 Task: Look for space in Peoria, United States from 10th July, 2023 to 15th July, 2023 for 7 adults in price range Rs.10000 to Rs.15000. Place can be entire place or shared room with 4 bedrooms having 7 beds and 4 bathrooms. Property type can be house, flat, guest house. Amenities needed are: wifi, TV, free parkinig on premises, gym, breakfast. Booking option can be shelf check-in. Required host language is English.
Action: Mouse moved to (598, 132)
Screenshot: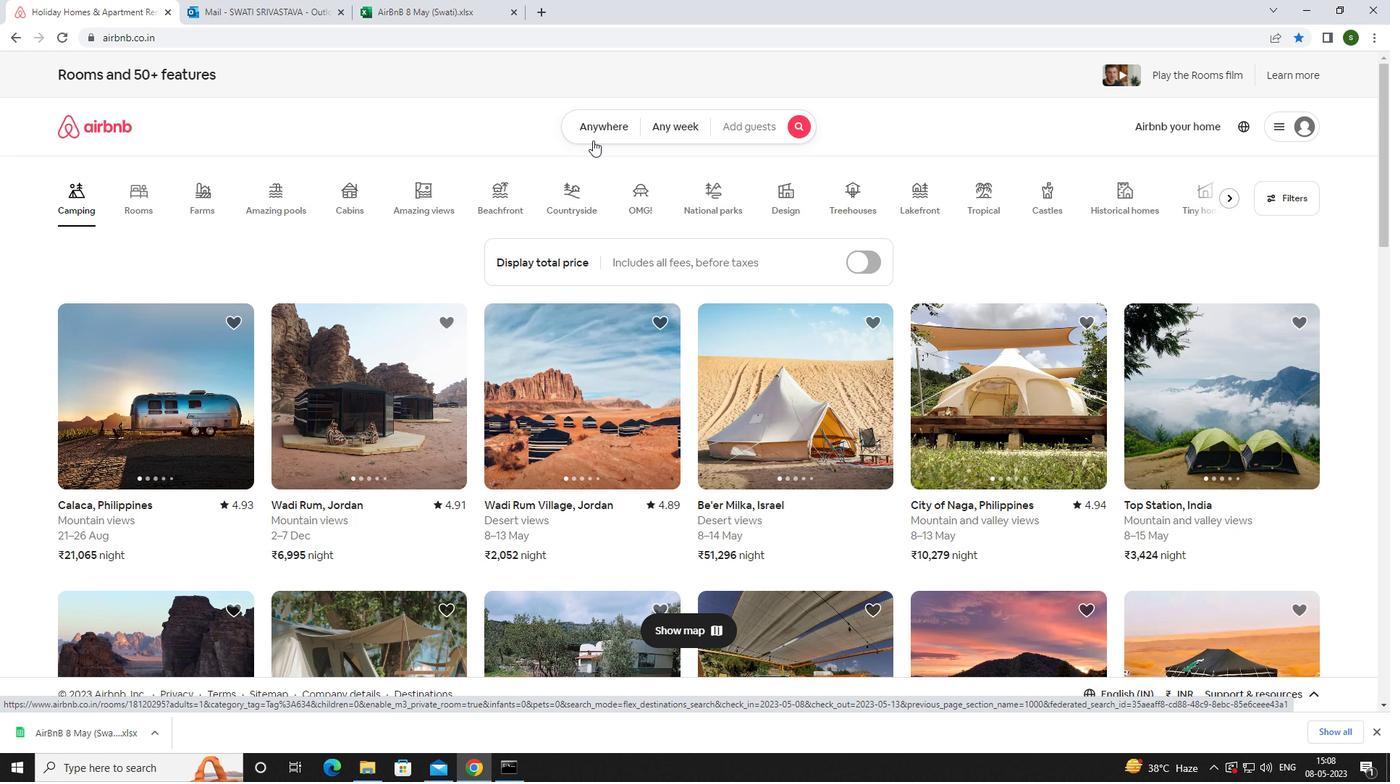 
Action: Mouse pressed left at (598, 132)
Screenshot: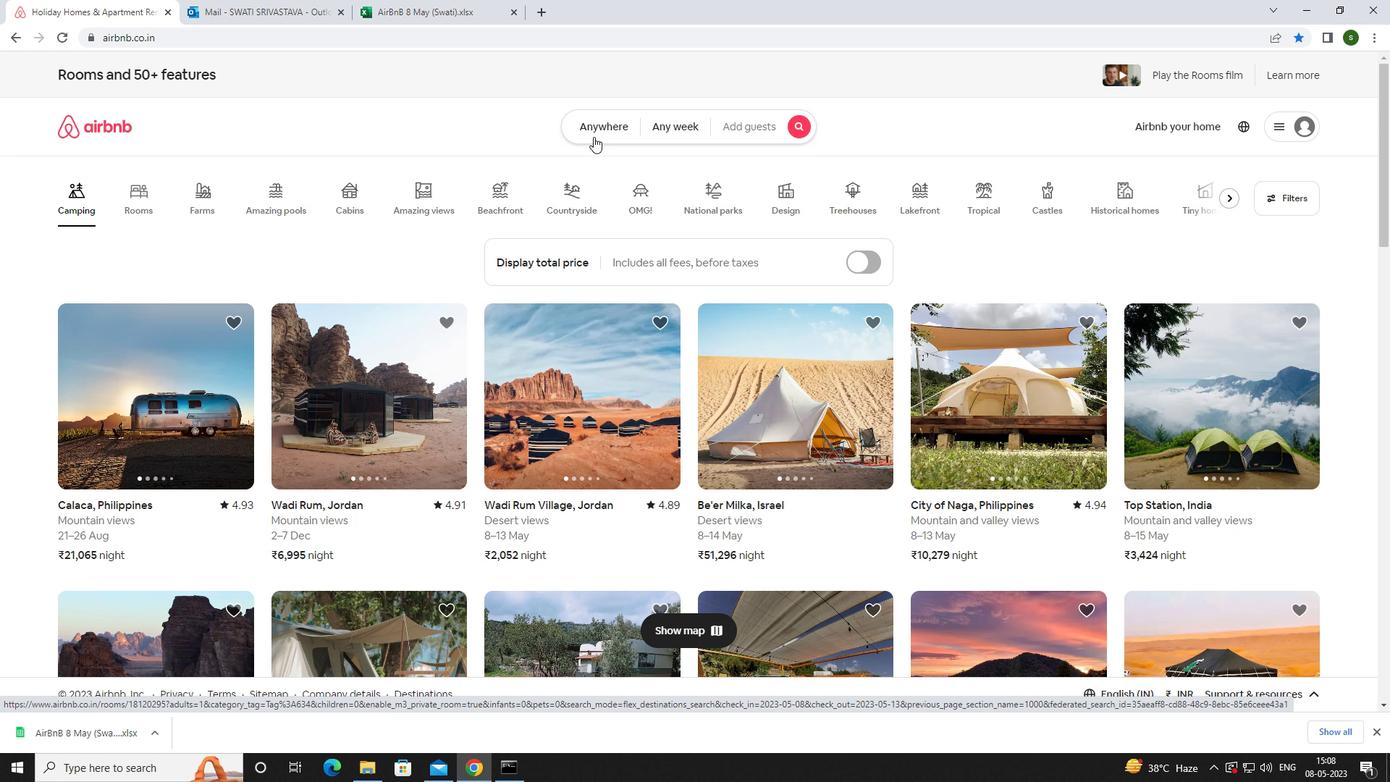 
Action: Mouse moved to (490, 181)
Screenshot: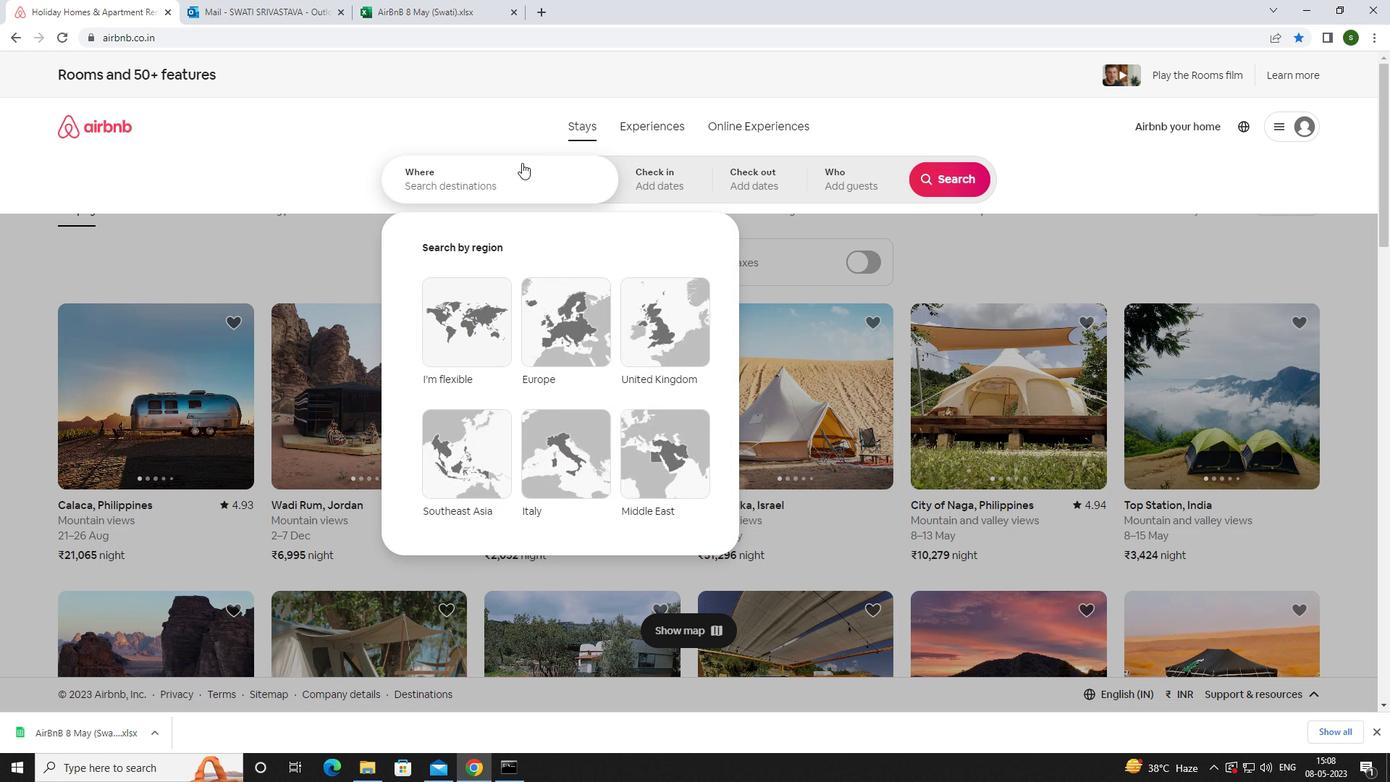 
Action: Mouse pressed left at (490, 181)
Screenshot: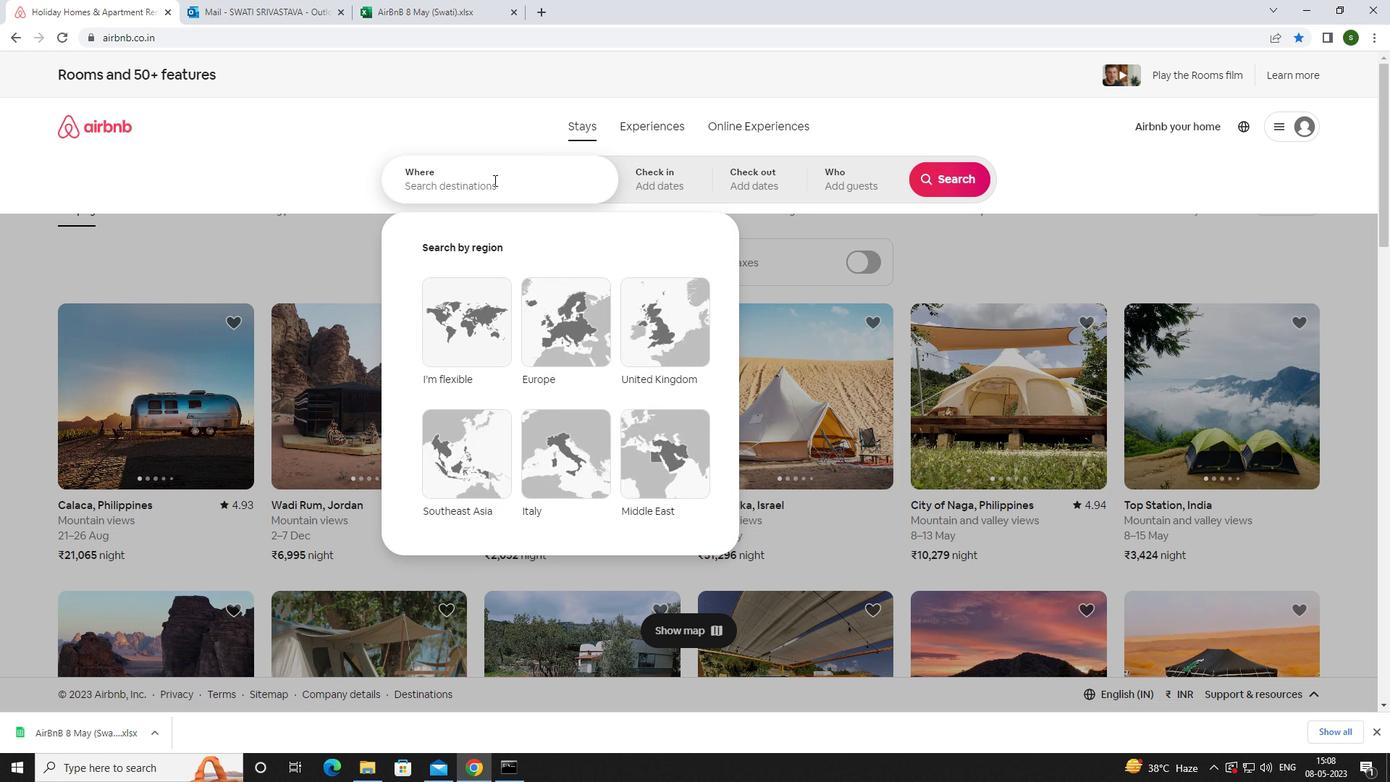 
Action: Key pressed <Key.caps_lock>p<Key.caps_lock>eoria,<Key.space><Key.caps_lock>u<Key.caps_lock>nited<Key.space><Key.caps_lock>s<Key.caps_lock>tates<Key.enter>
Screenshot: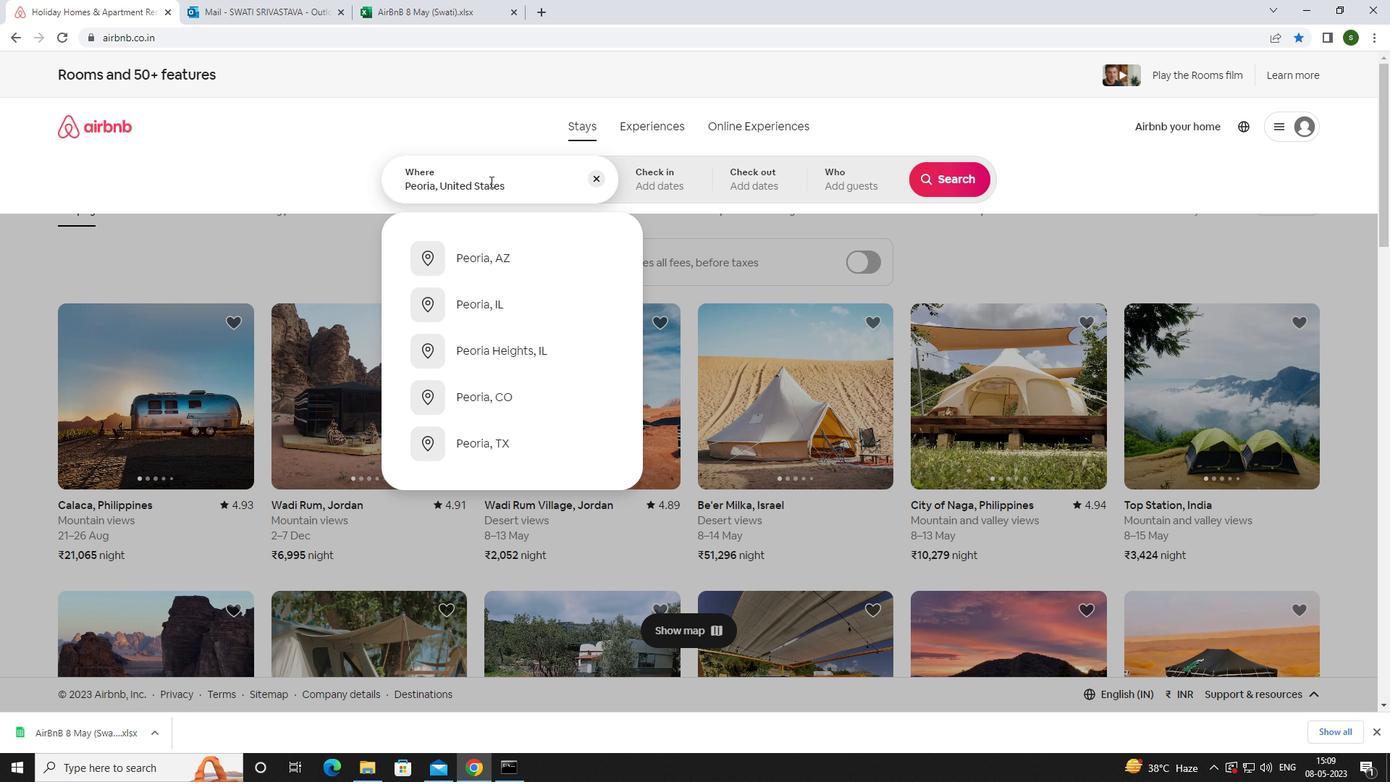 
Action: Mouse moved to (951, 294)
Screenshot: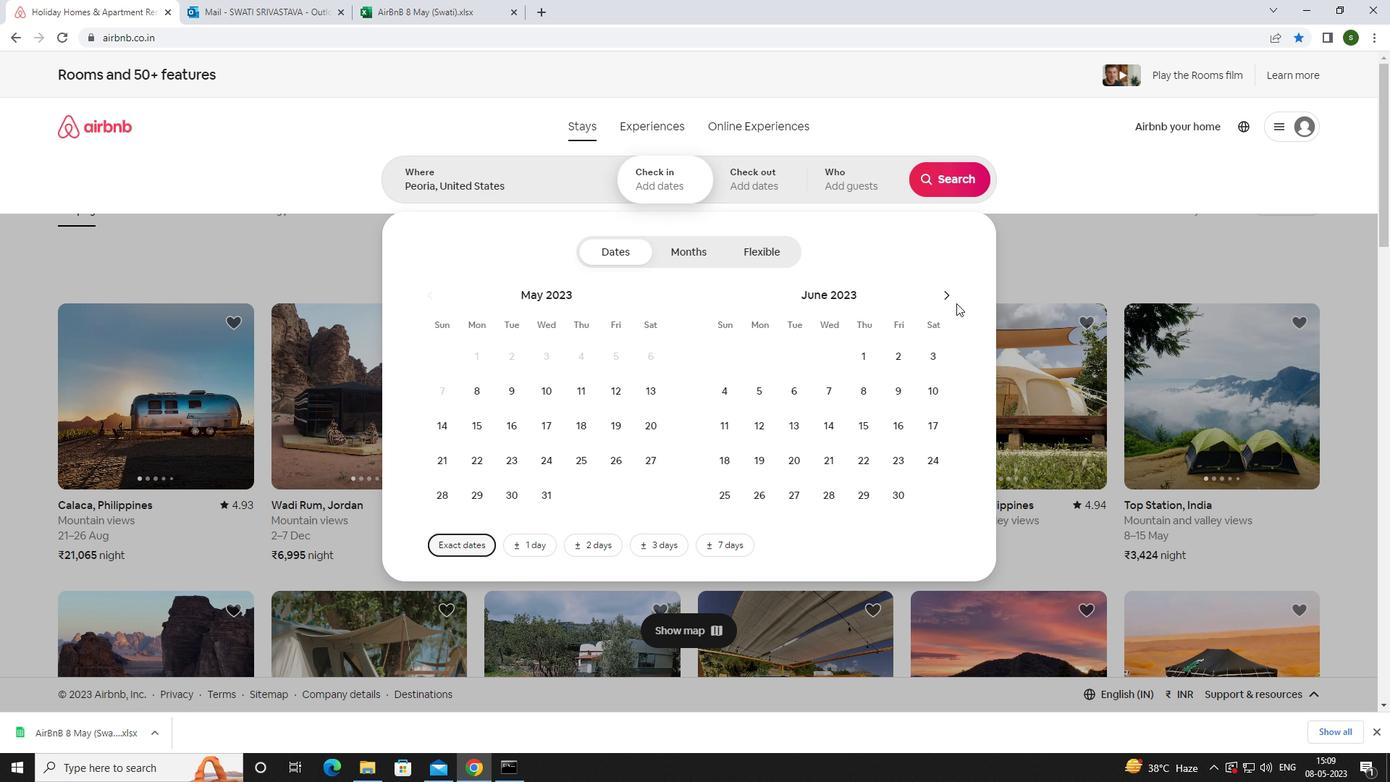 
Action: Mouse pressed left at (951, 294)
Screenshot: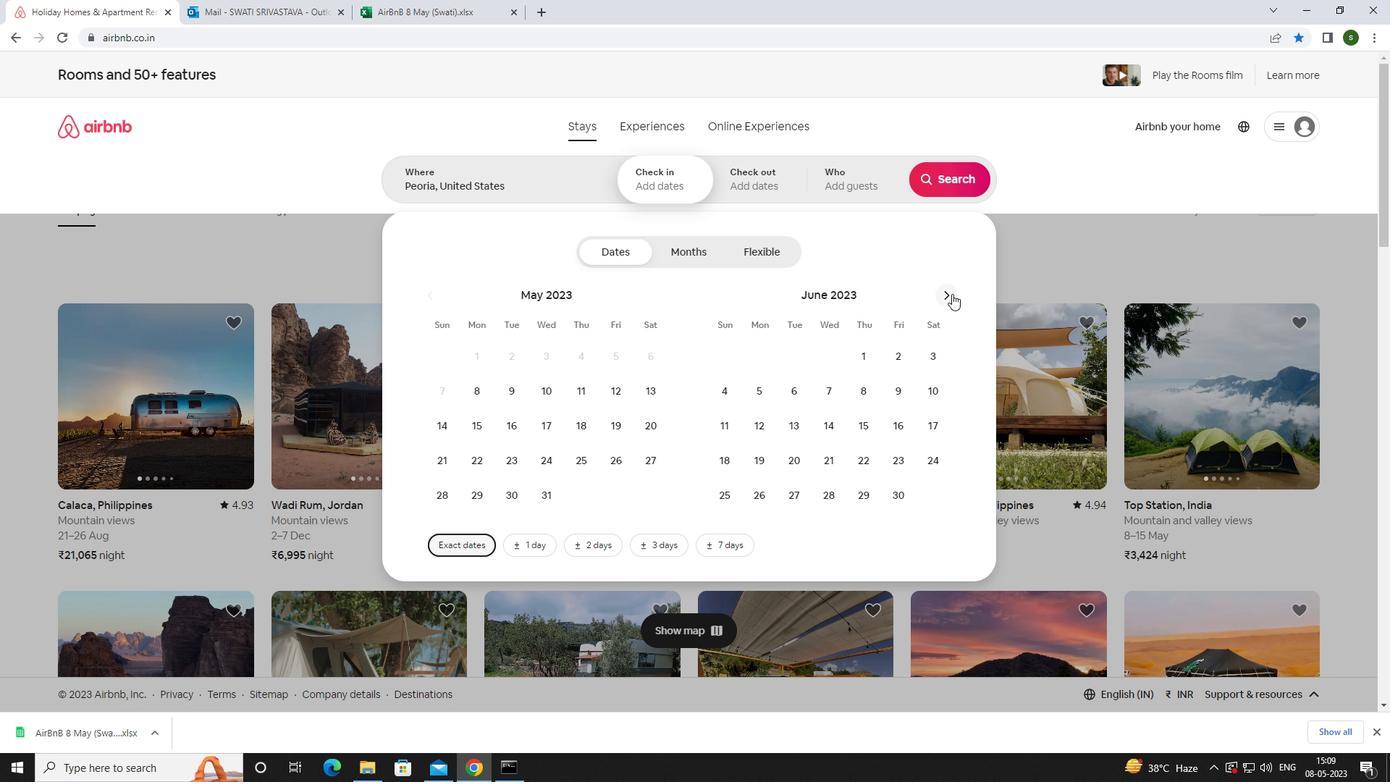 
Action: Mouse moved to (770, 425)
Screenshot: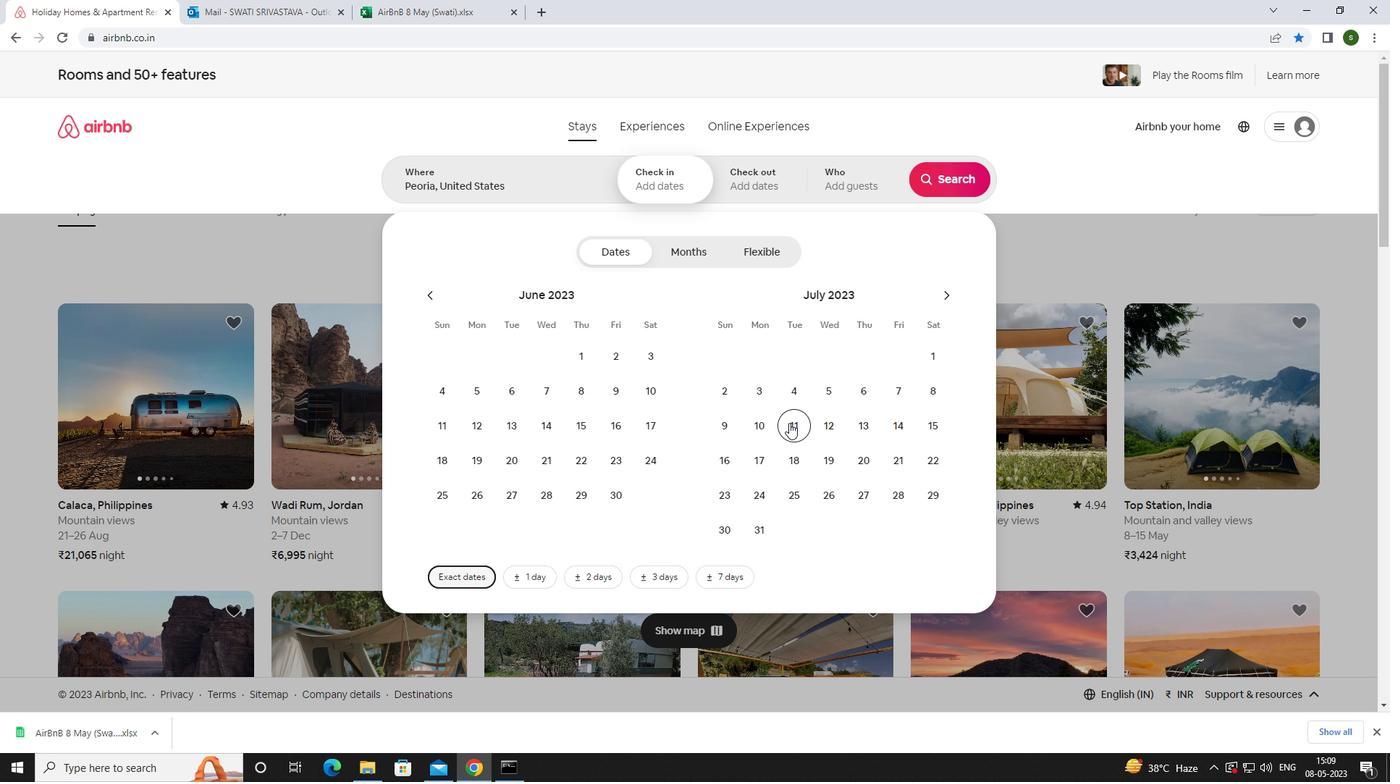 
Action: Mouse pressed left at (770, 425)
Screenshot: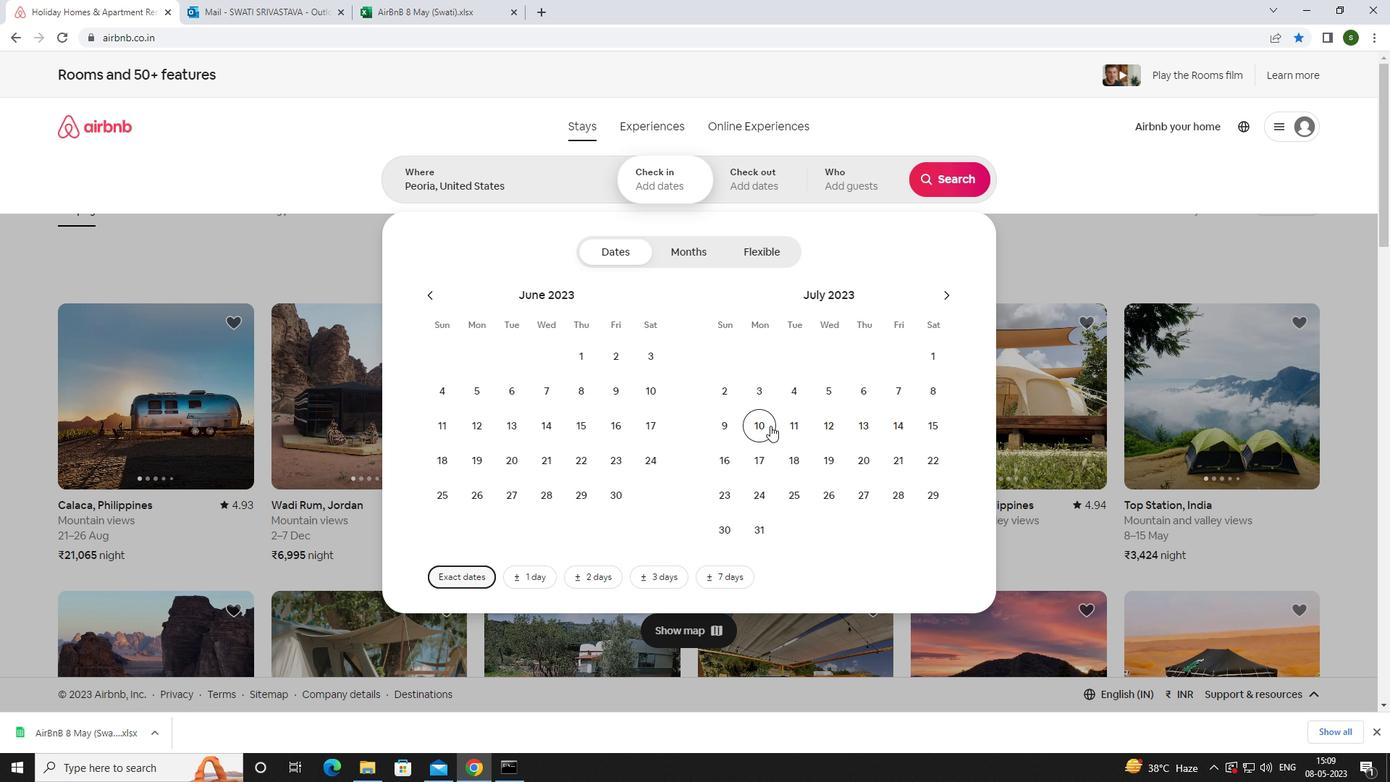 
Action: Mouse moved to (933, 417)
Screenshot: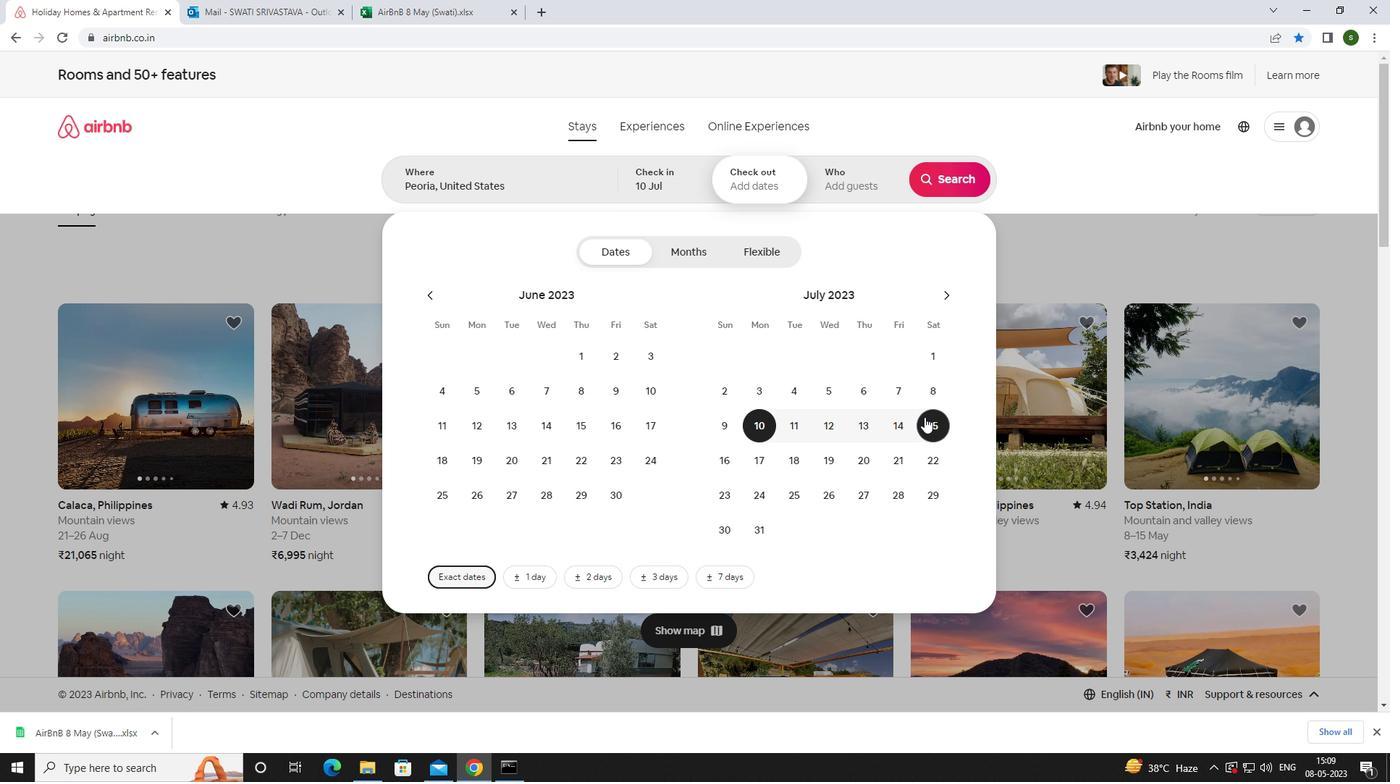 
Action: Mouse pressed left at (933, 417)
Screenshot: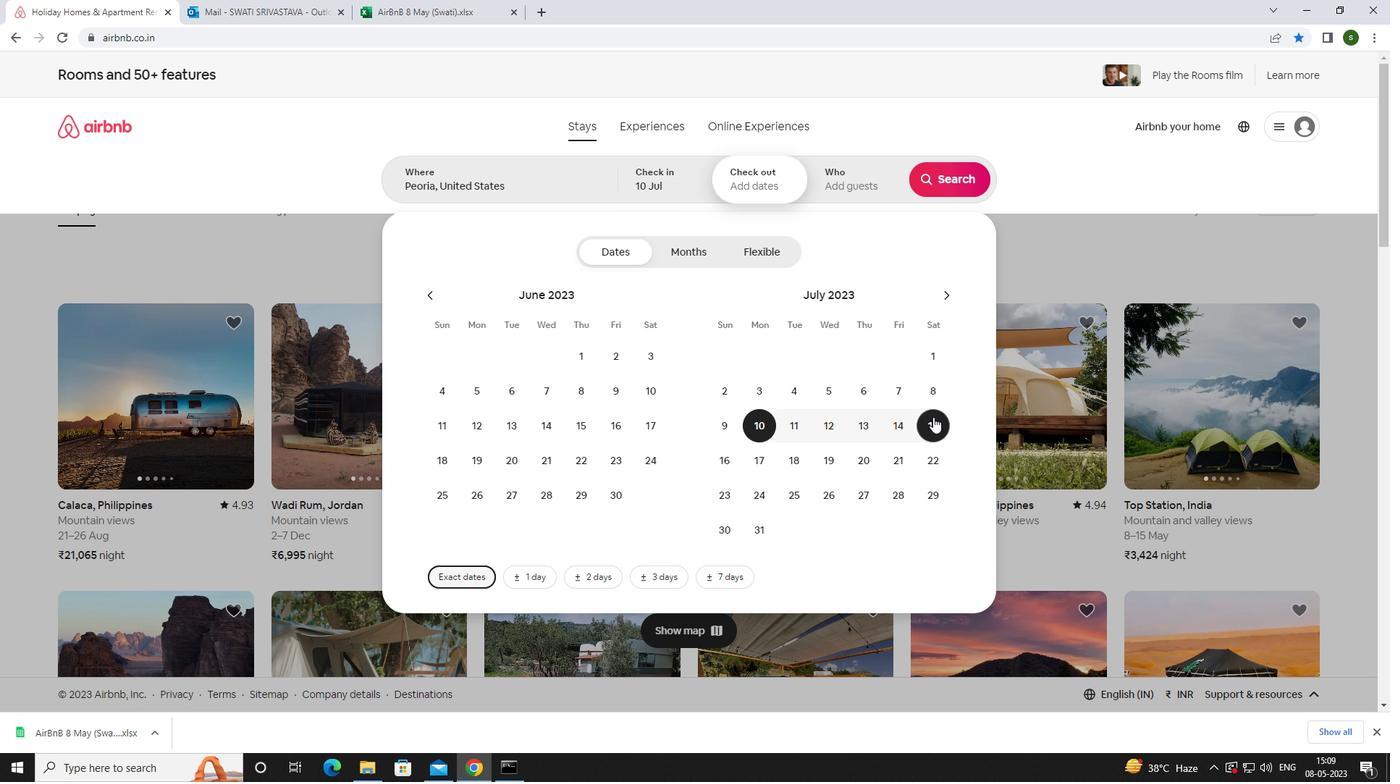 
Action: Mouse moved to (846, 188)
Screenshot: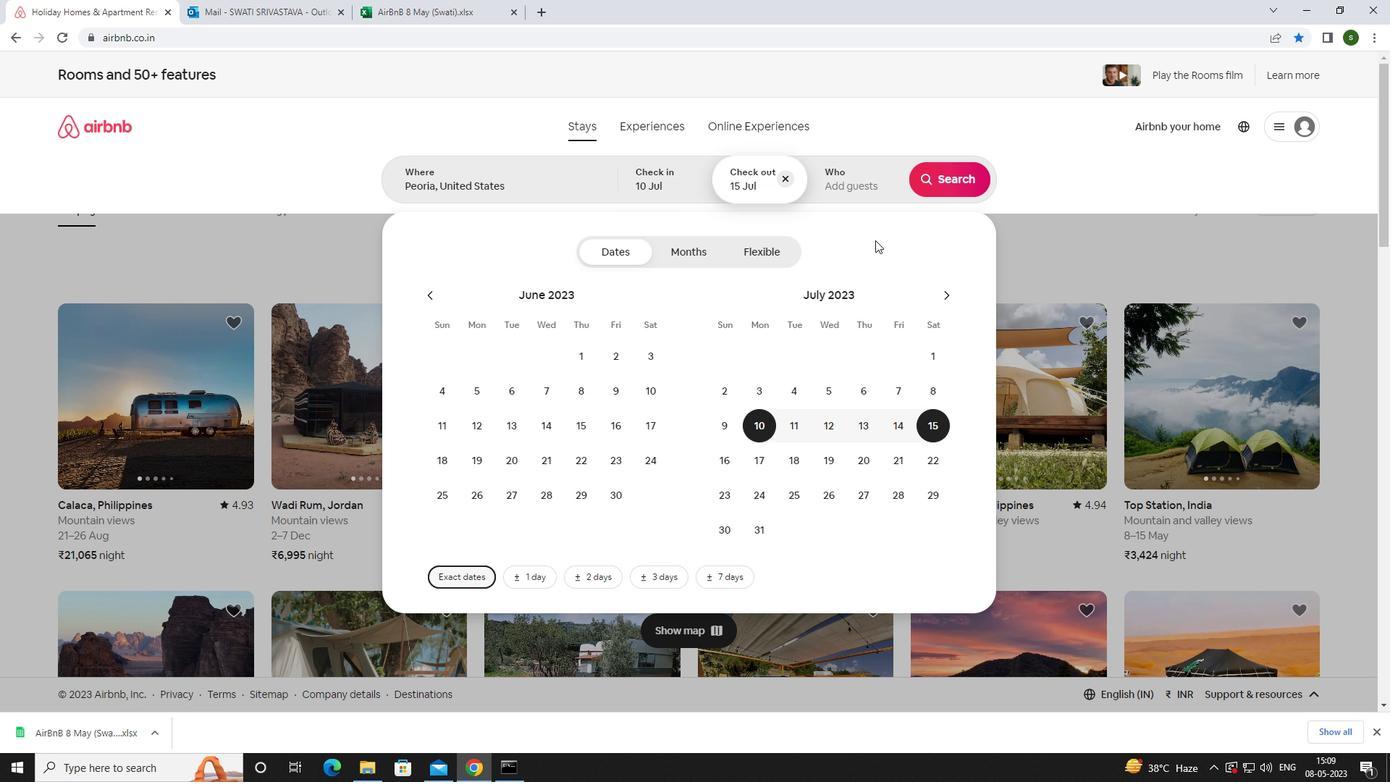 
Action: Mouse pressed left at (846, 188)
Screenshot: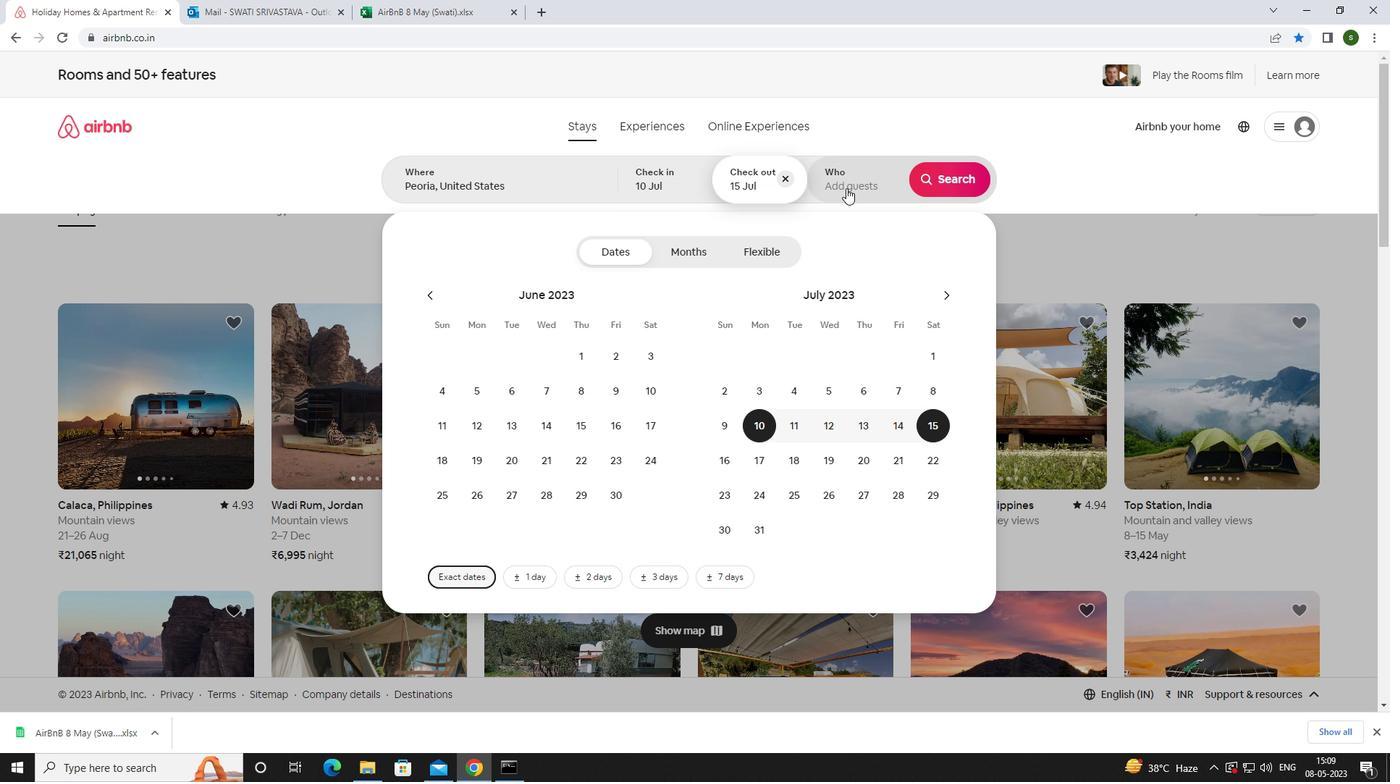
Action: Mouse moved to (962, 261)
Screenshot: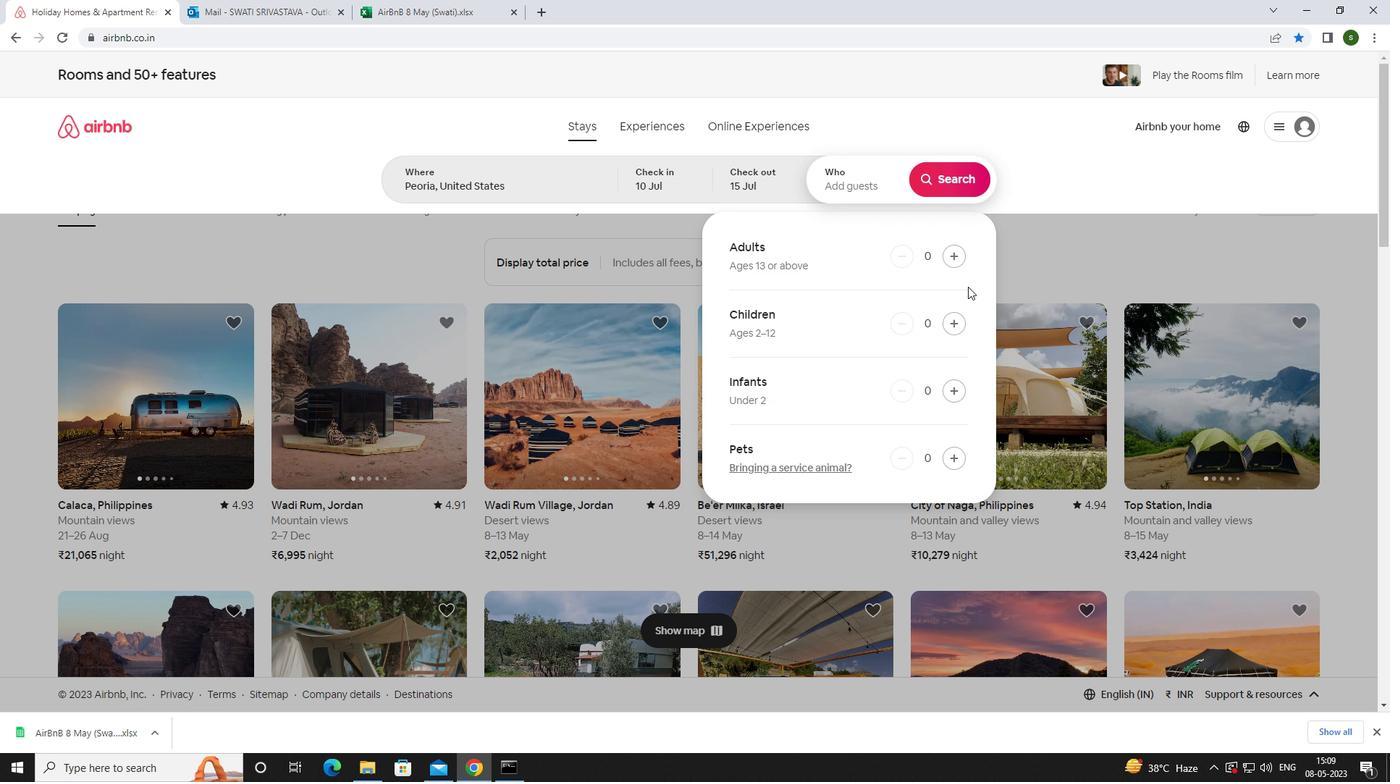 
Action: Mouse pressed left at (962, 261)
Screenshot: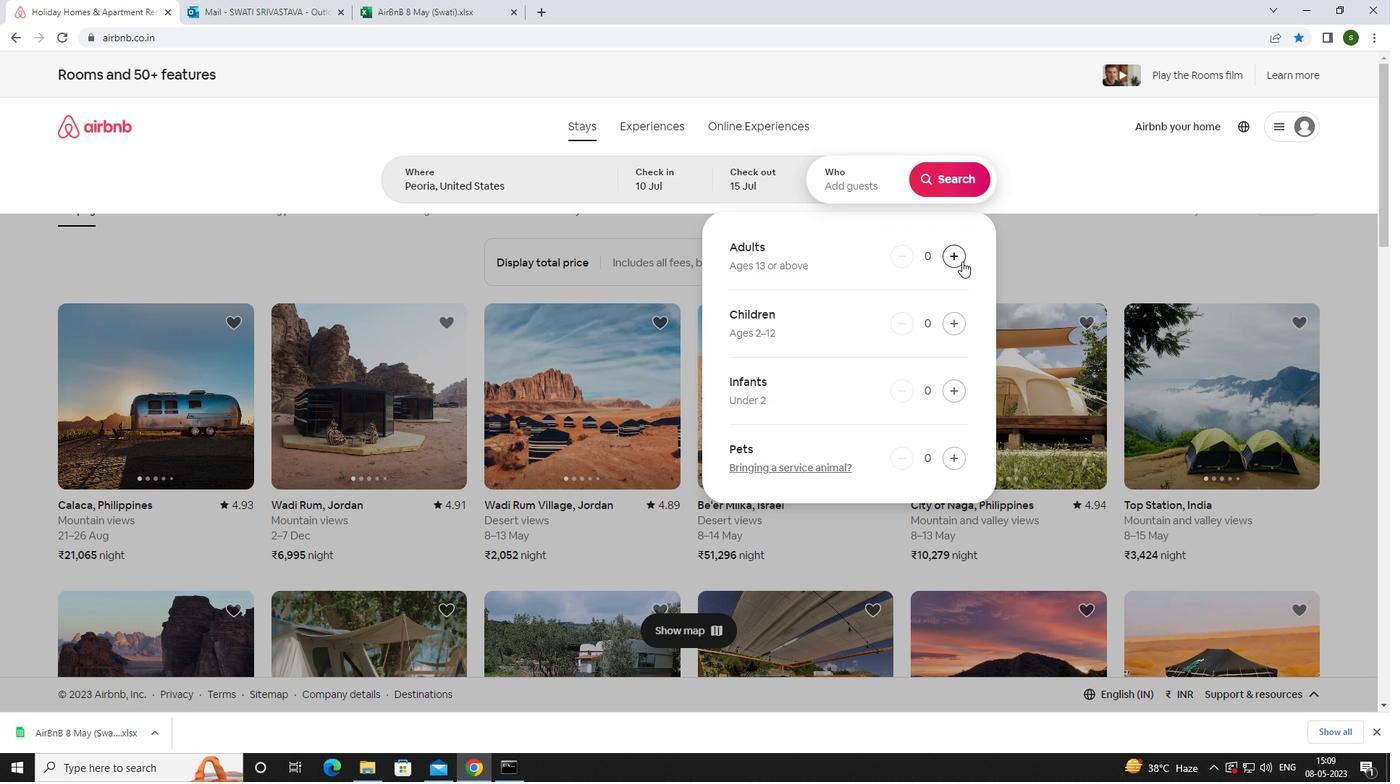 
Action: Mouse pressed left at (962, 261)
Screenshot: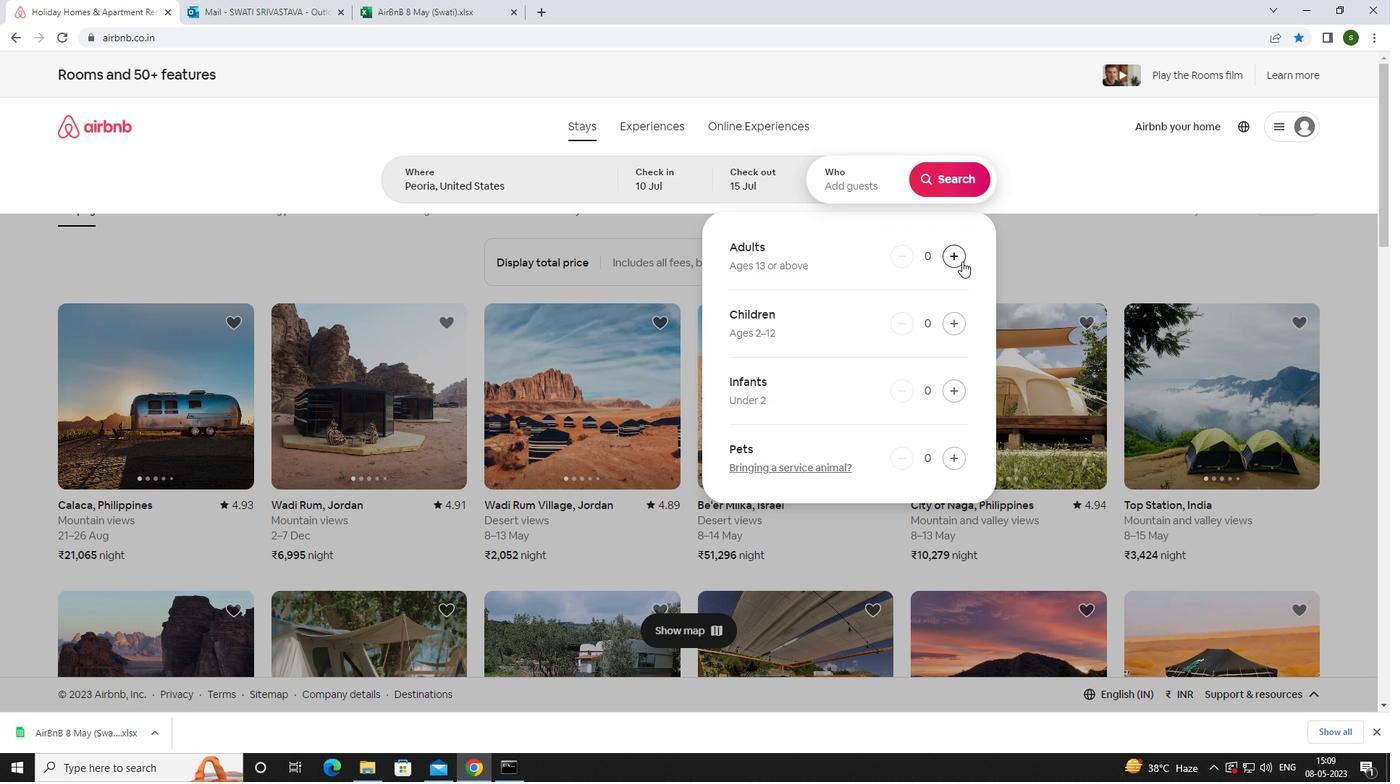 
Action: Mouse pressed left at (962, 261)
Screenshot: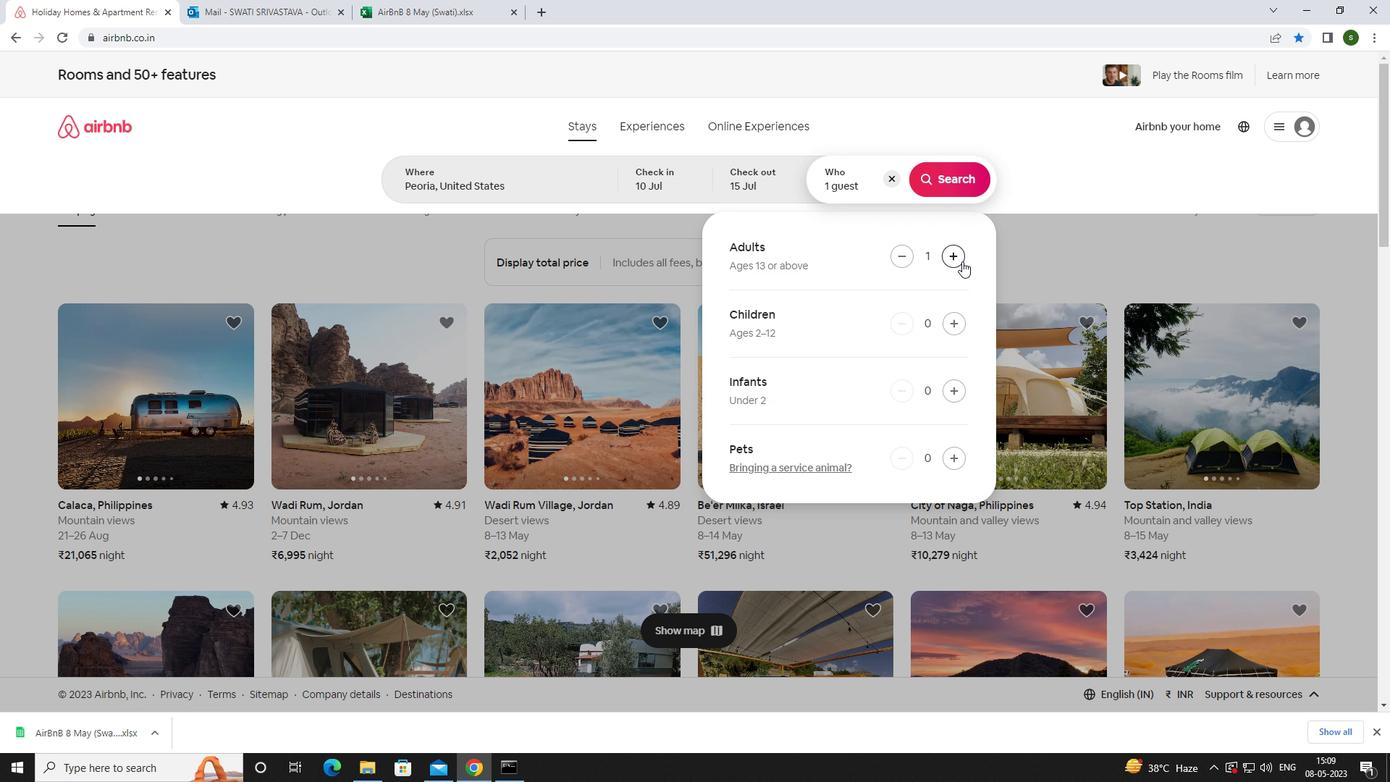 
Action: Mouse pressed left at (962, 261)
Screenshot: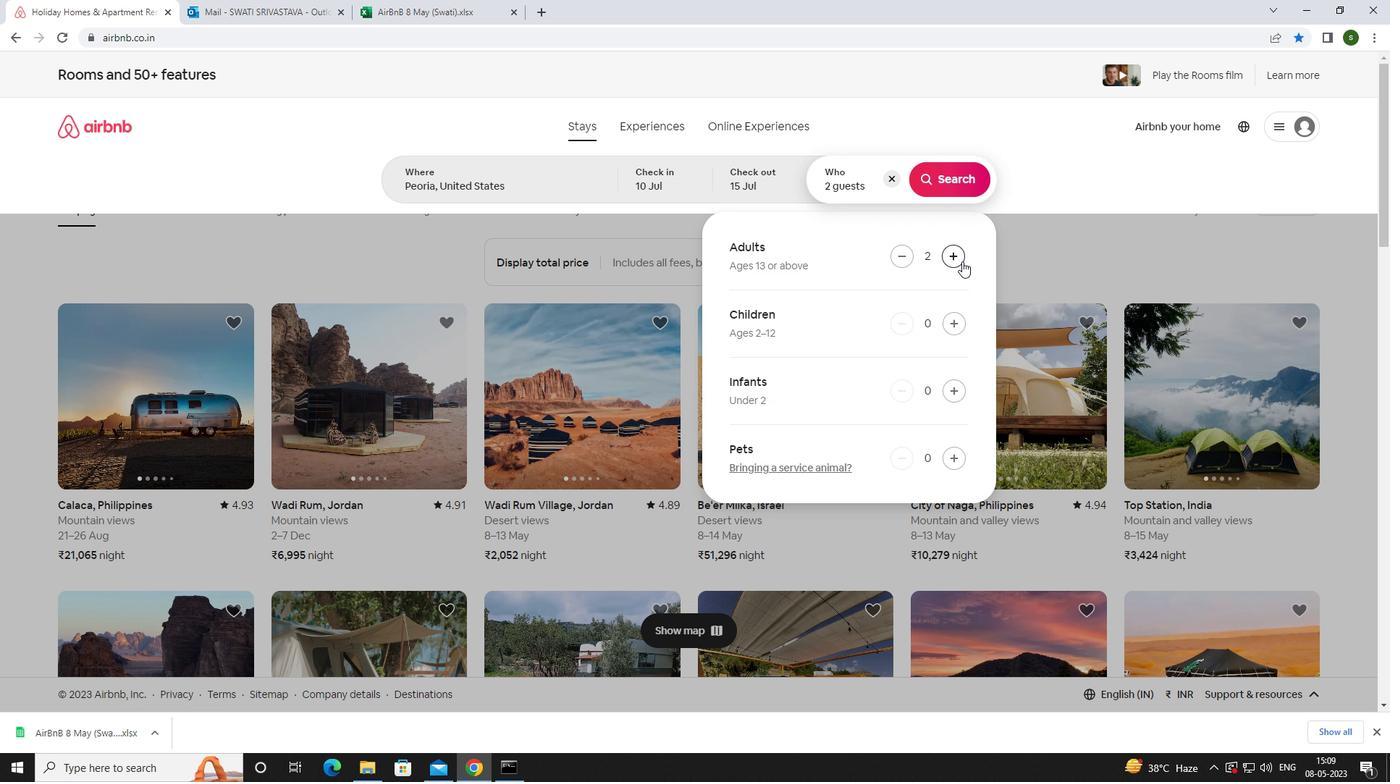 
Action: Mouse pressed left at (962, 261)
Screenshot: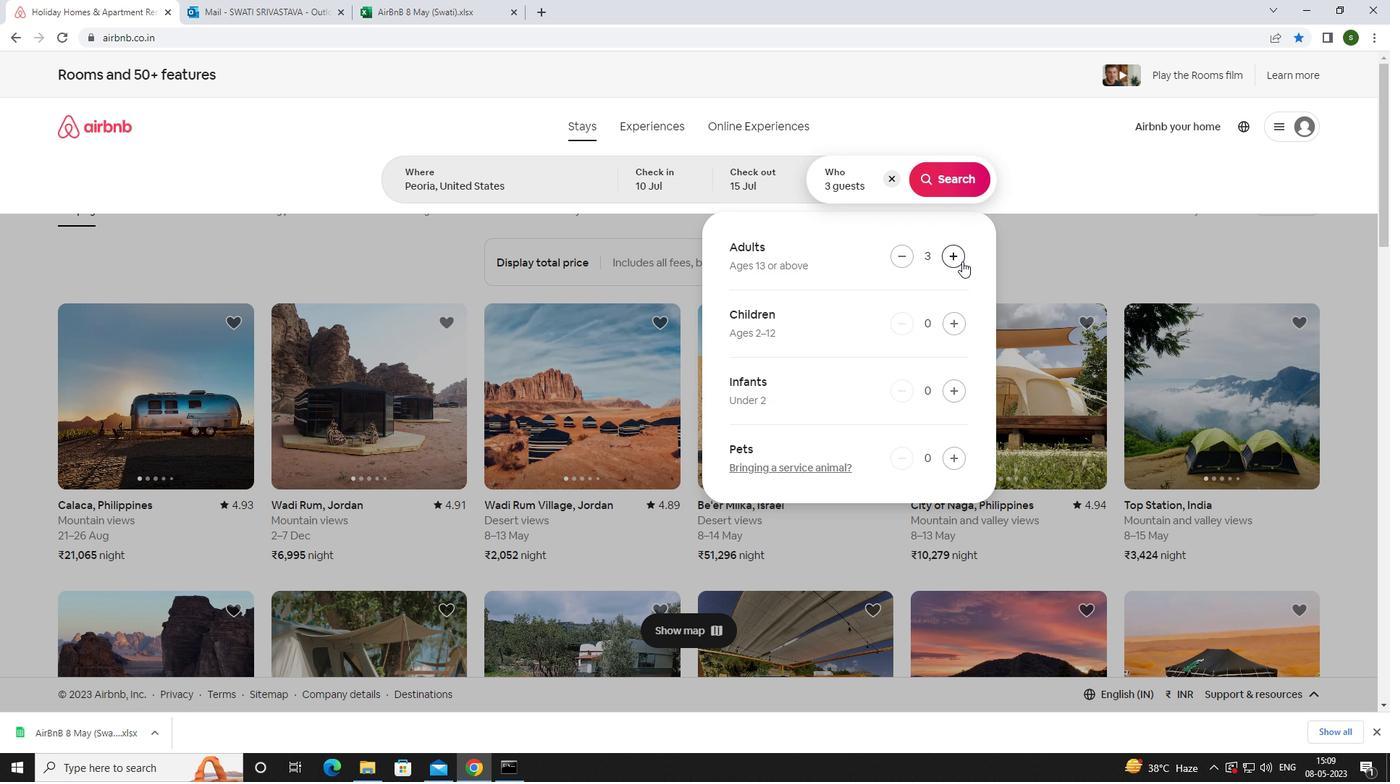 
Action: Mouse pressed left at (962, 261)
Screenshot: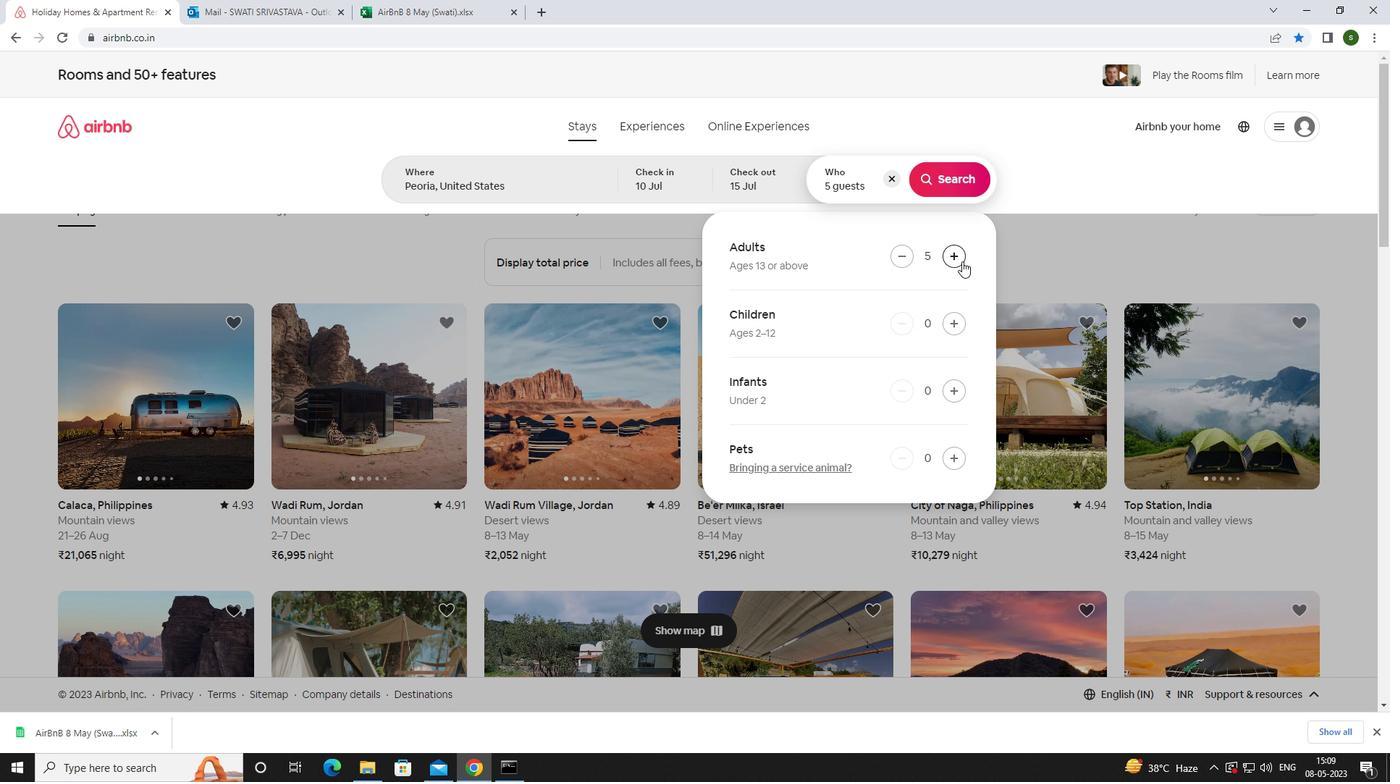 
Action: Mouse pressed left at (962, 261)
Screenshot: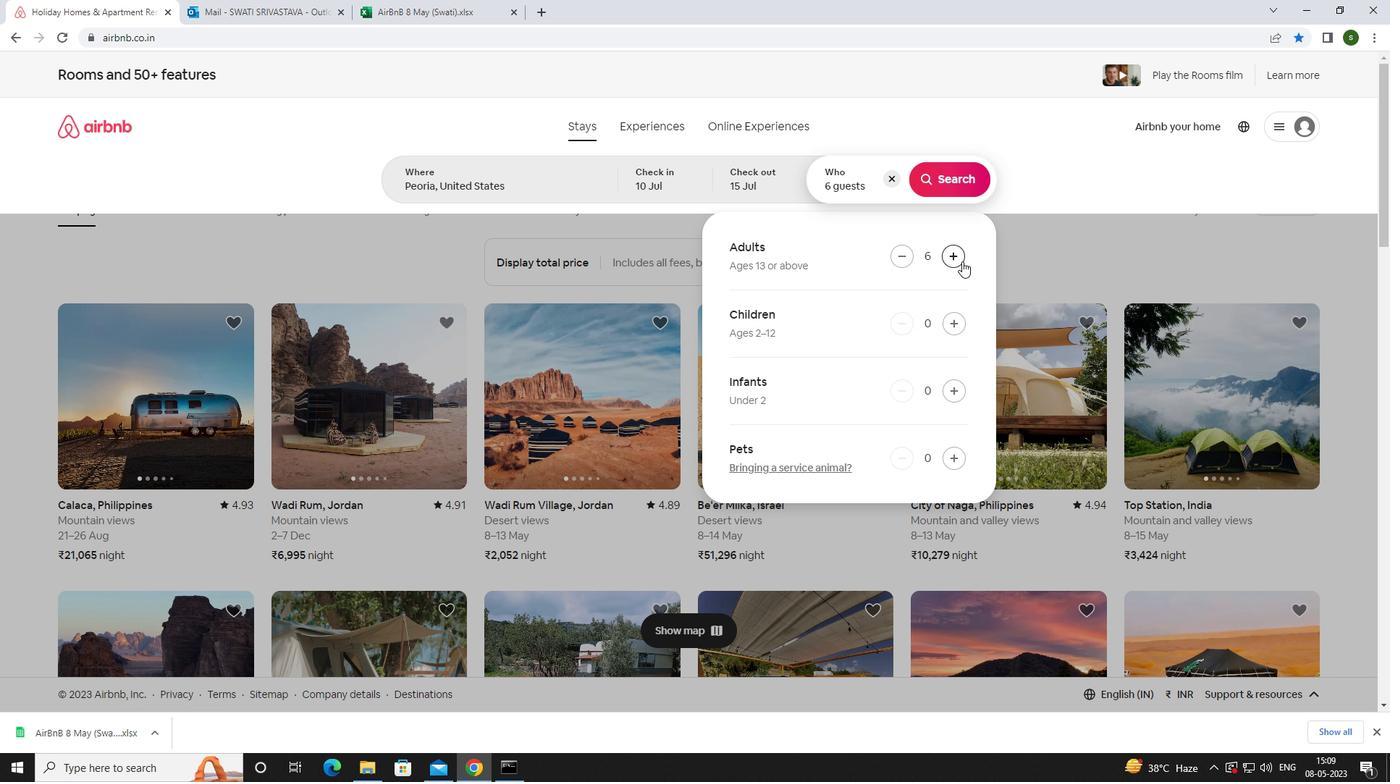 
Action: Mouse moved to (941, 176)
Screenshot: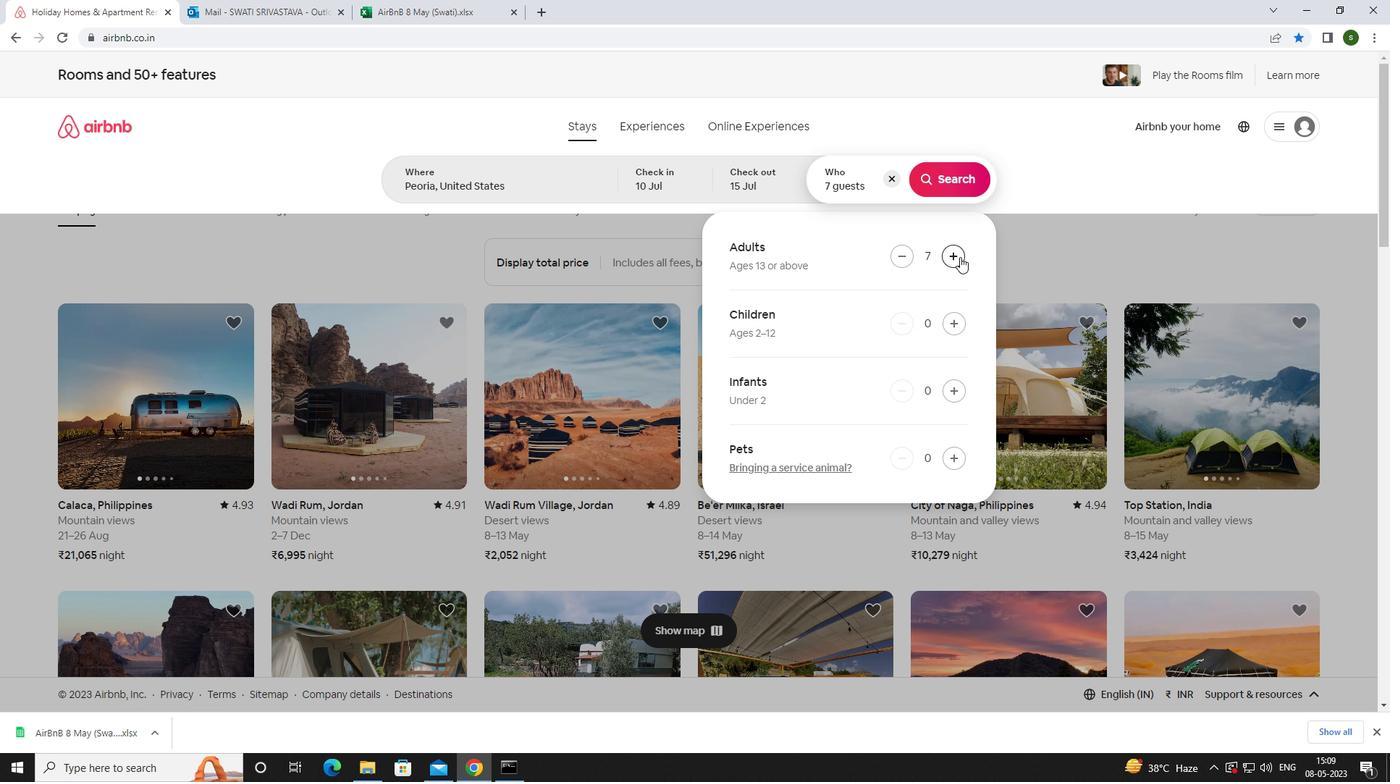 
Action: Mouse pressed left at (941, 176)
Screenshot: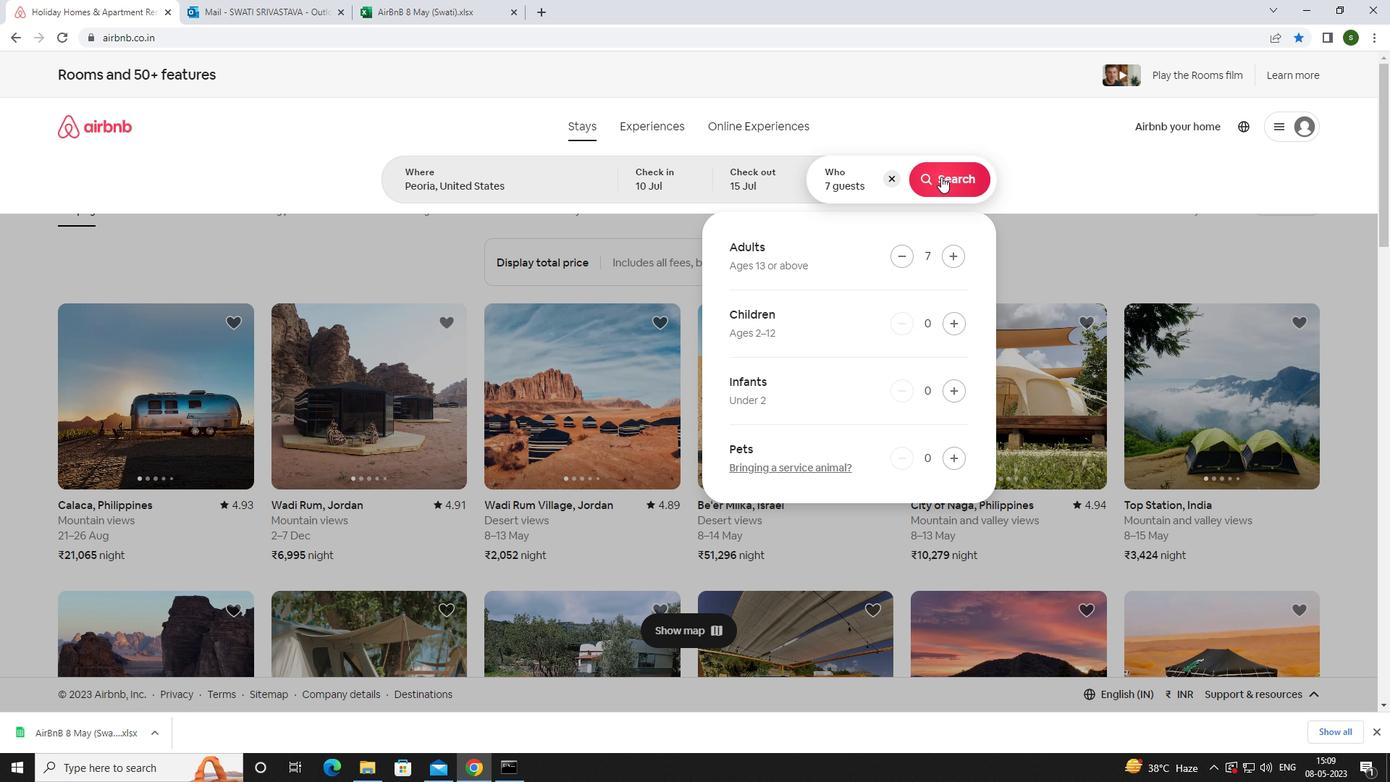 
Action: Mouse moved to (1329, 136)
Screenshot: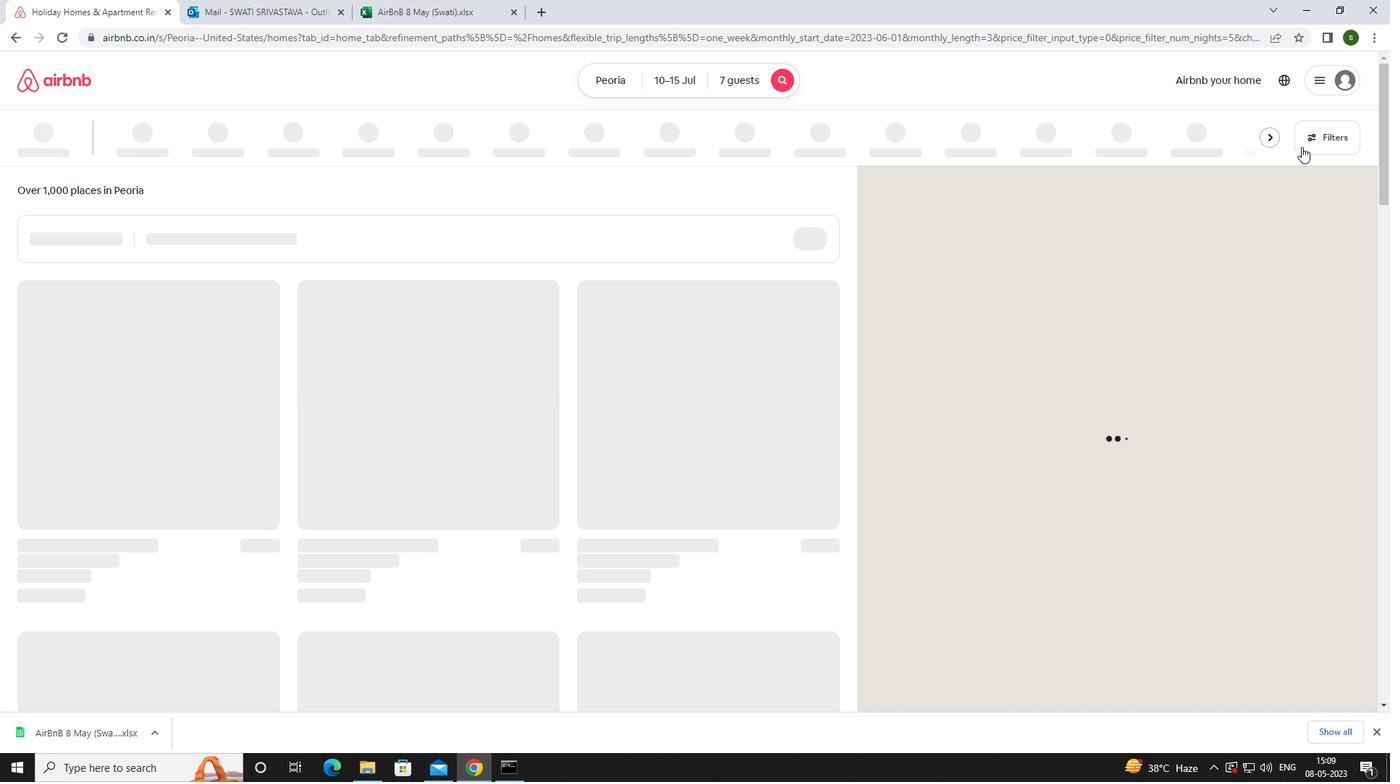 
Action: Mouse pressed left at (1329, 136)
Screenshot: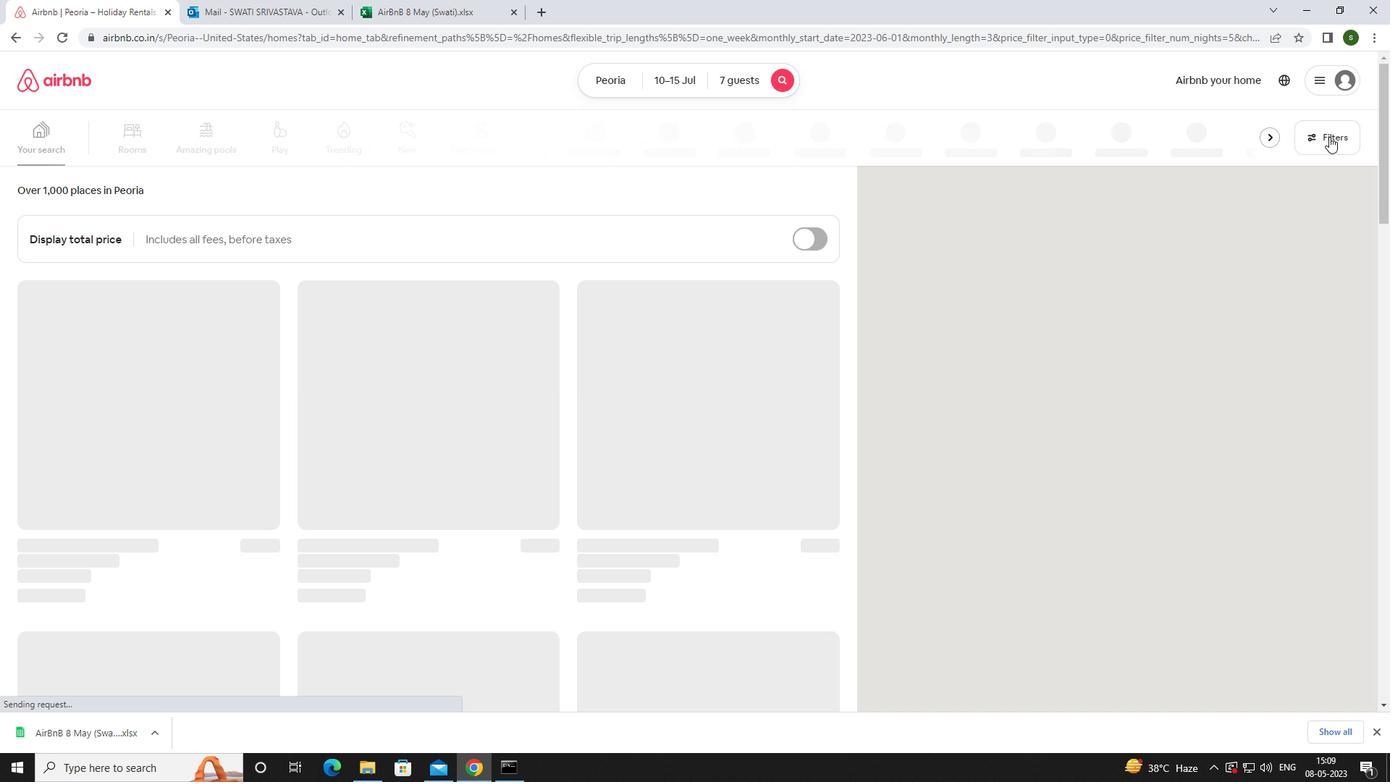 
Action: Mouse moved to (558, 497)
Screenshot: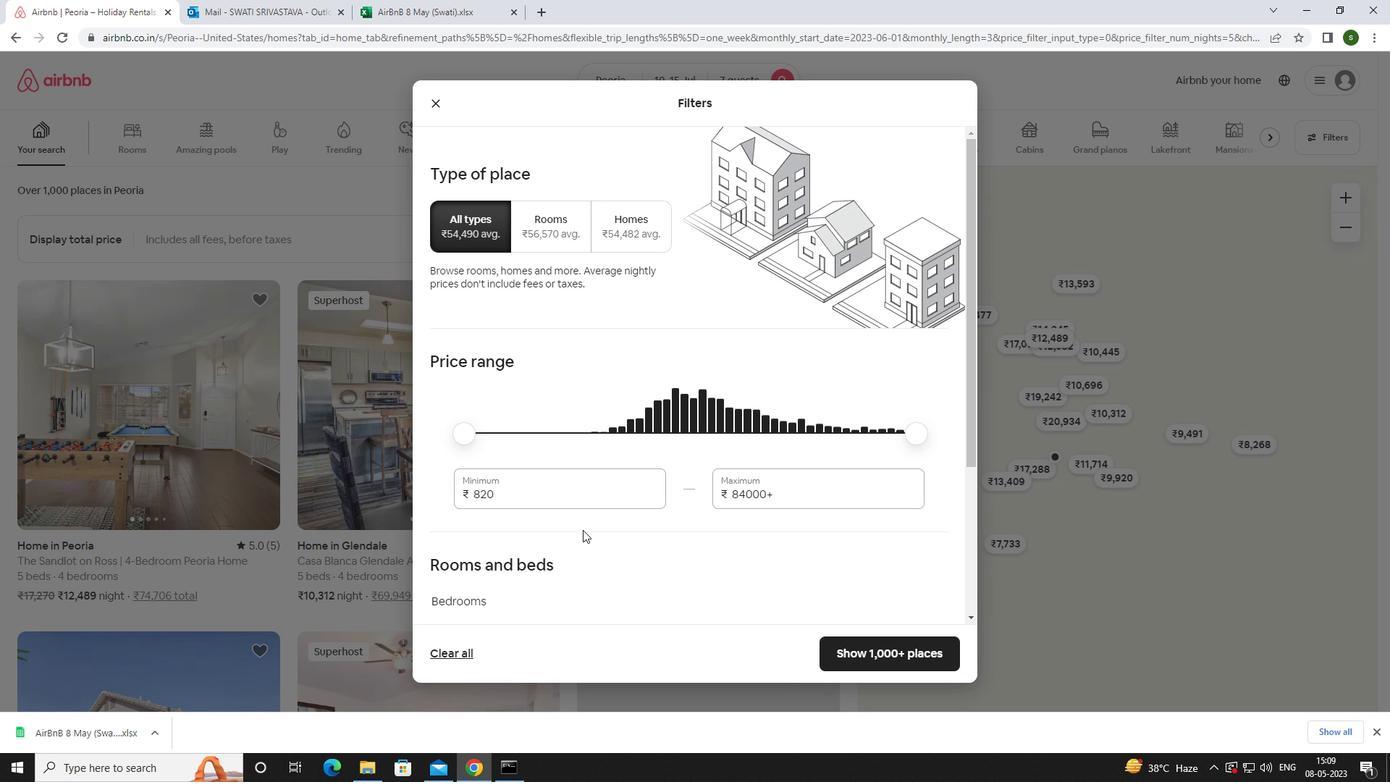 
Action: Mouse pressed left at (558, 497)
Screenshot: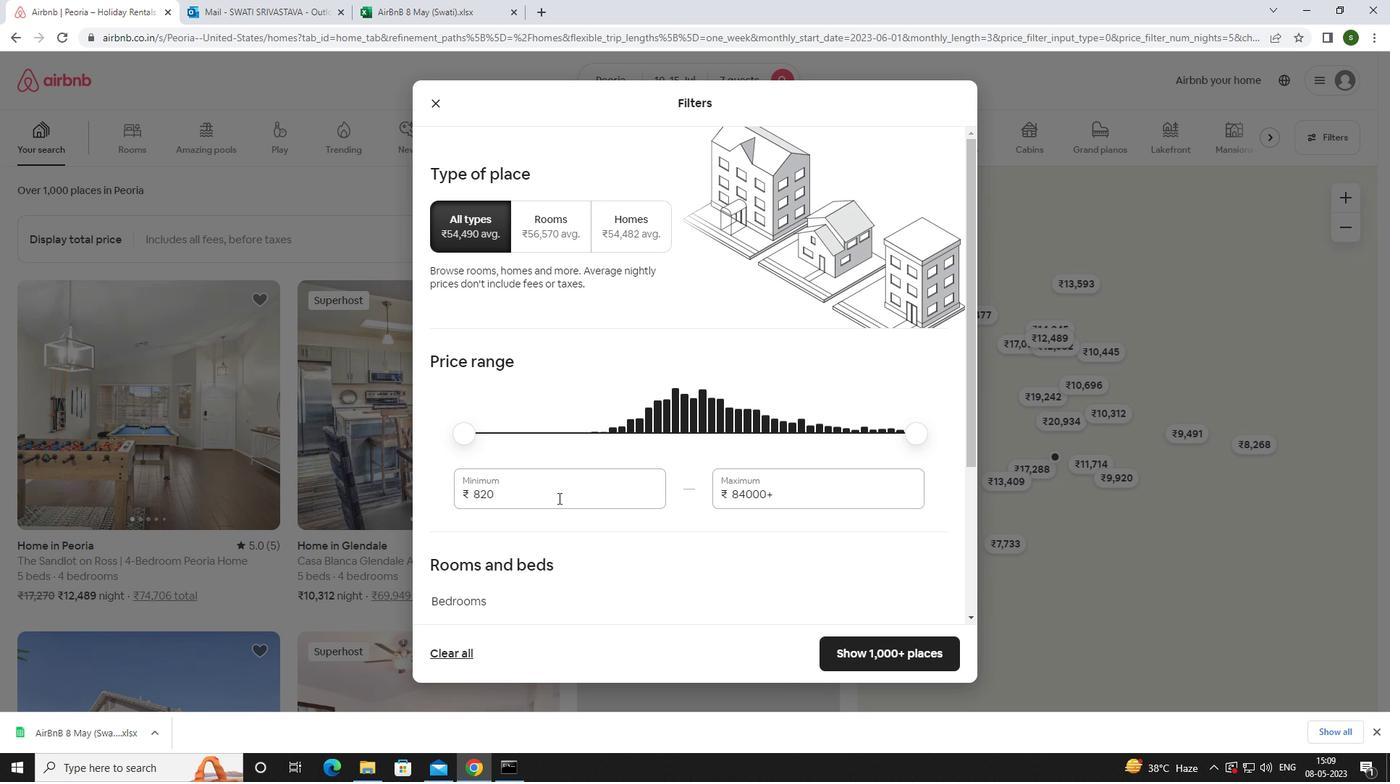 
Action: Key pressed <Key.backspace><Key.backspace><Key.backspace><Key.backspace>10000
Screenshot: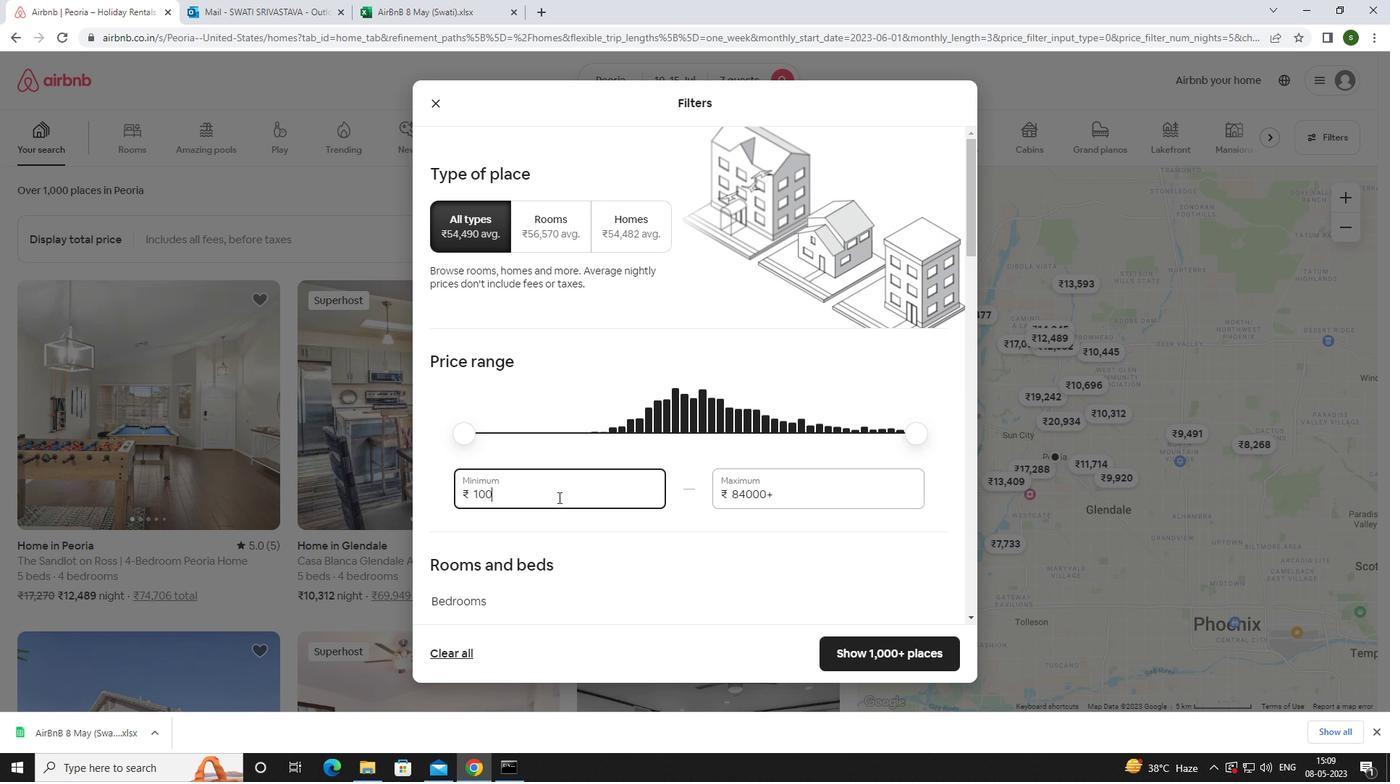 
Action: Mouse moved to (801, 486)
Screenshot: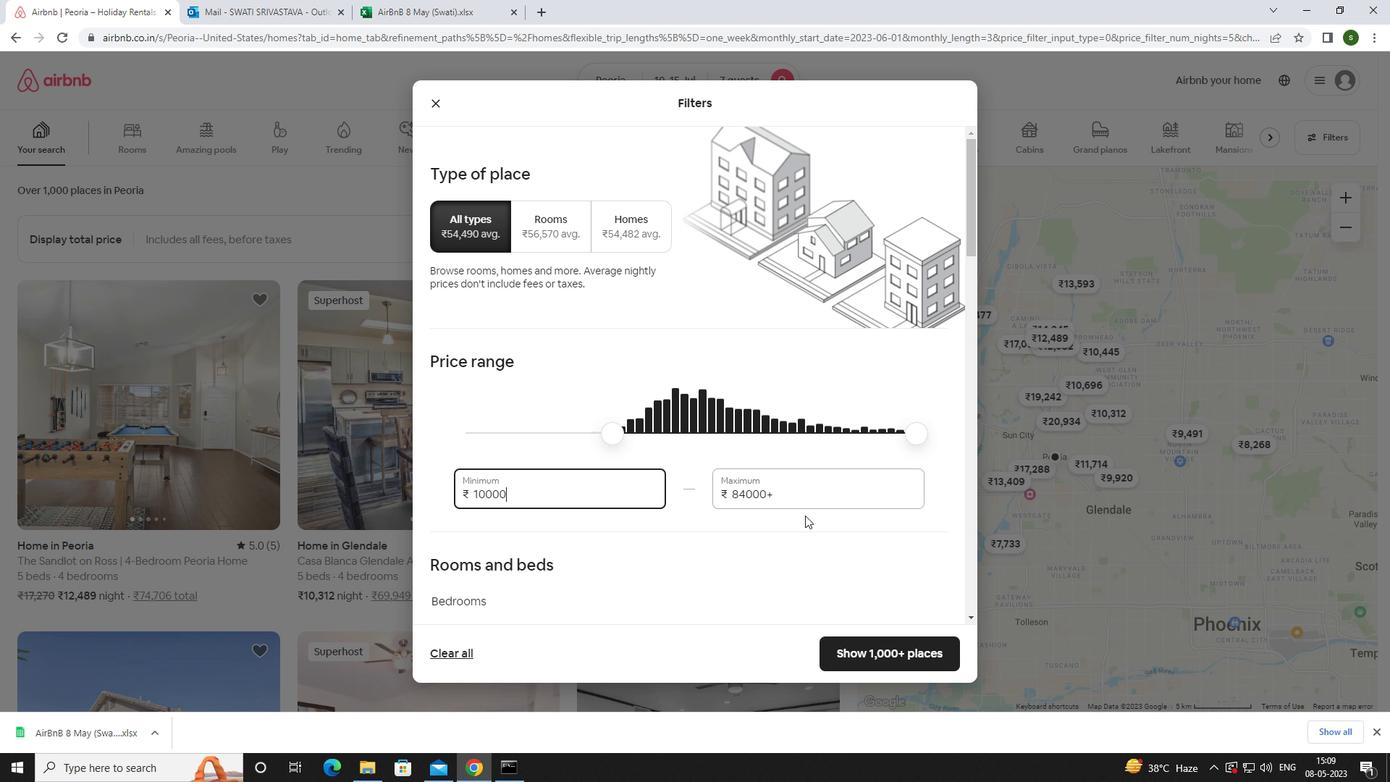 
Action: Mouse pressed left at (801, 486)
Screenshot: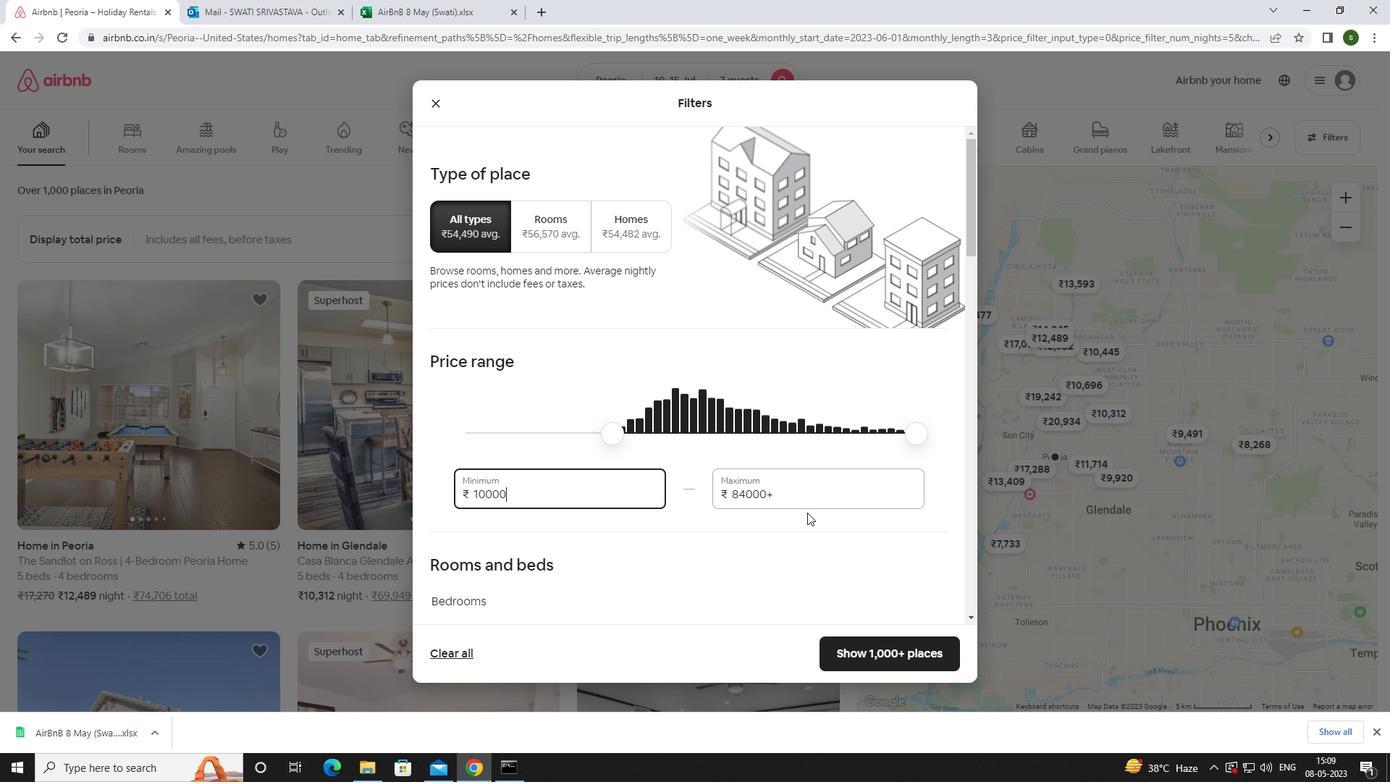 
Action: Key pressed <Key.backspace><Key.backspace><Key.backspace><Key.backspace><Key.backspace><Key.backspace><Key.backspace><Key.backspace><Key.backspace><Key.backspace><Key.backspace><Key.backspace>15000
Screenshot: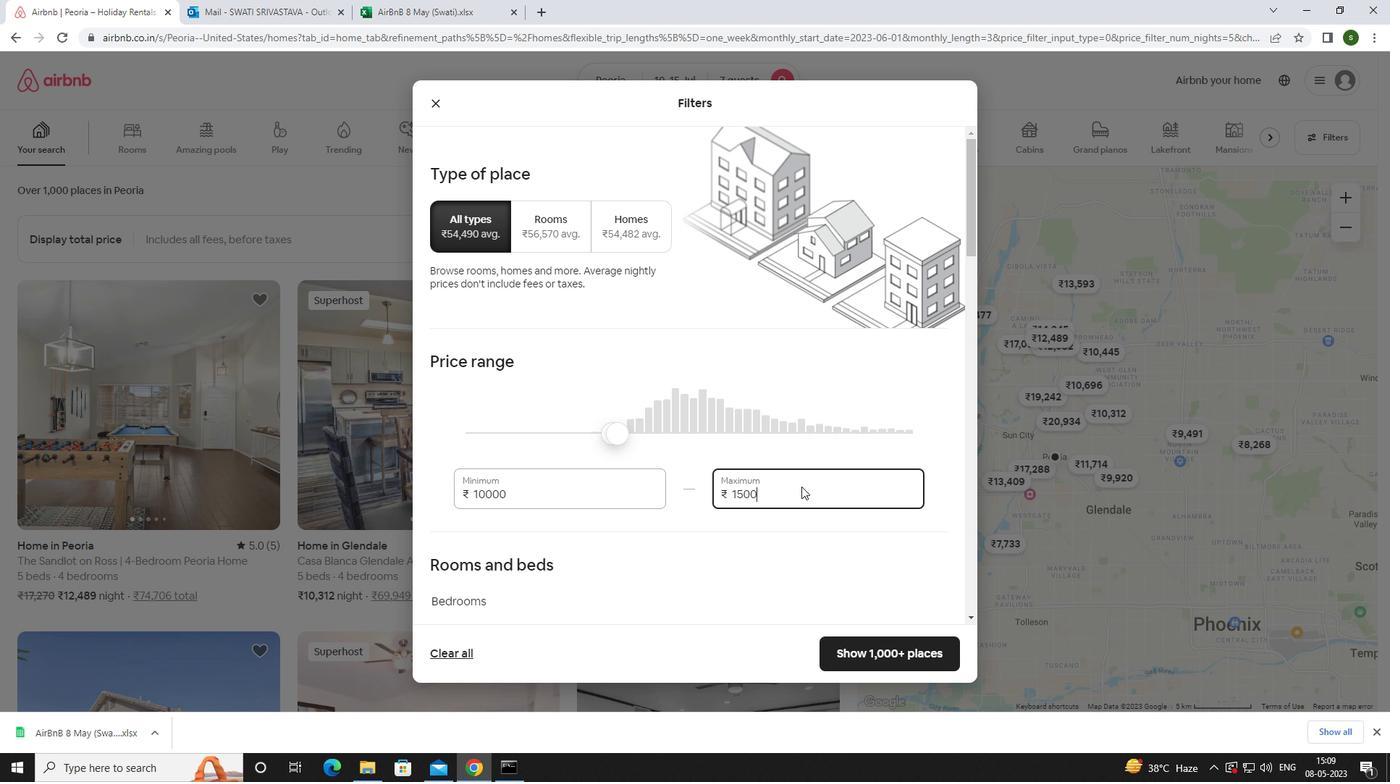 
Action: Mouse moved to (662, 499)
Screenshot: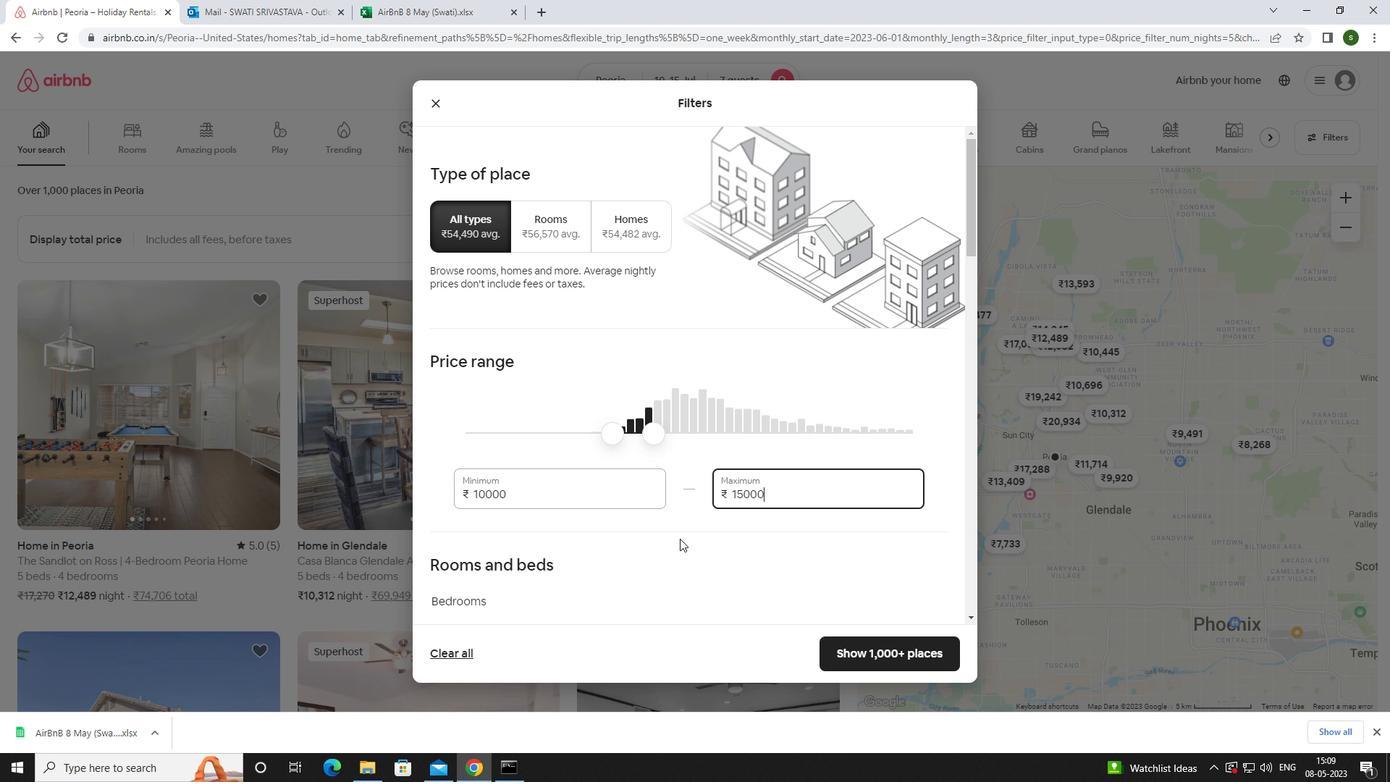 
Action: Mouse scrolled (662, 498) with delta (0, 0)
Screenshot: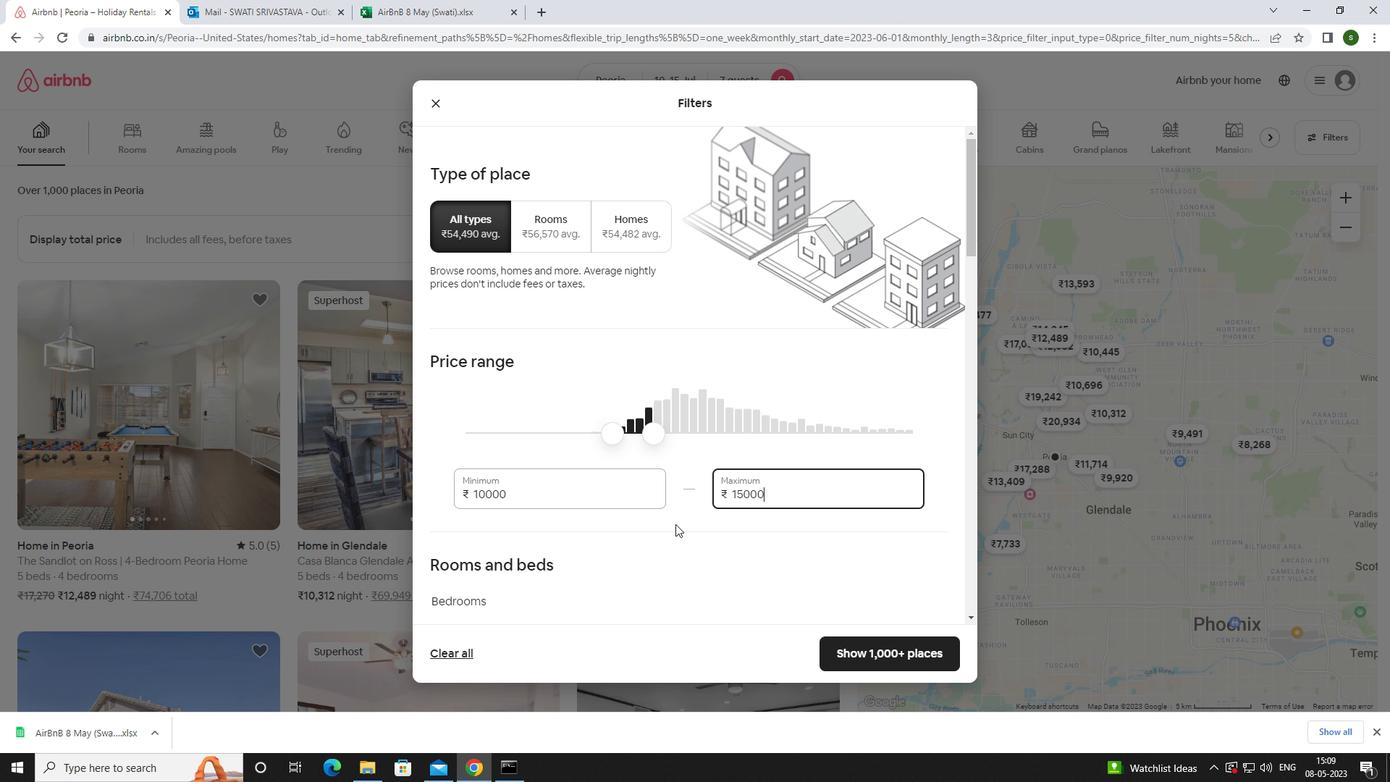 
Action: Mouse scrolled (662, 498) with delta (0, 0)
Screenshot: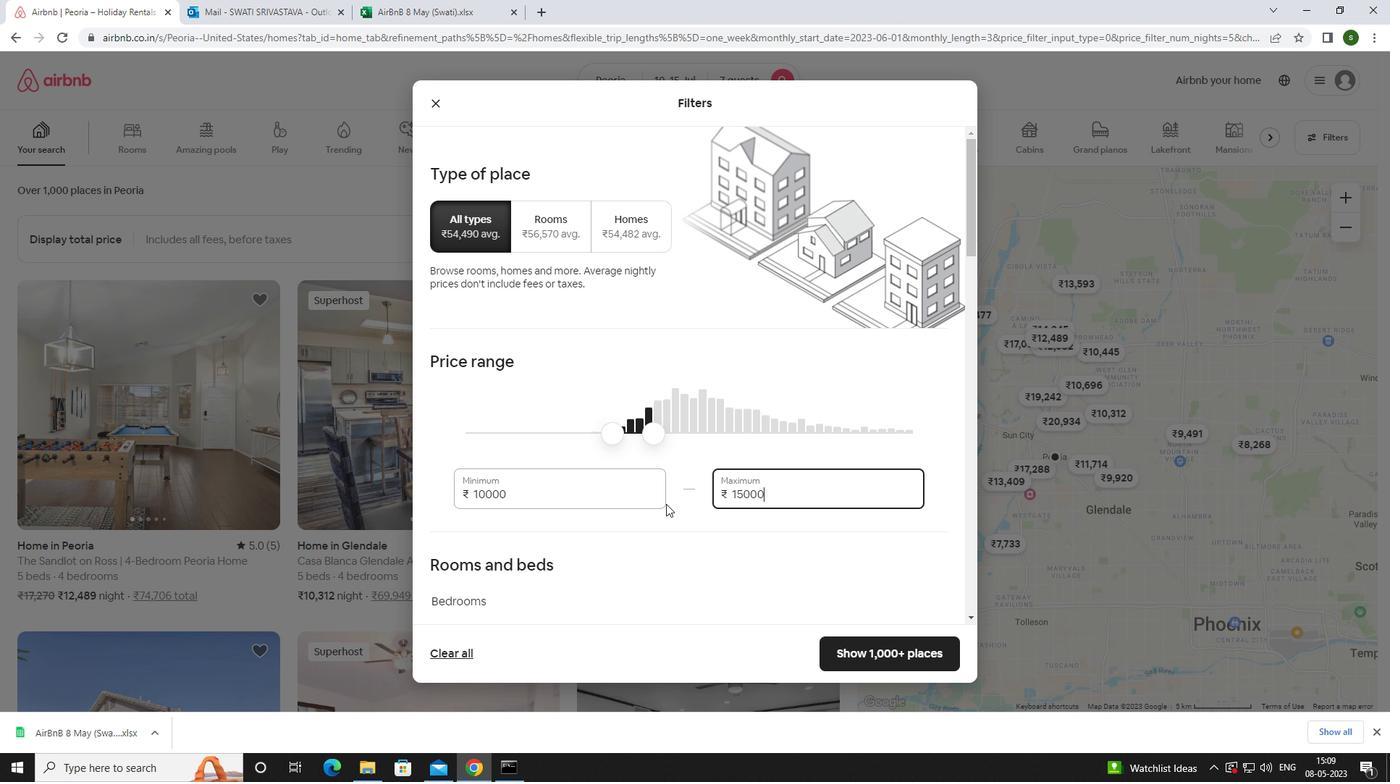 
Action: Mouse scrolled (662, 498) with delta (0, 0)
Screenshot: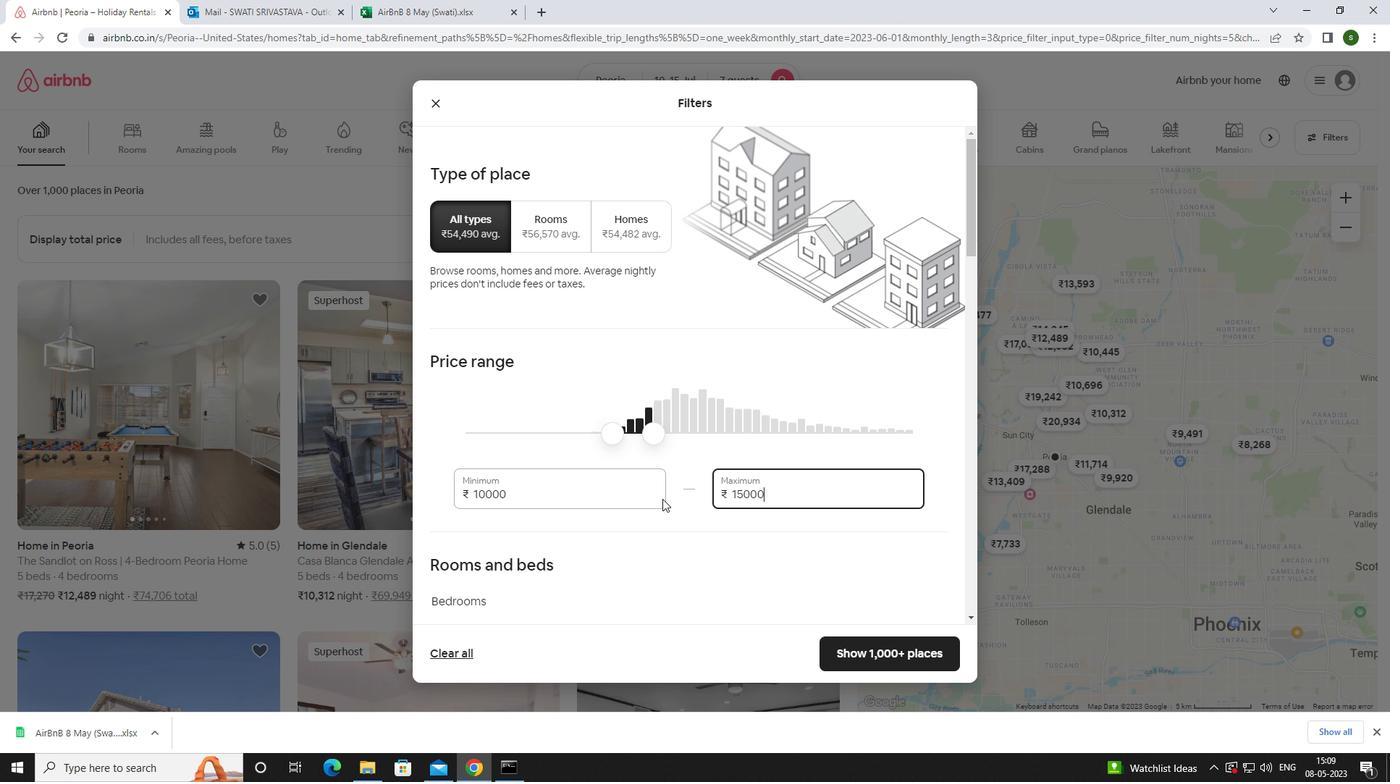 
Action: Mouse scrolled (662, 498) with delta (0, 0)
Screenshot: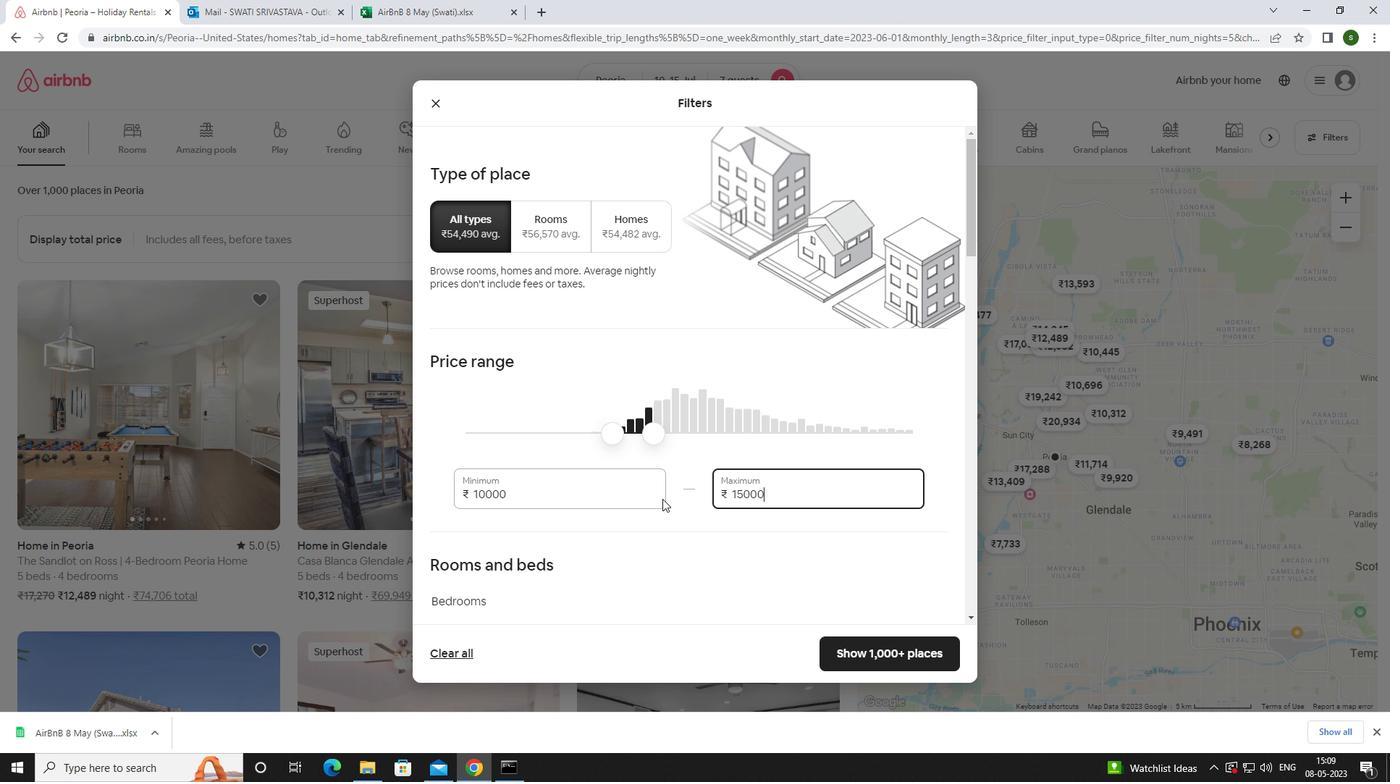 
Action: Mouse moved to (672, 357)
Screenshot: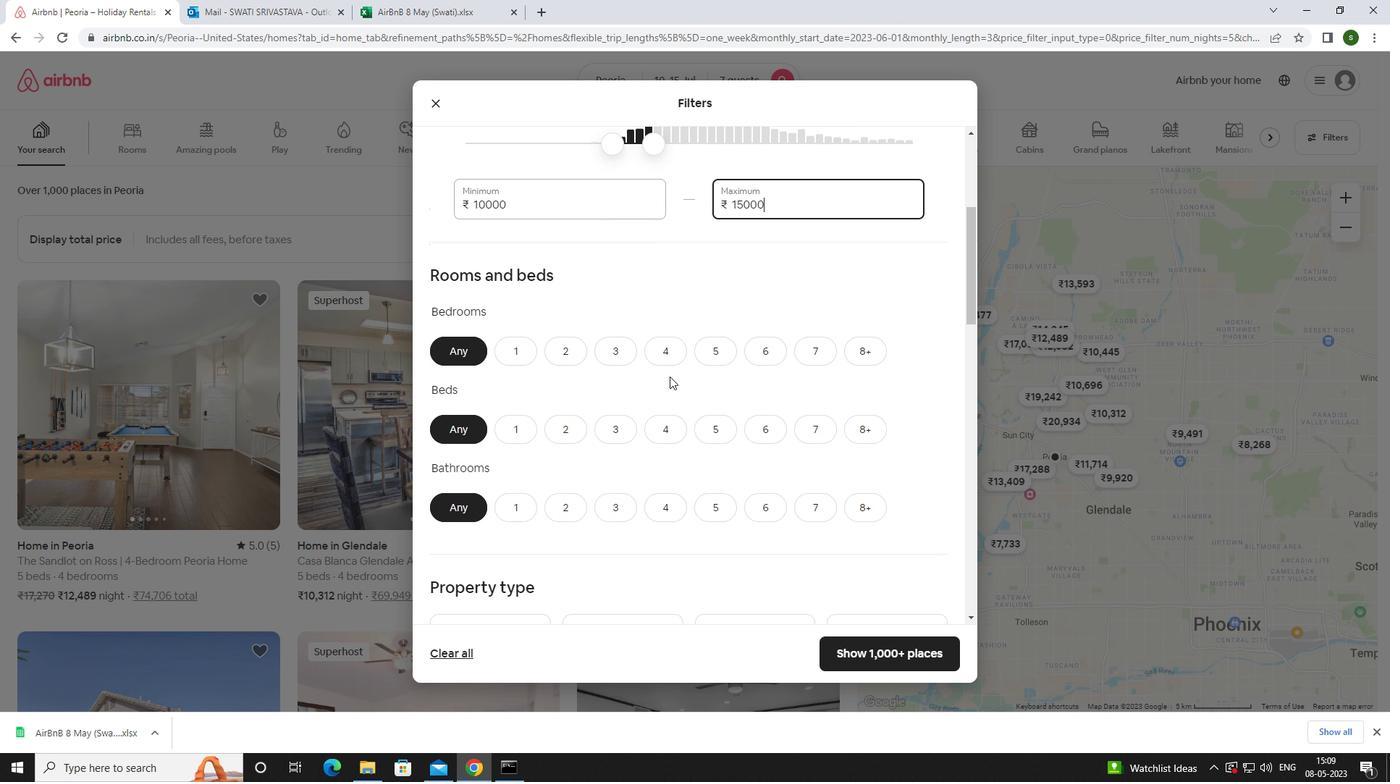 
Action: Mouse pressed left at (672, 357)
Screenshot: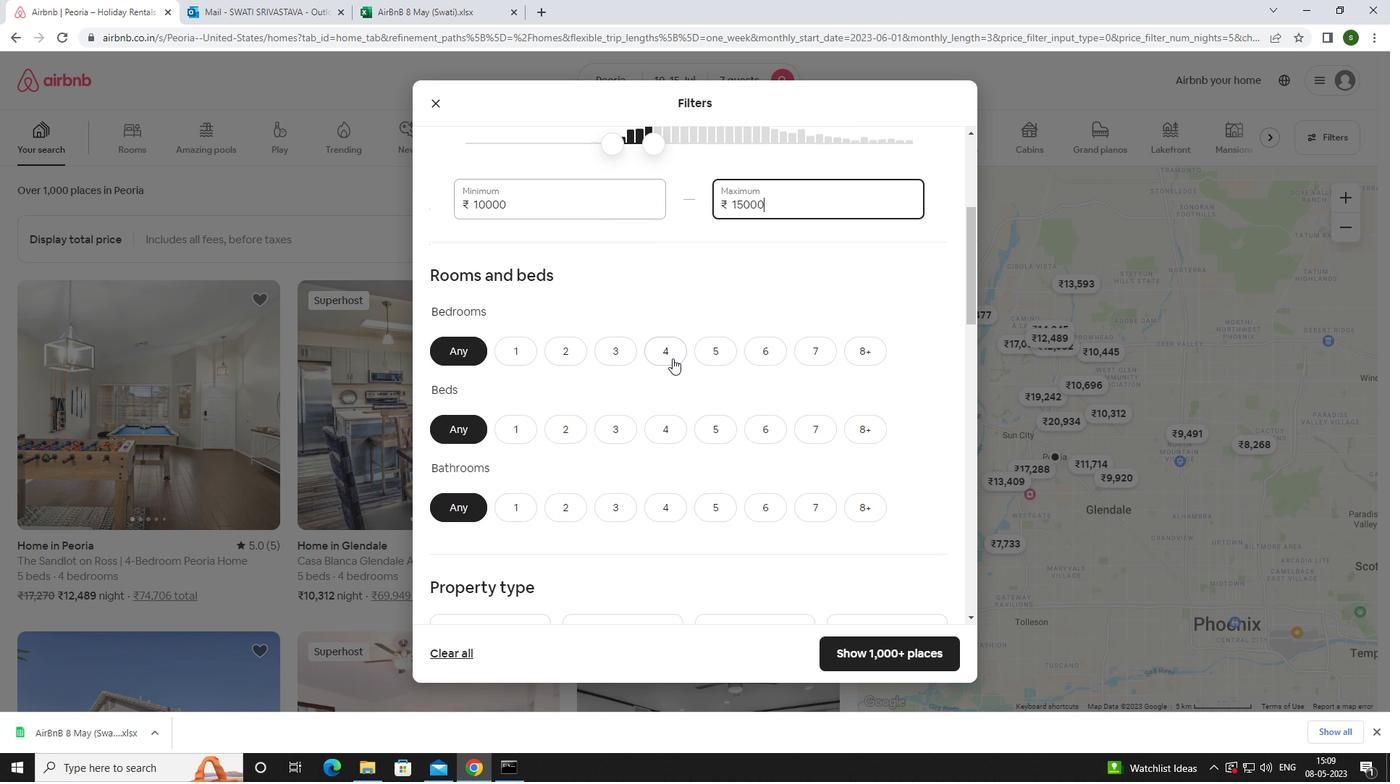 
Action: Mouse moved to (821, 434)
Screenshot: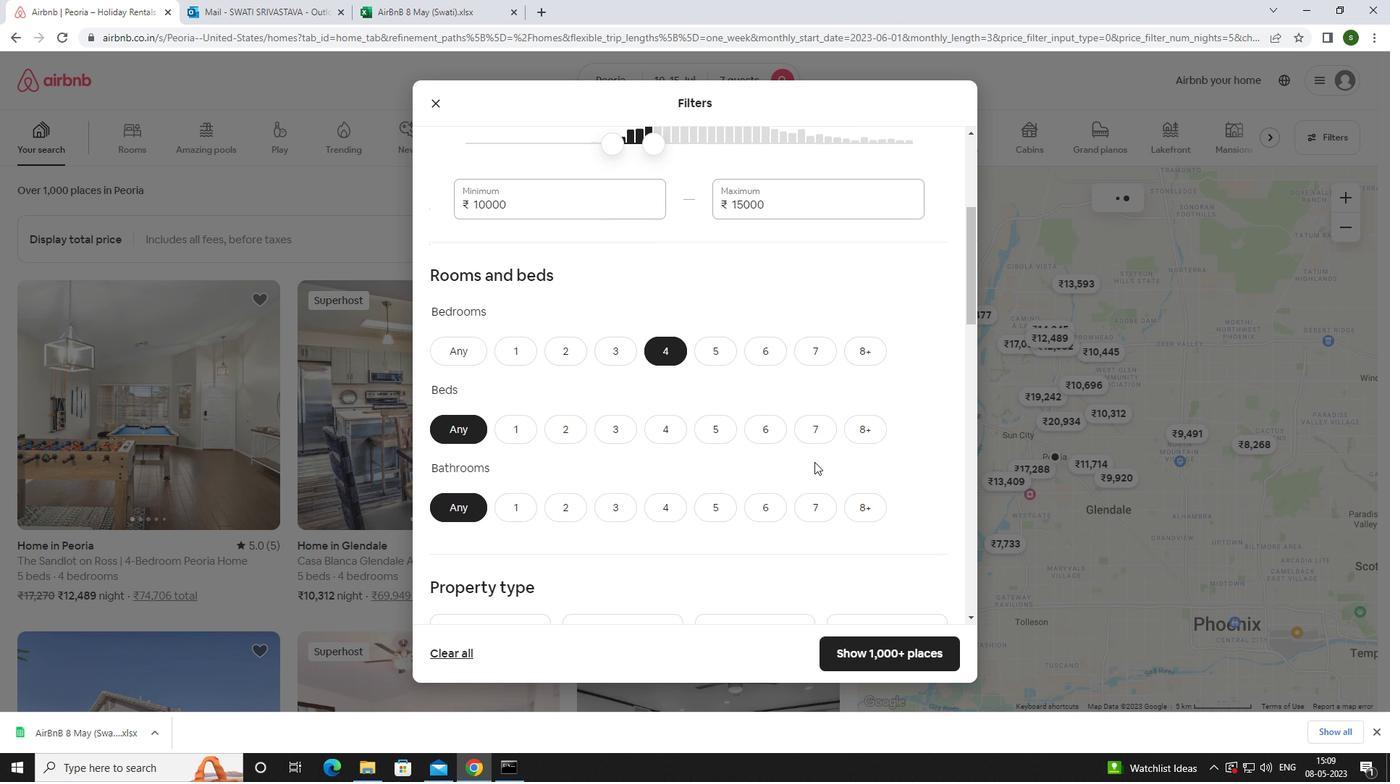 
Action: Mouse pressed left at (821, 434)
Screenshot: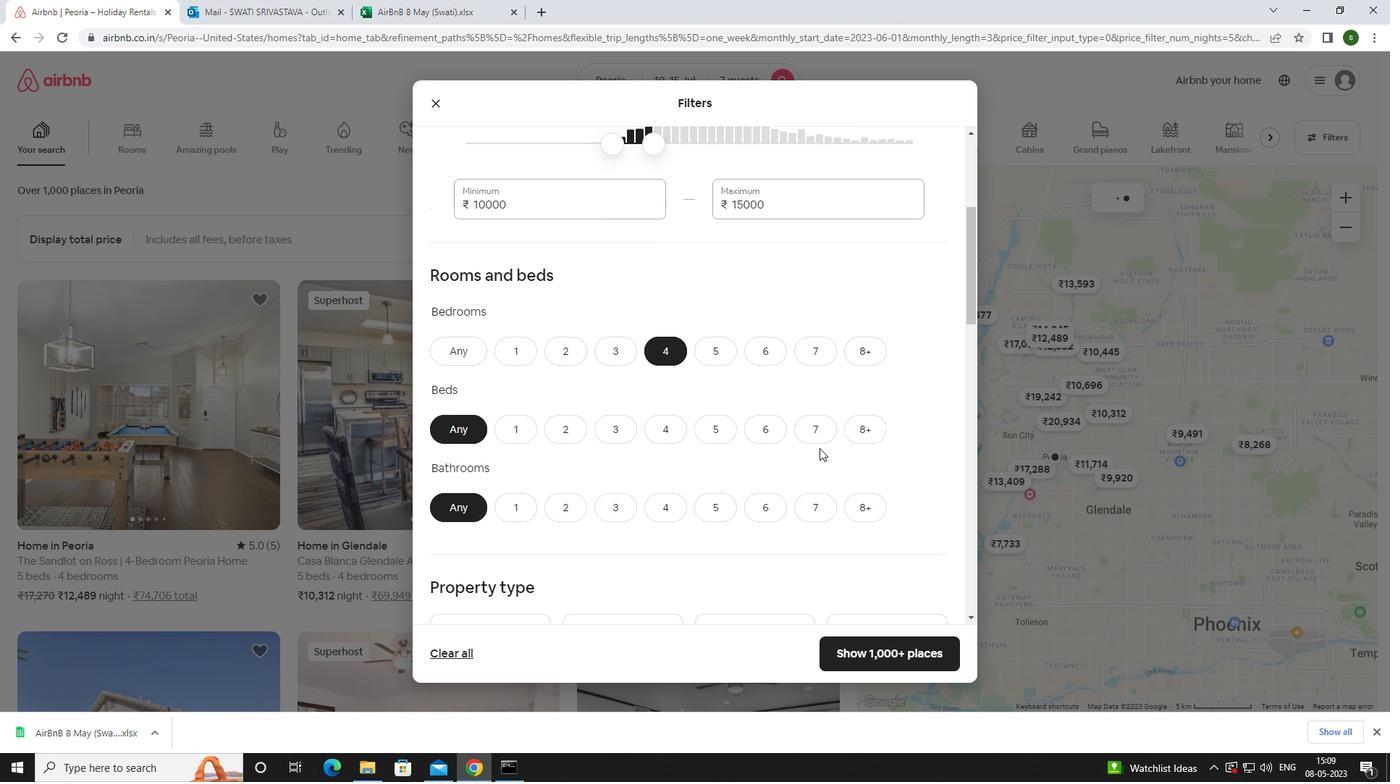 
Action: Mouse moved to (680, 506)
Screenshot: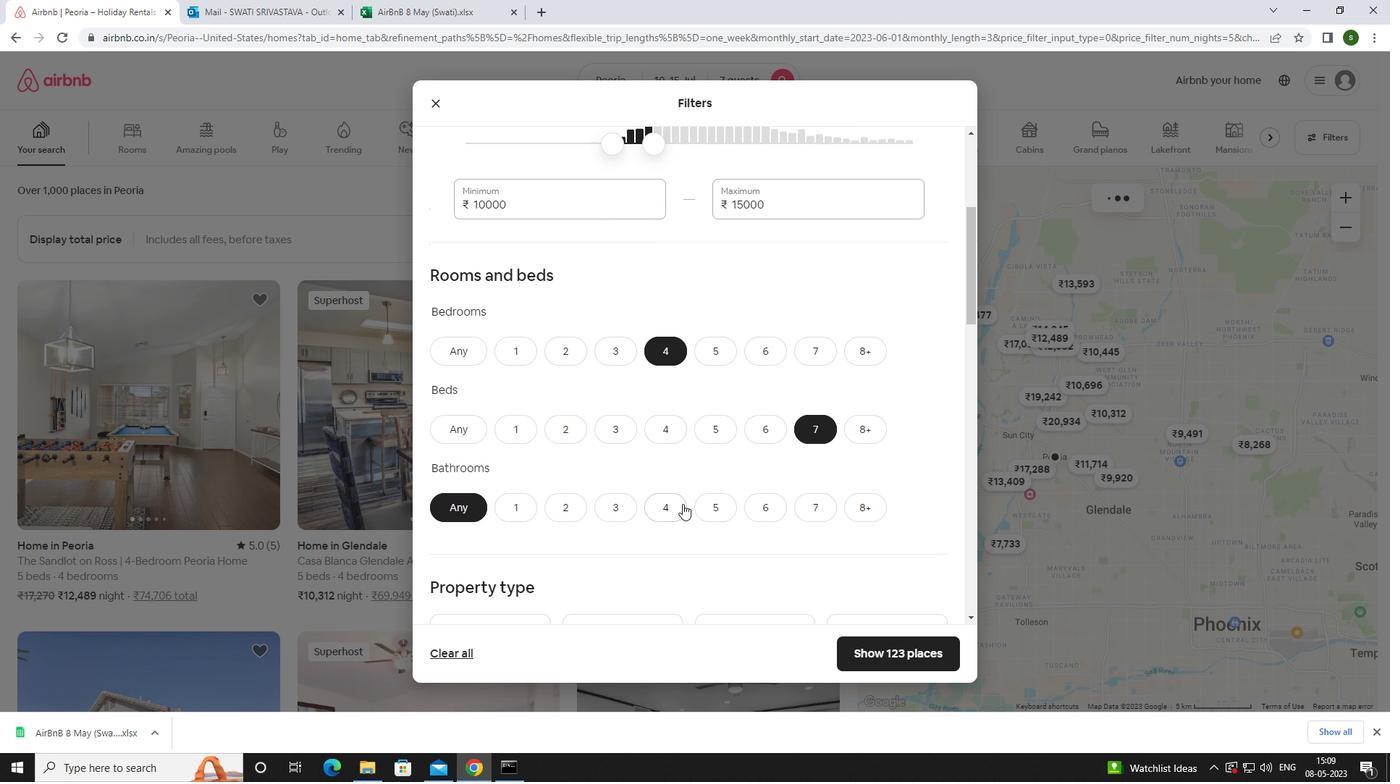
Action: Mouse pressed left at (680, 506)
Screenshot: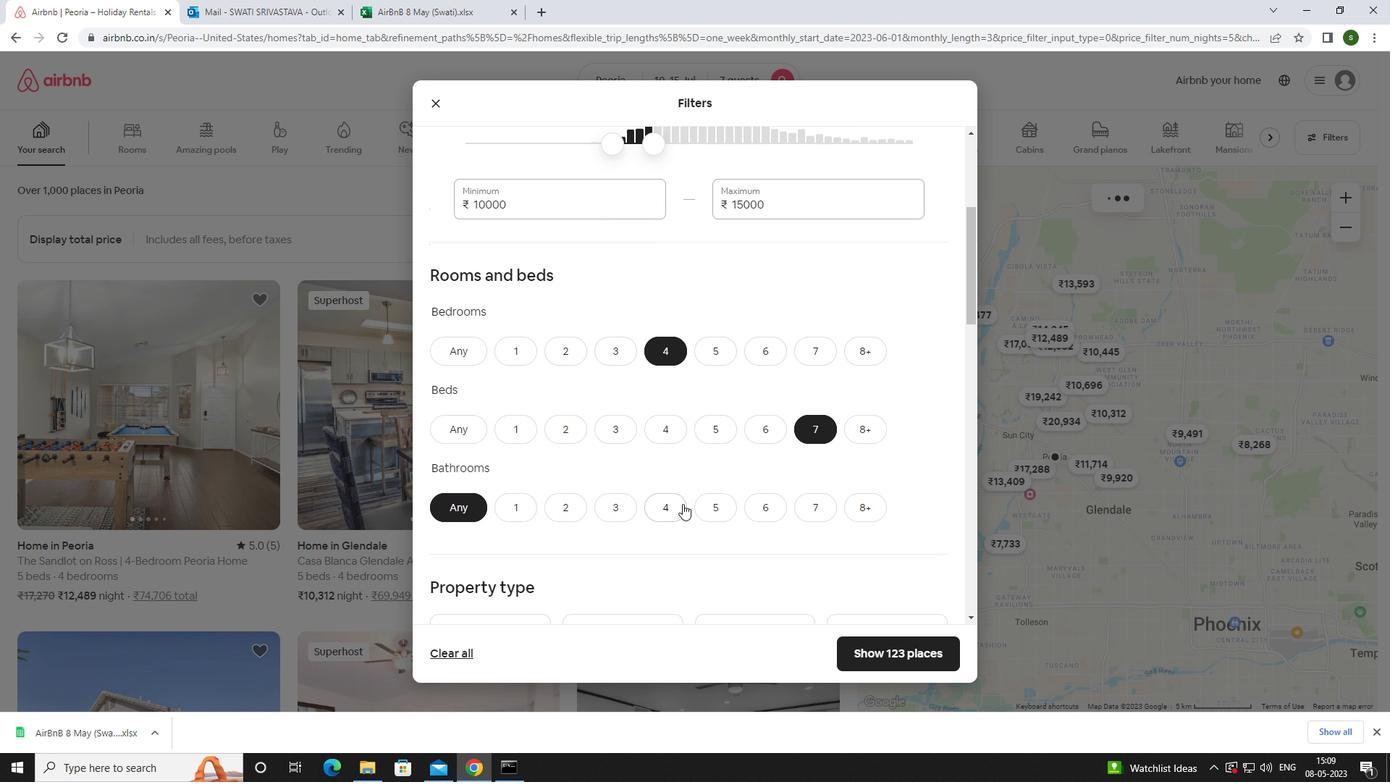 
Action: Mouse moved to (601, 450)
Screenshot: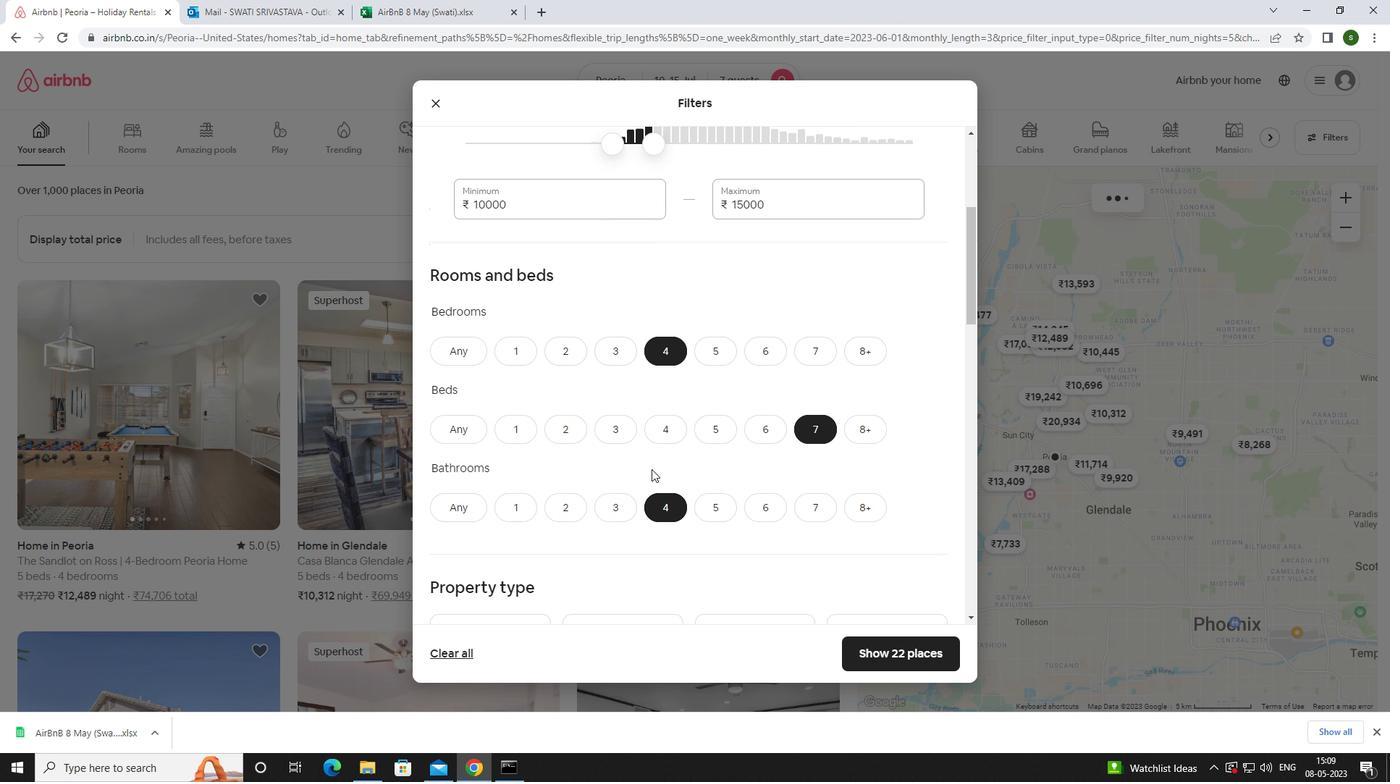 
Action: Mouse scrolled (601, 449) with delta (0, 0)
Screenshot: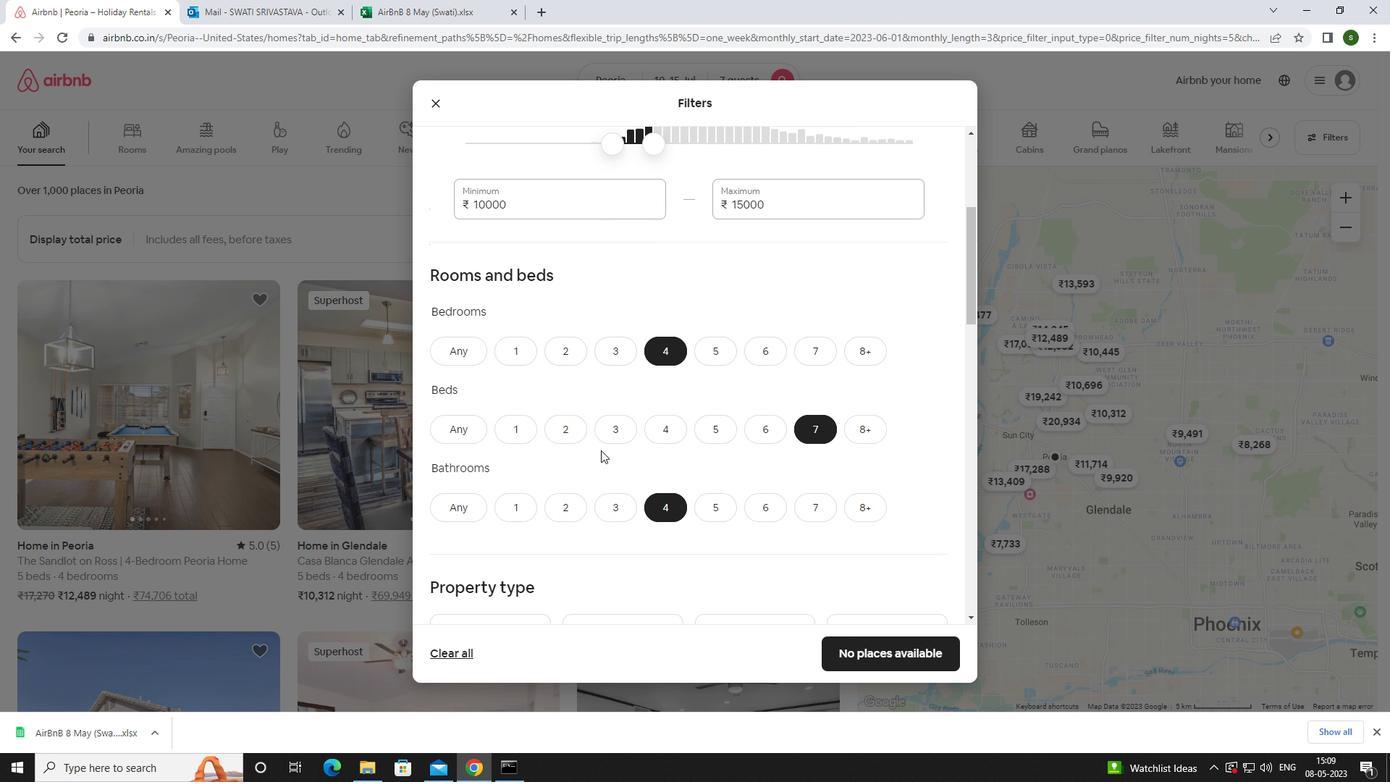 
Action: Mouse scrolled (601, 449) with delta (0, 0)
Screenshot: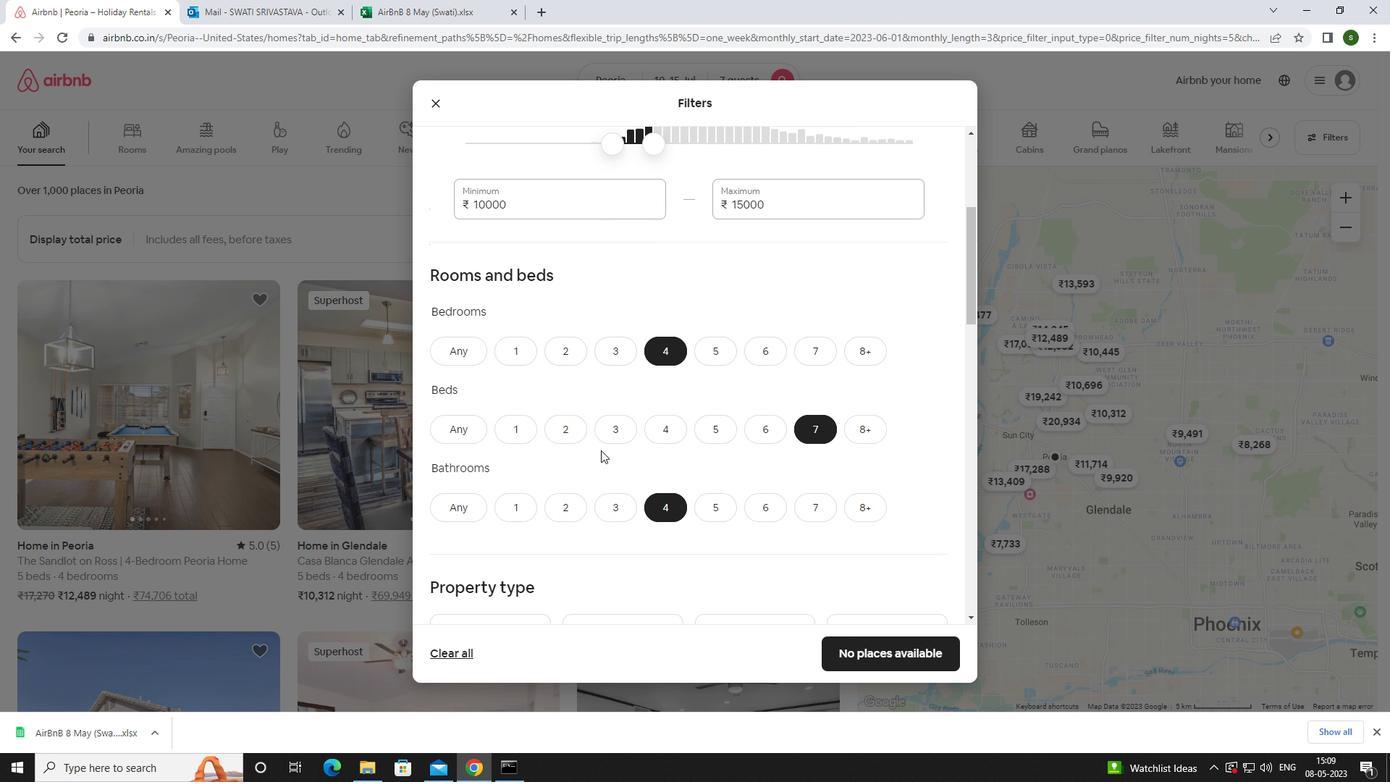
Action: Mouse scrolled (601, 449) with delta (0, 0)
Screenshot: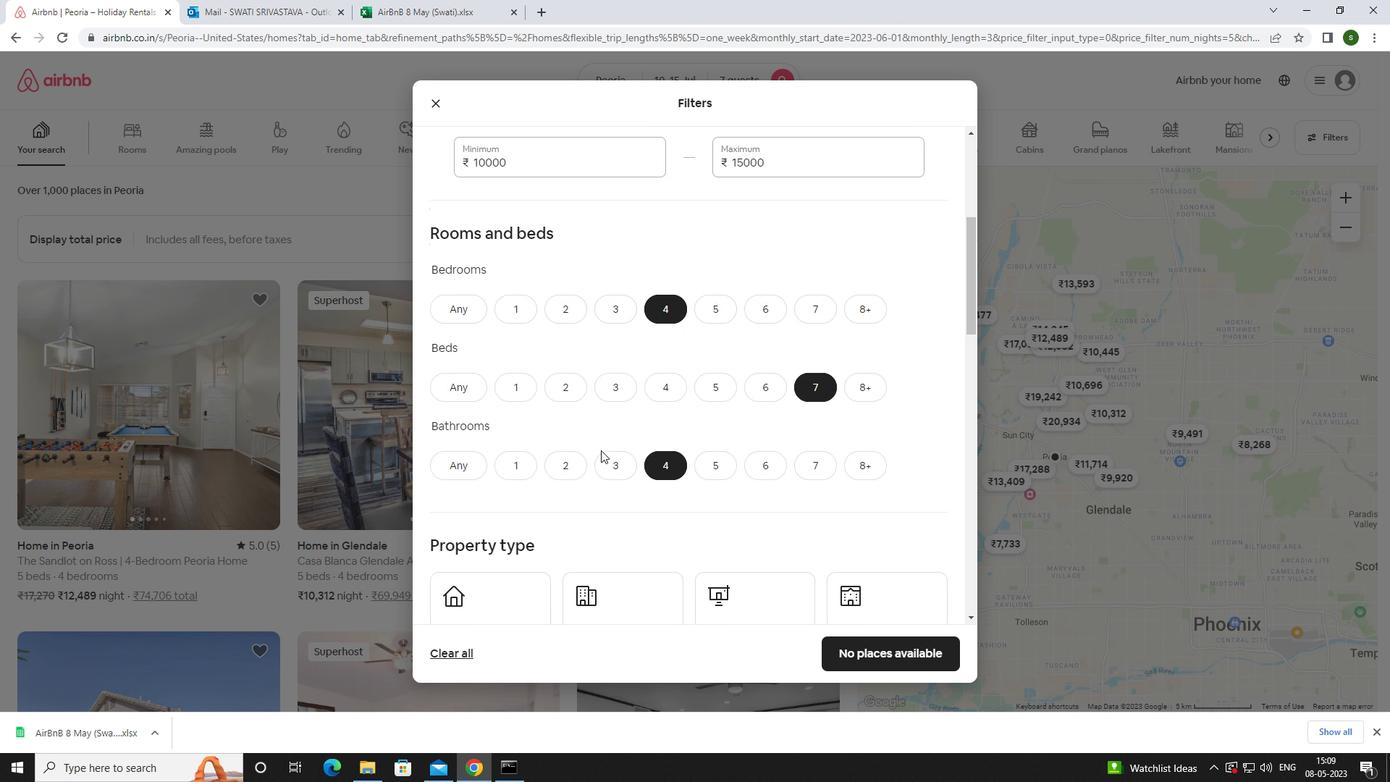 
Action: Mouse moved to (462, 443)
Screenshot: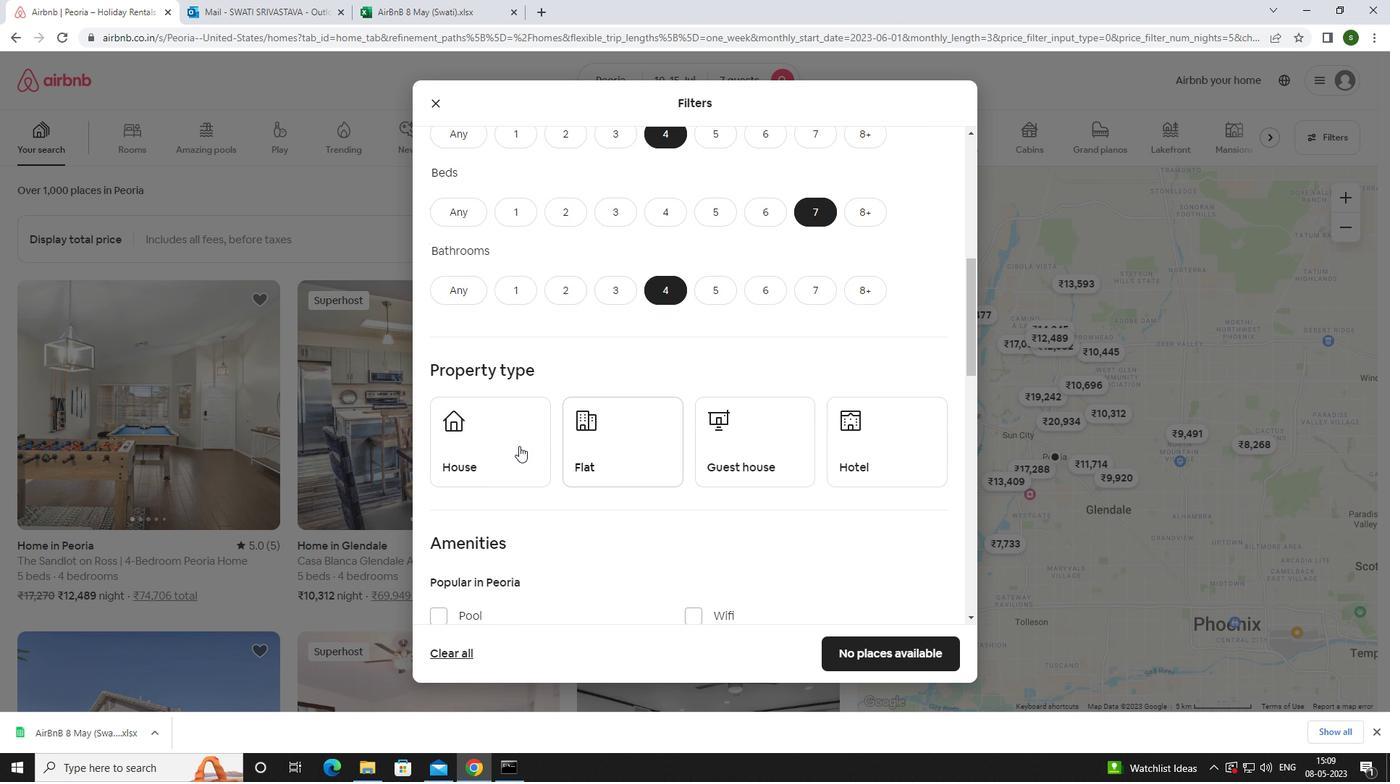 
Action: Mouse pressed left at (462, 443)
Screenshot: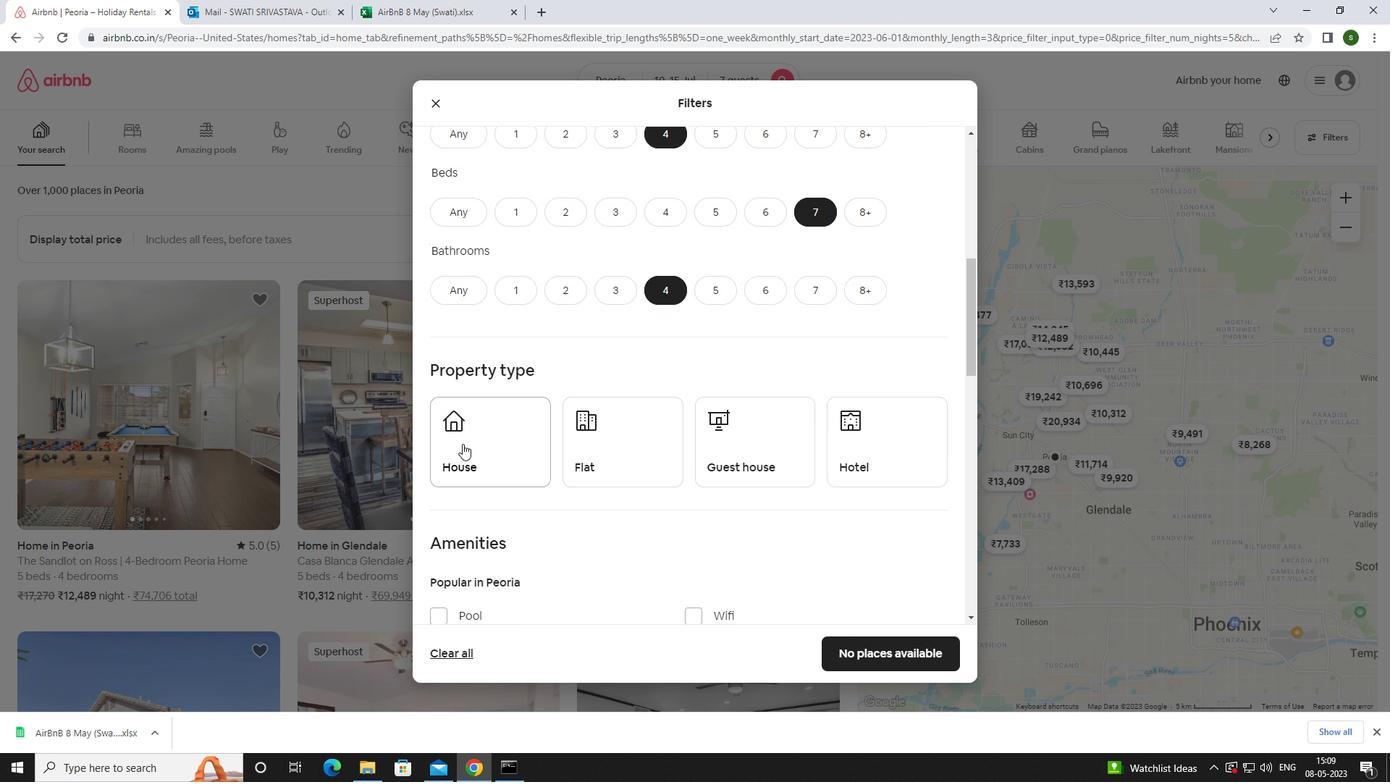 
Action: Mouse moved to (652, 443)
Screenshot: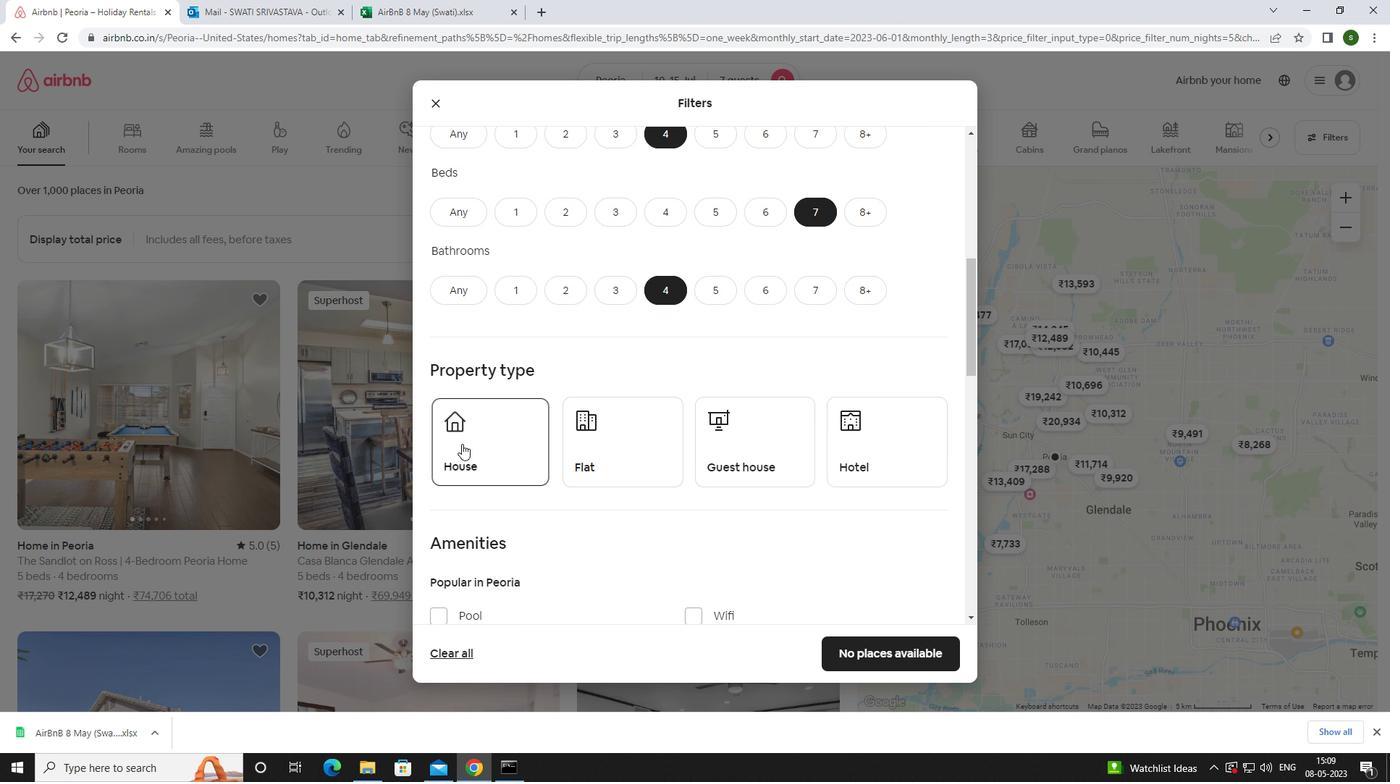 
Action: Mouse pressed left at (652, 443)
Screenshot: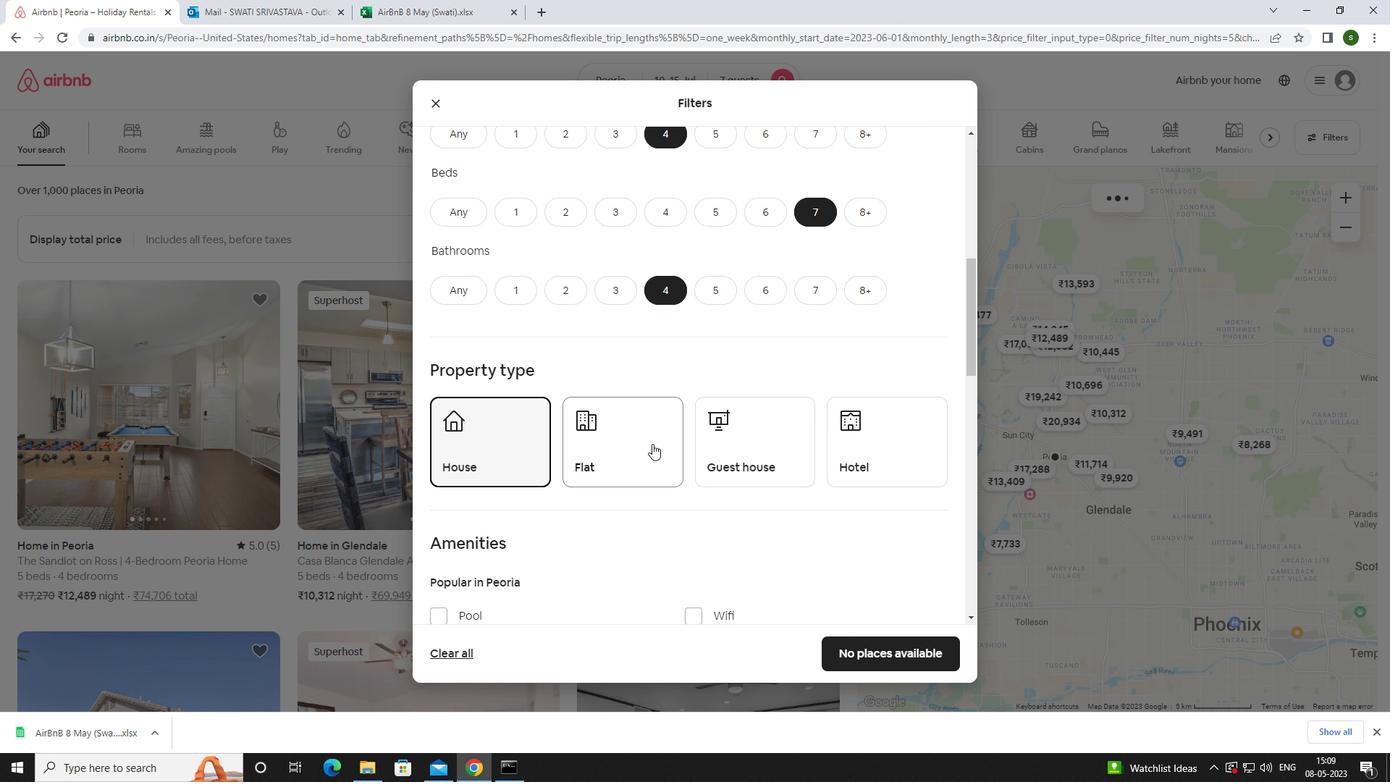 
Action: Mouse moved to (772, 451)
Screenshot: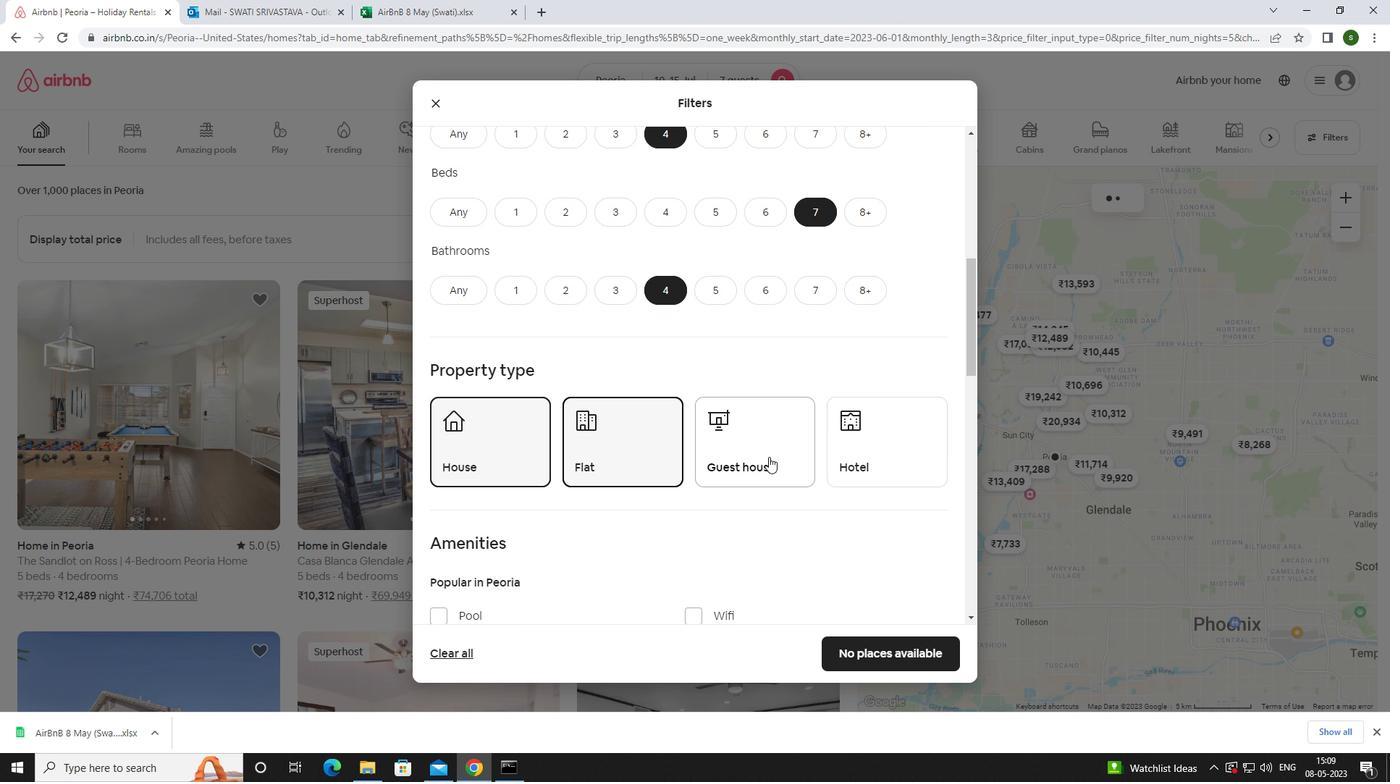 
Action: Mouse pressed left at (772, 451)
Screenshot: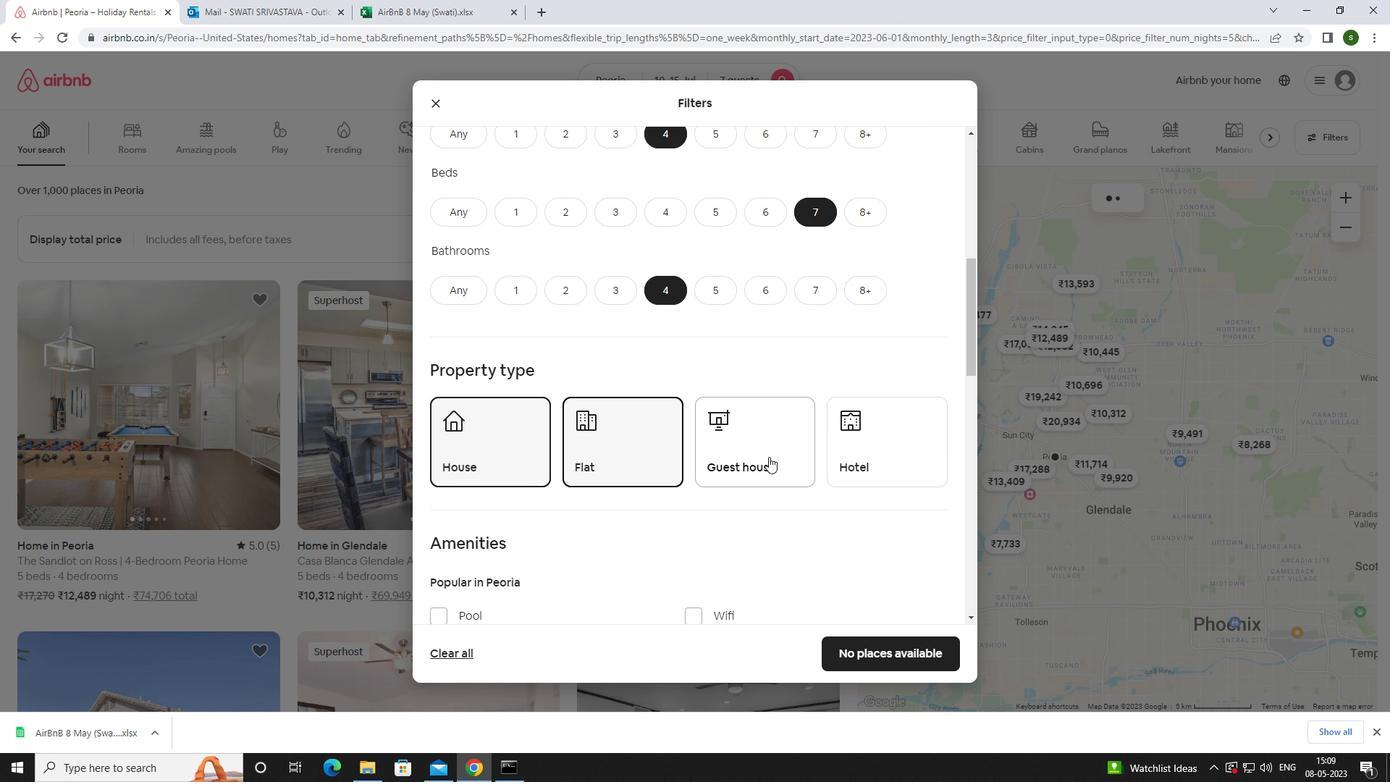
Action: Mouse scrolled (772, 451) with delta (0, 0)
Screenshot: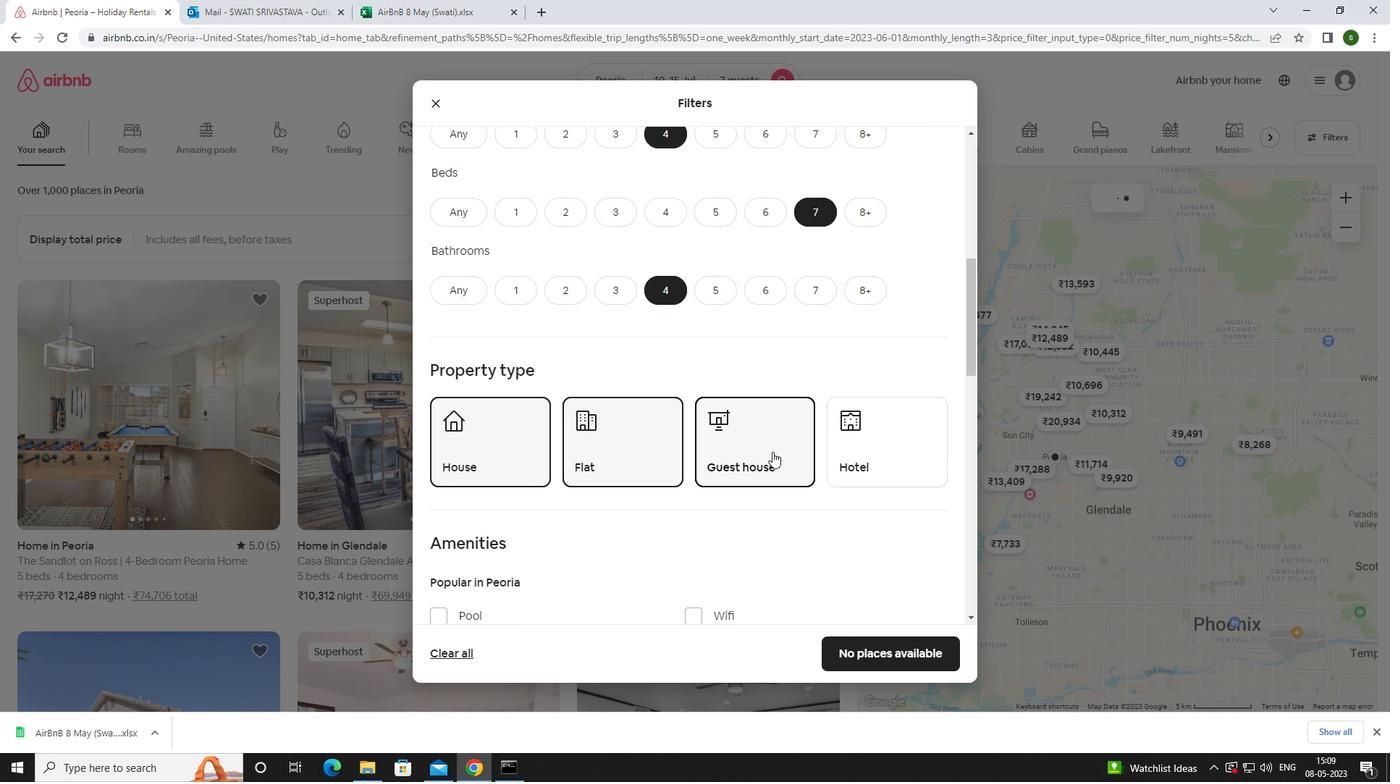 
Action: Mouse scrolled (772, 451) with delta (0, 0)
Screenshot: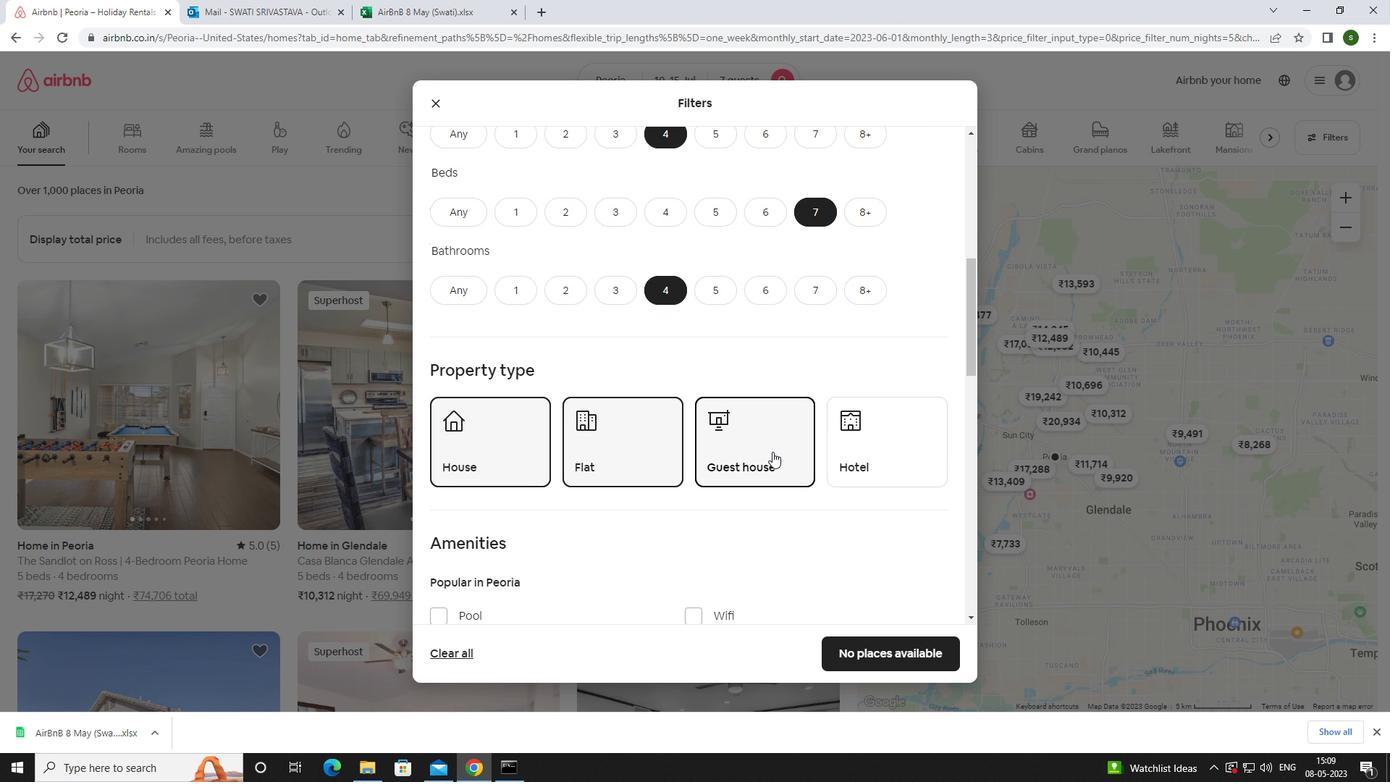 
Action: Mouse scrolled (772, 451) with delta (0, 0)
Screenshot: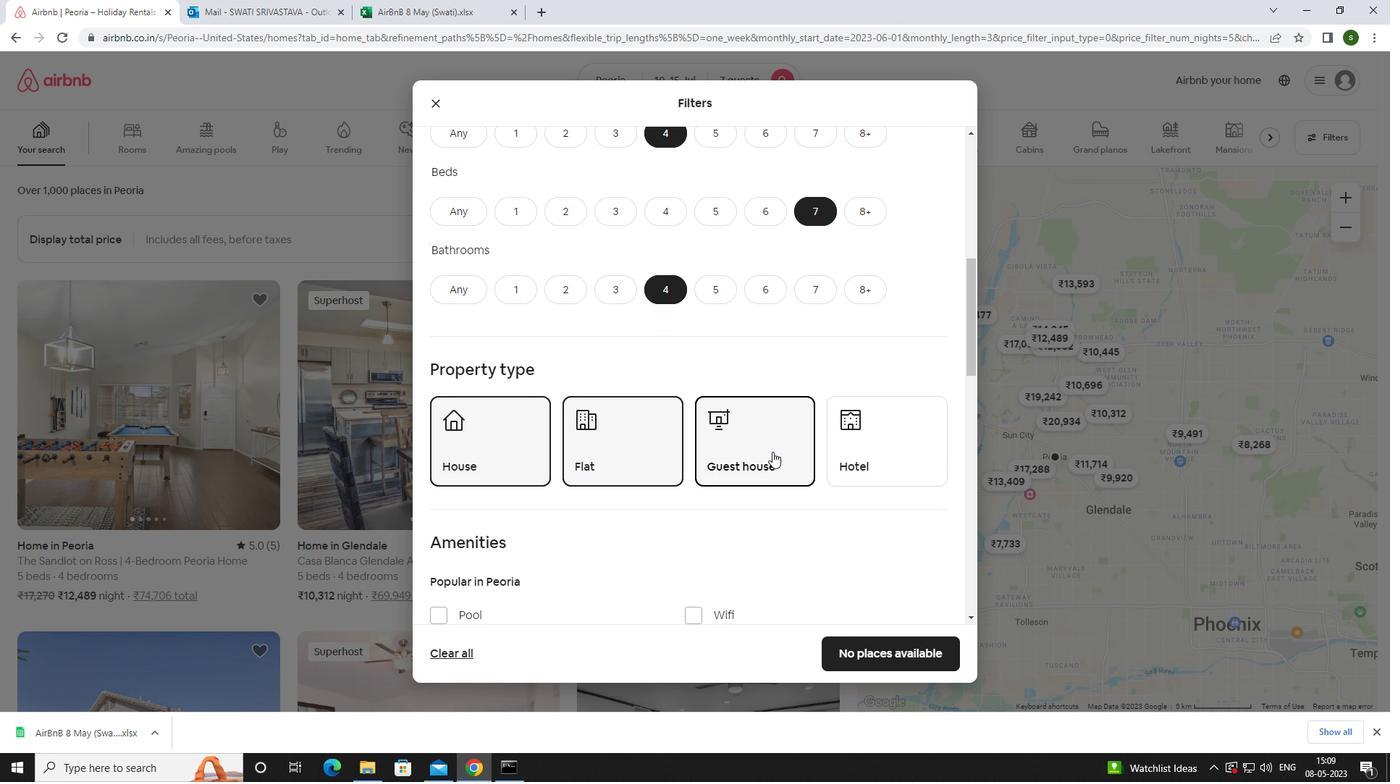 
Action: Mouse moved to (695, 399)
Screenshot: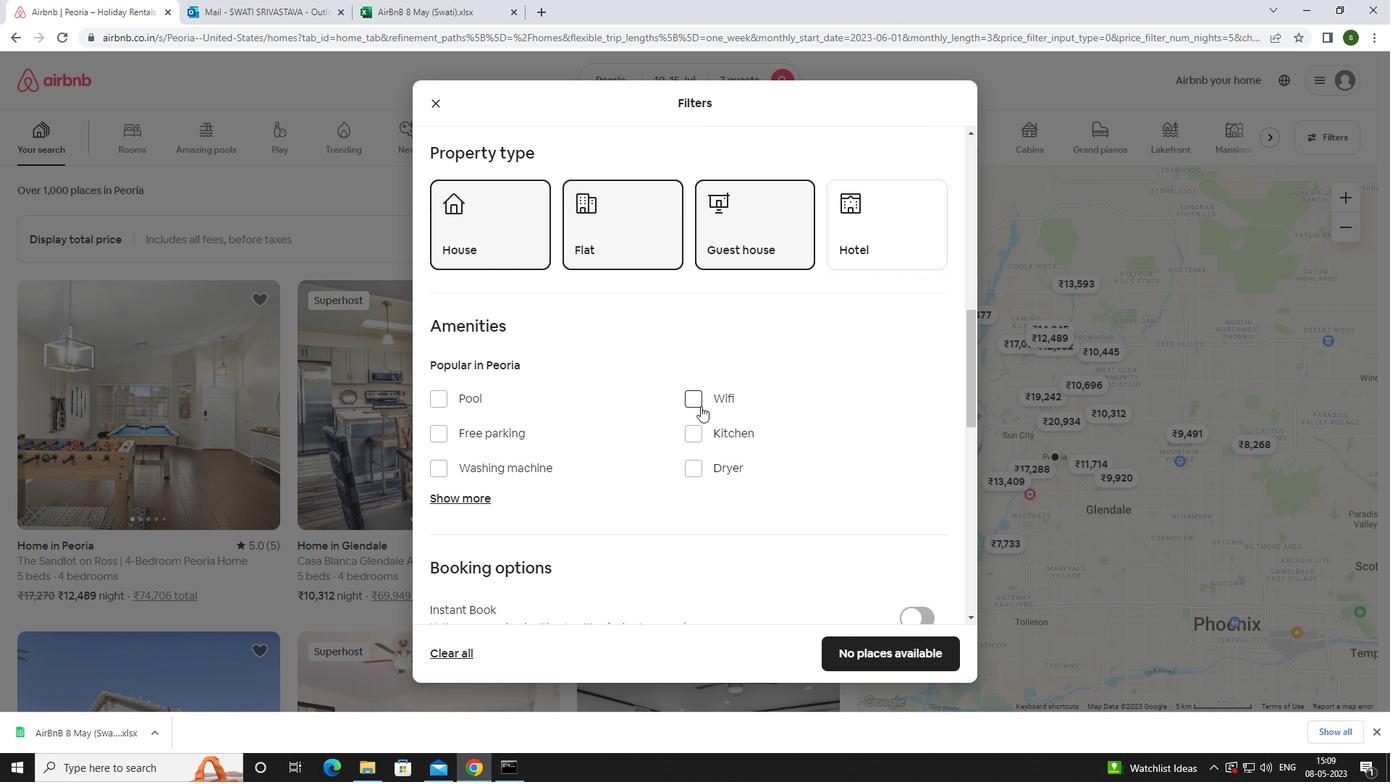 
Action: Mouse pressed left at (695, 399)
Screenshot: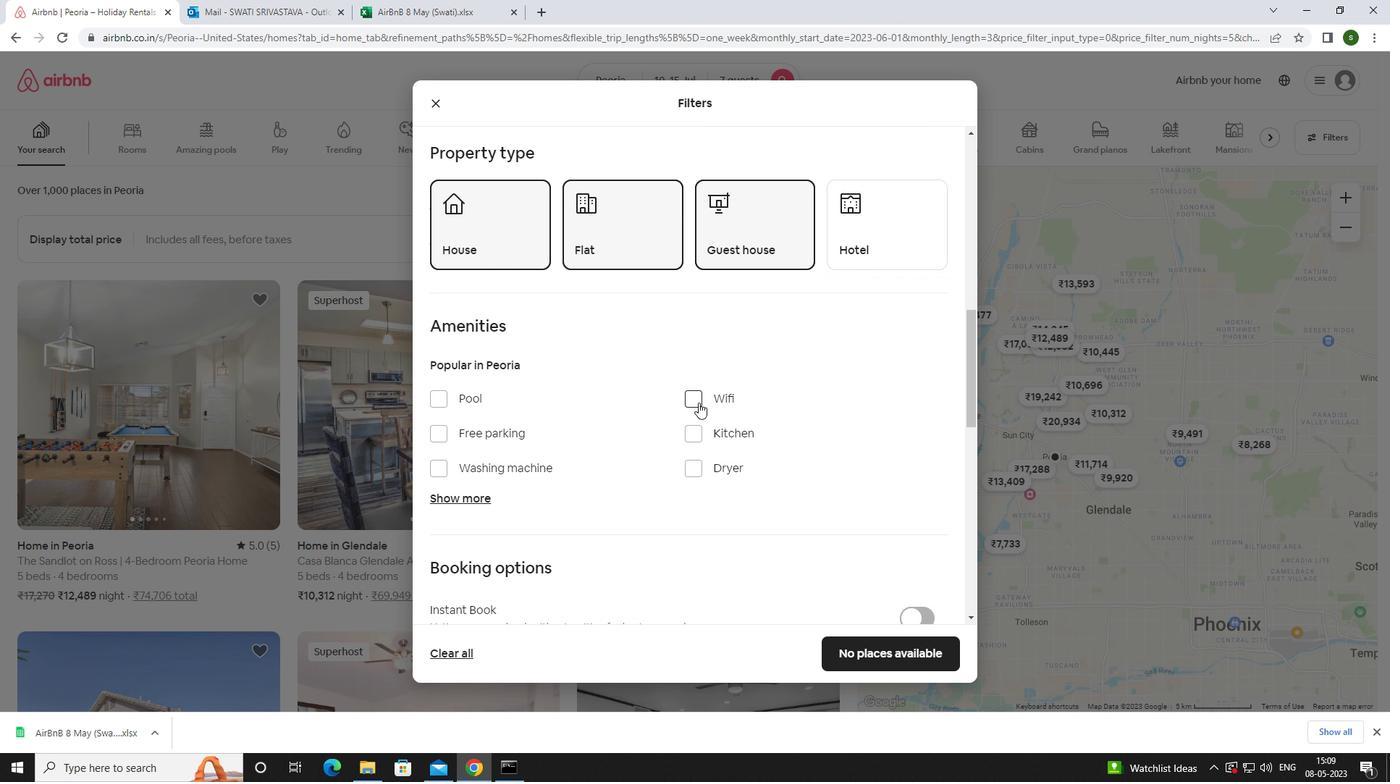 
Action: Mouse moved to (525, 430)
Screenshot: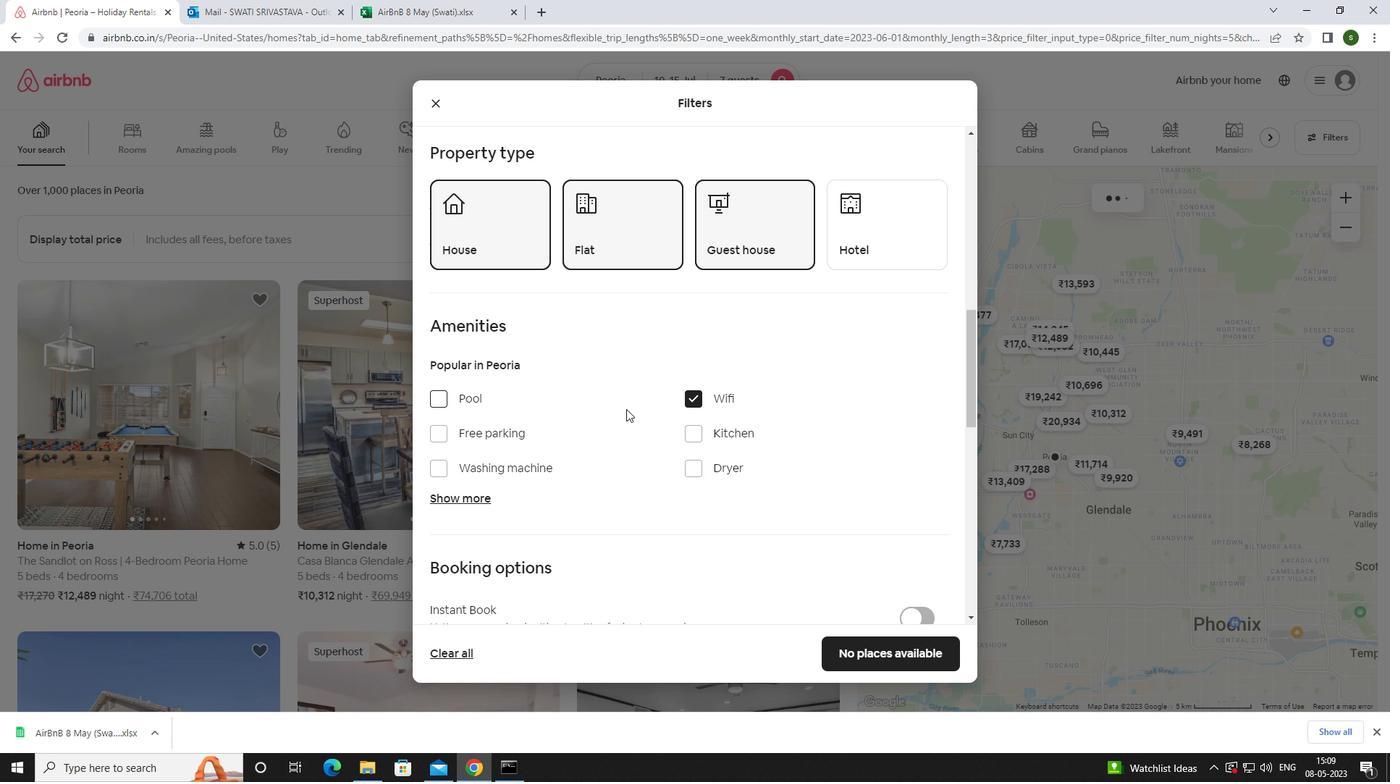 
Action: Mouse pressed left at (525, 430)
Screenshot: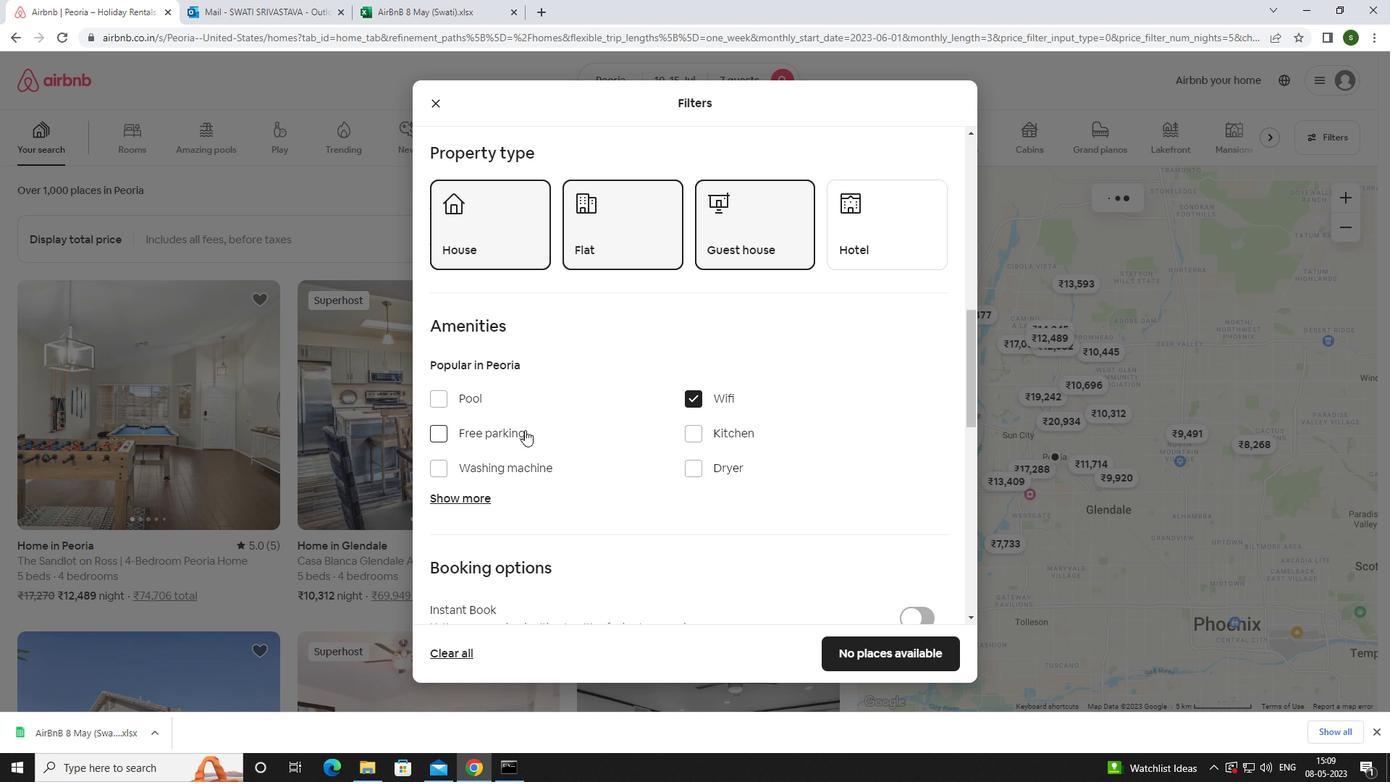 
Action: Mouse moved to (483, 493)
Screenshot: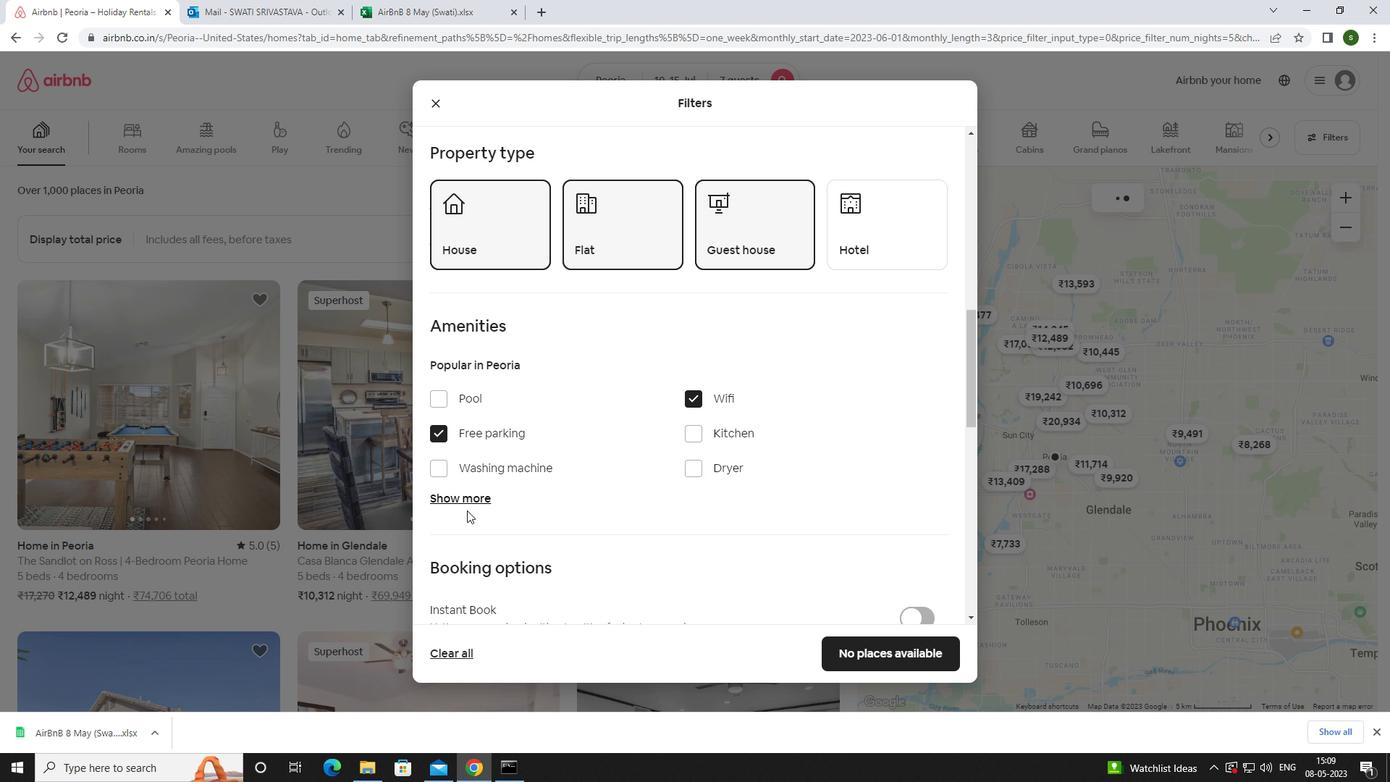 
Action: Mouse pressed left at (483, 493)
Screenshot: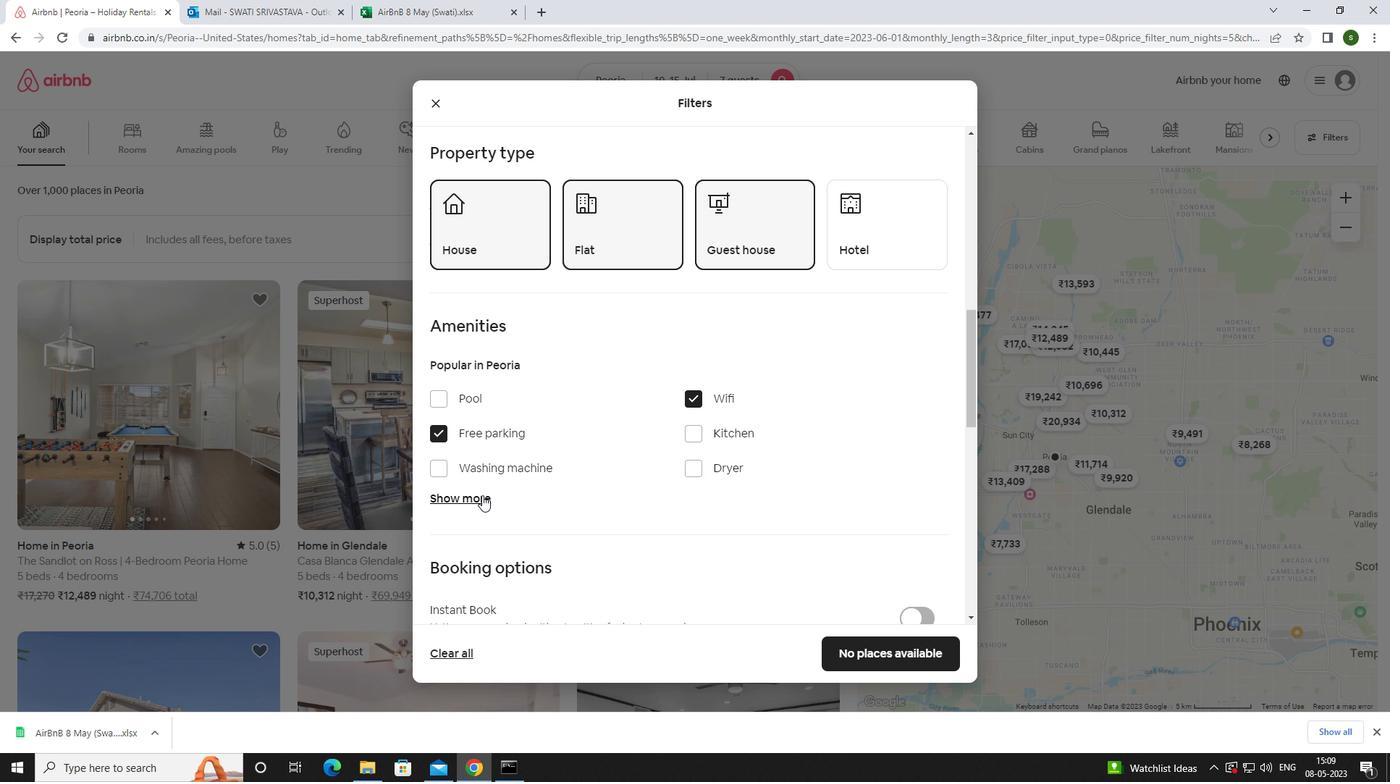
Action: Mouse moved to (711, 585)
Screenshot: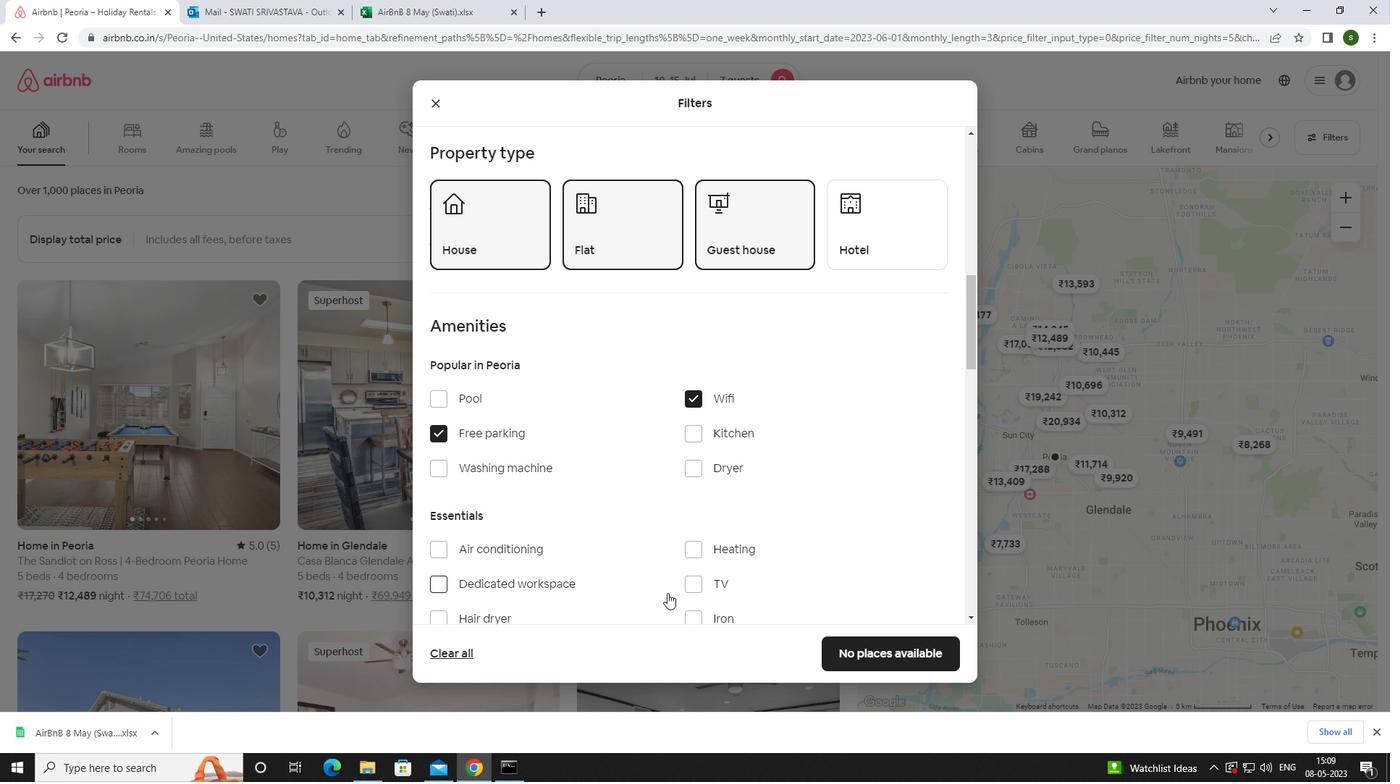 
Action: Mouse pressed left at (711, 585)
Screenshot: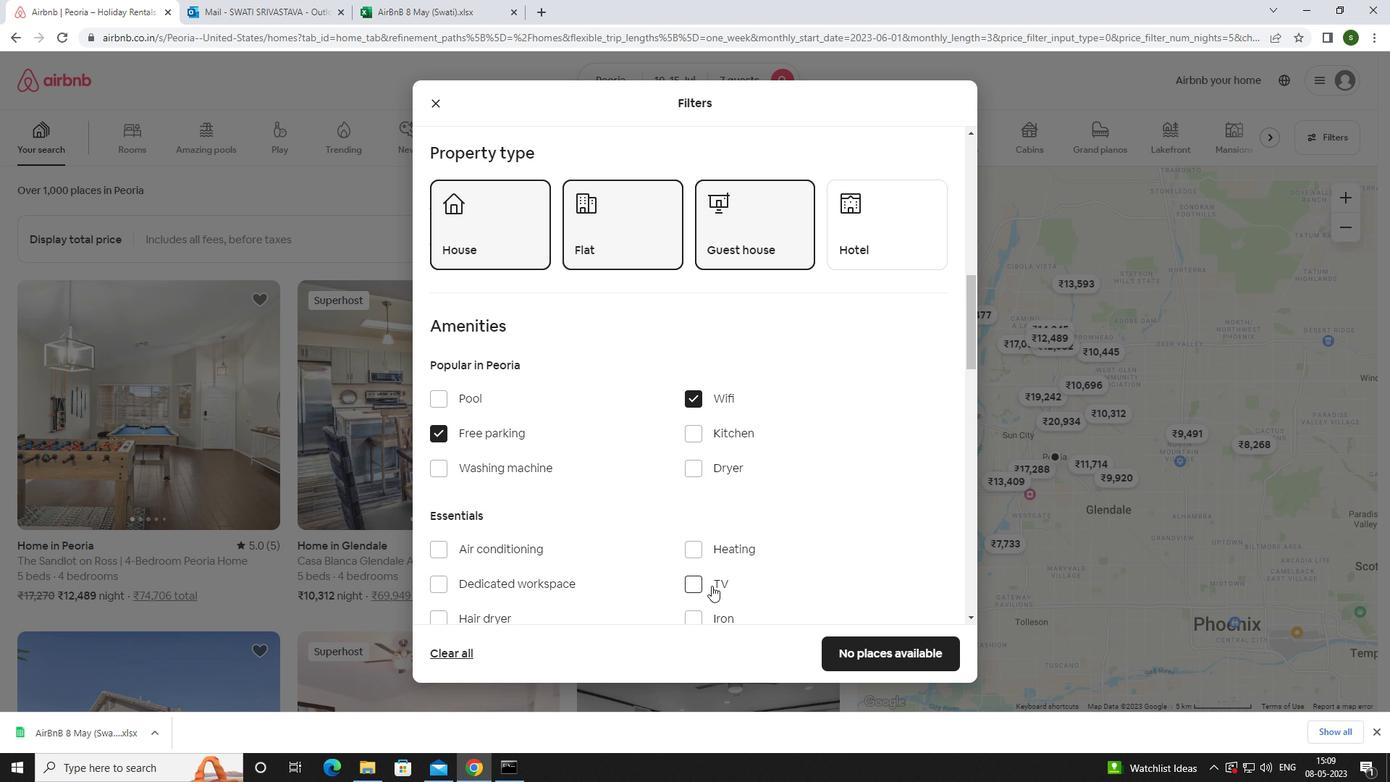 
Action: Mouse moved to (609, 535)
Screenshot: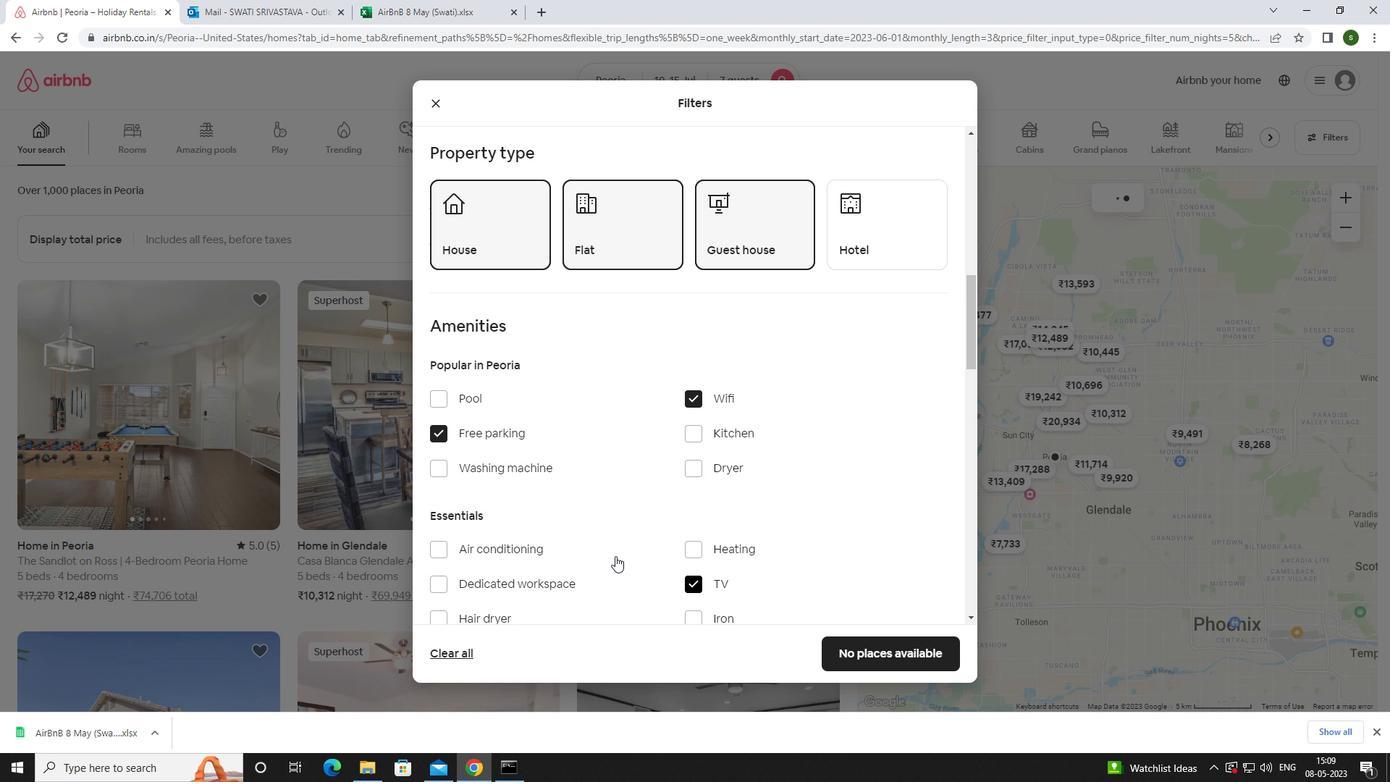 
Action: Mouse scrolled (609, 534) with delta (0, 0)
Screenshot: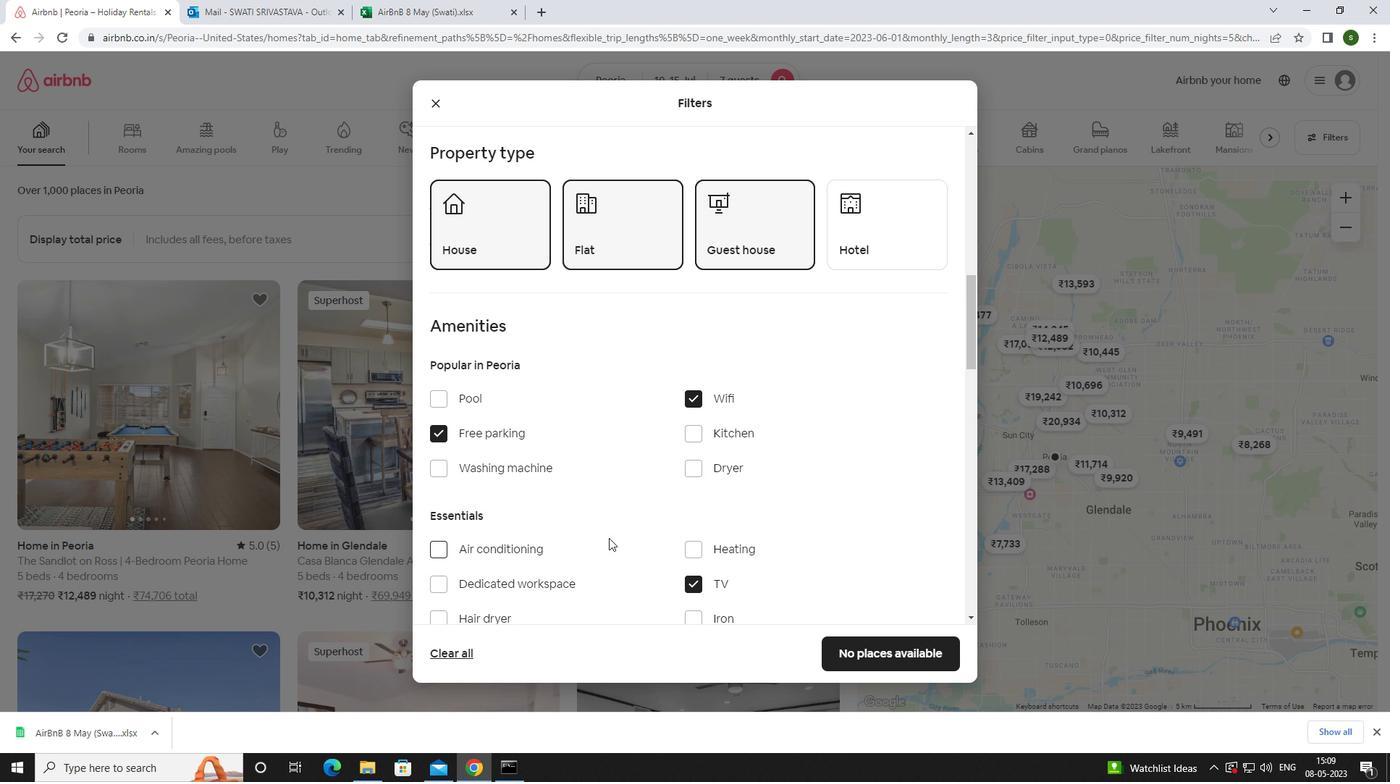 
Action: Mouse scrolled (609, 534) with delta (0, 0)
Screenshot: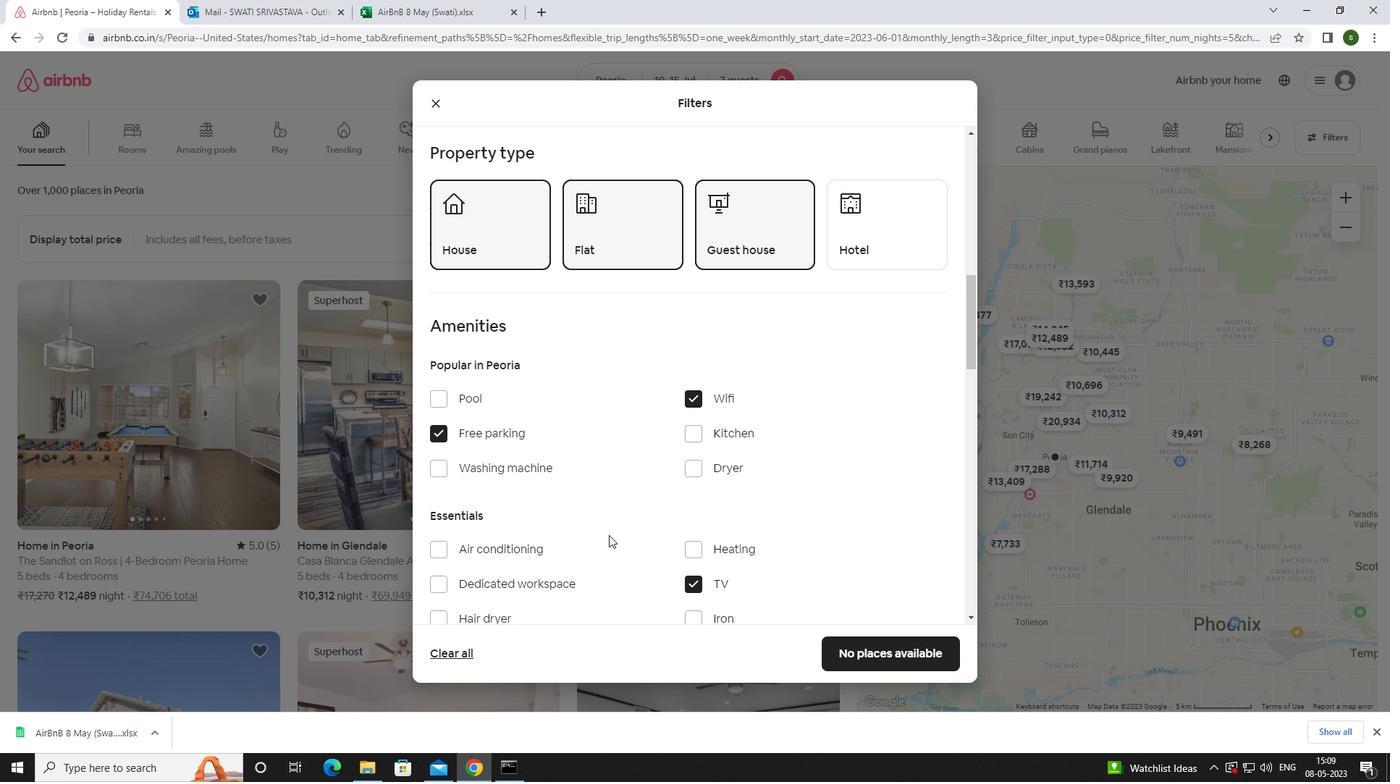 
Action: Mouse scrolled (609, 534) with delta (0, 0)
Screenshot: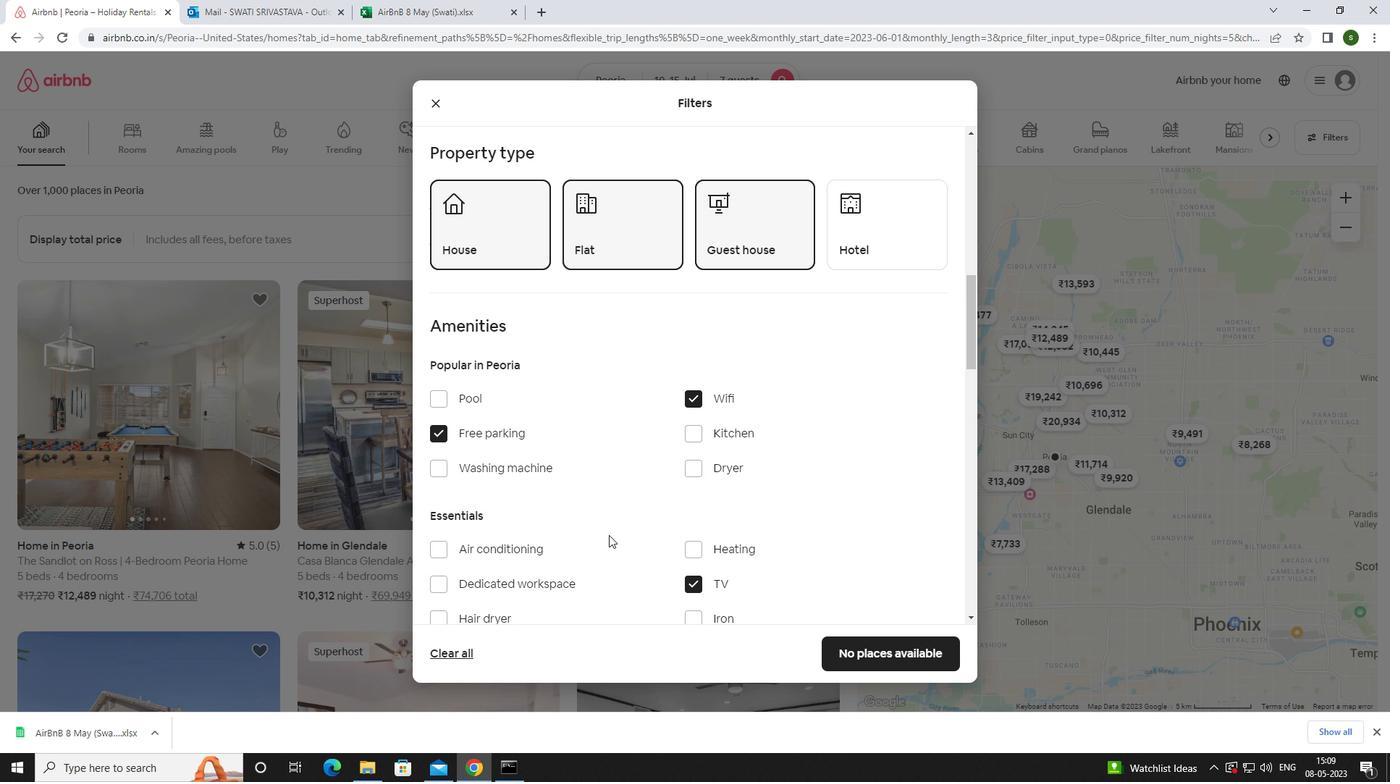
Action: Mouse scrolled (609, 534) with delta (0, 0)
Screenshot: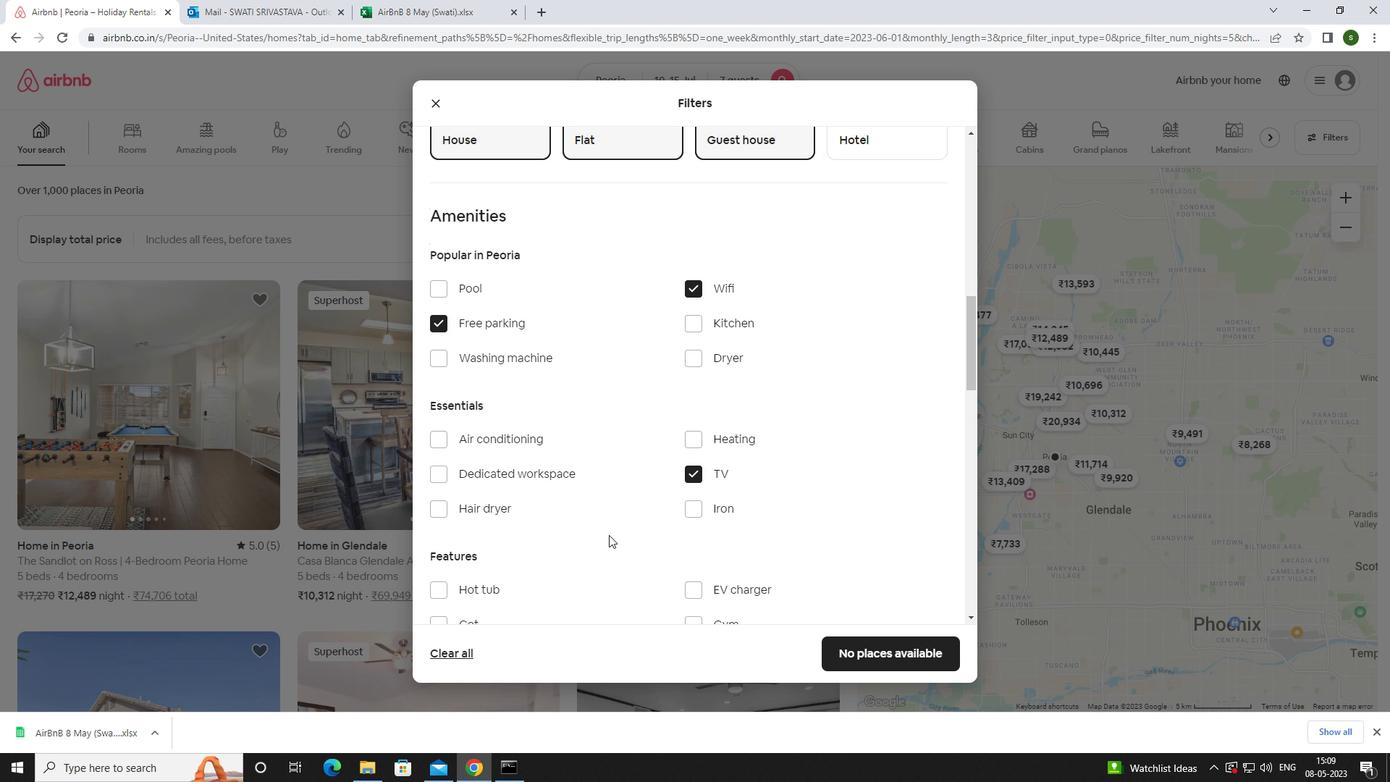 
Action: Mouse moved to (704, 447)
Screenshot: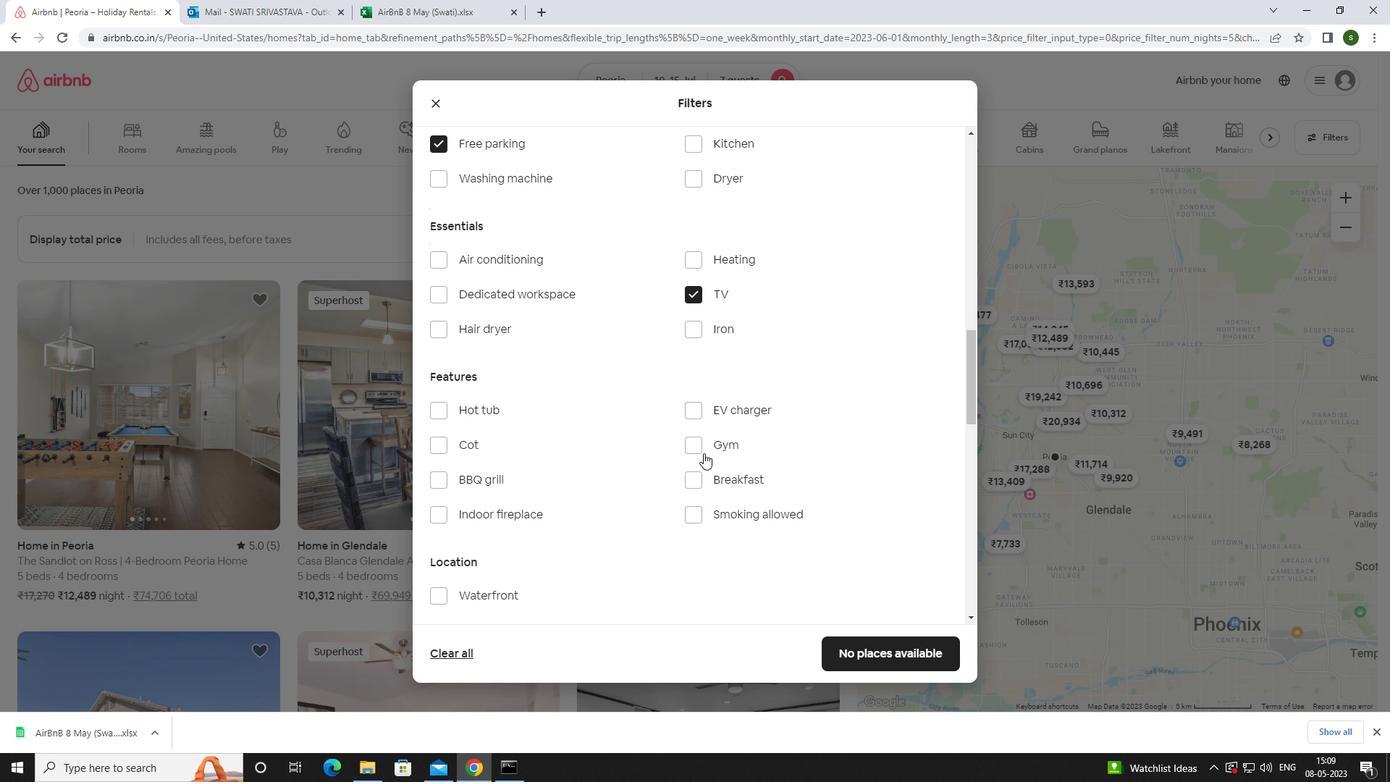 
Action: Mouse pressed left at (704, 447)
Screenshot: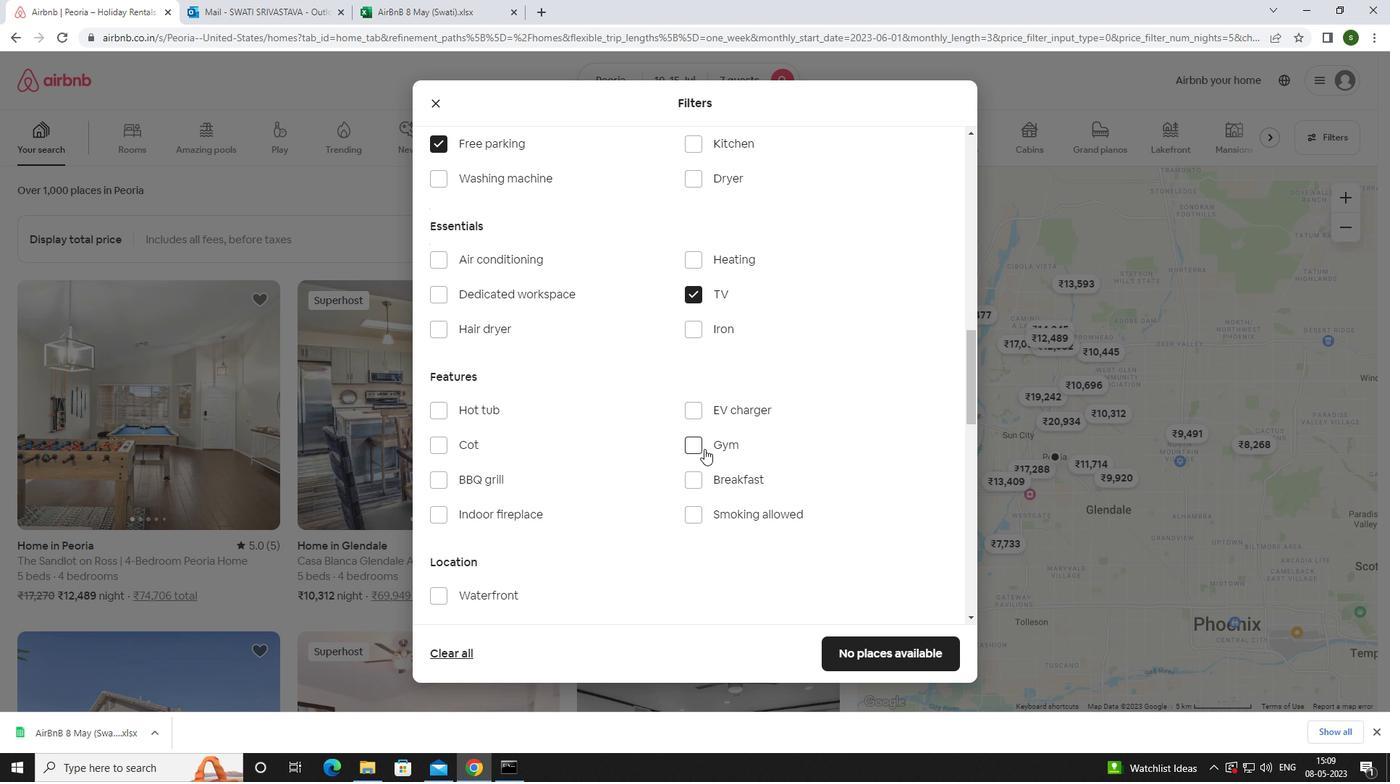 
Action: Mouse moved to (695, 475)
Screenshot: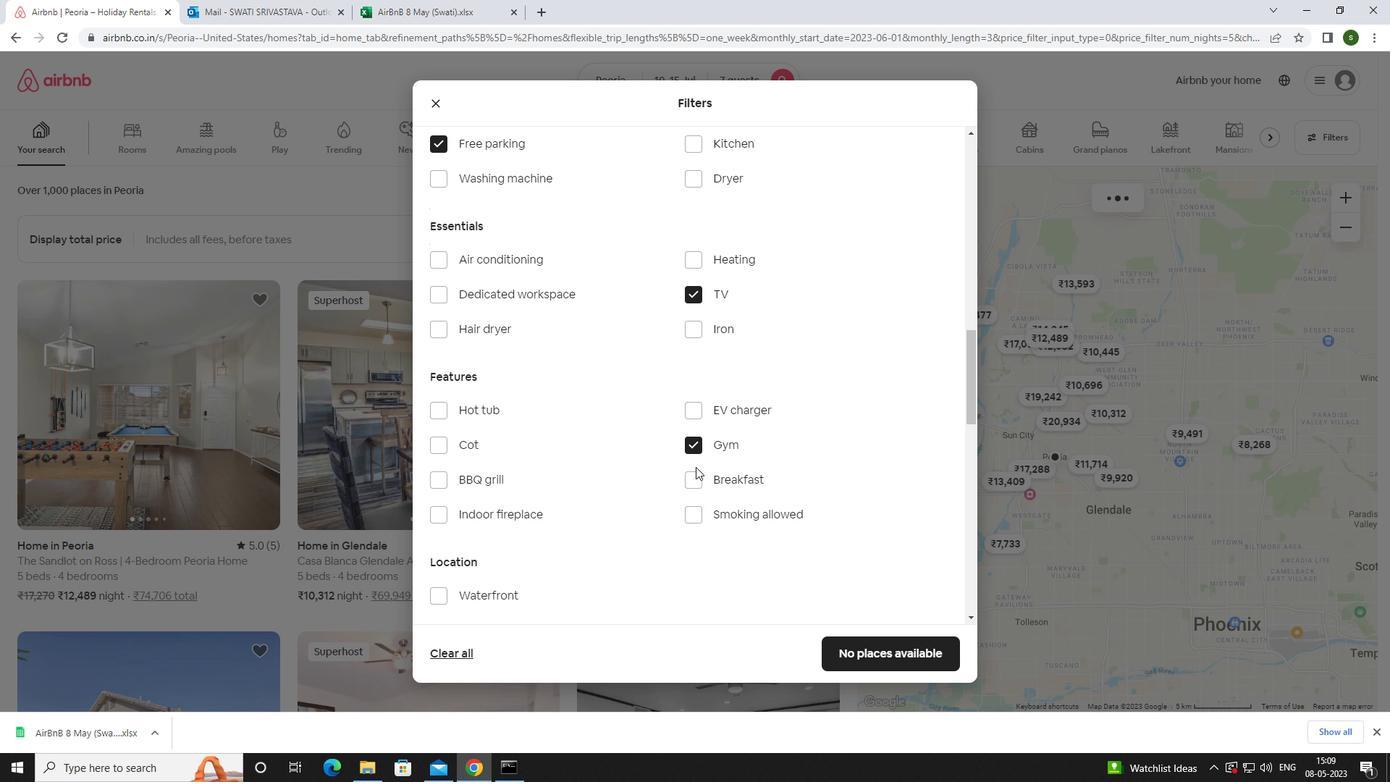 
Action: Mouse pressed left at (695, 475)
Screenshot: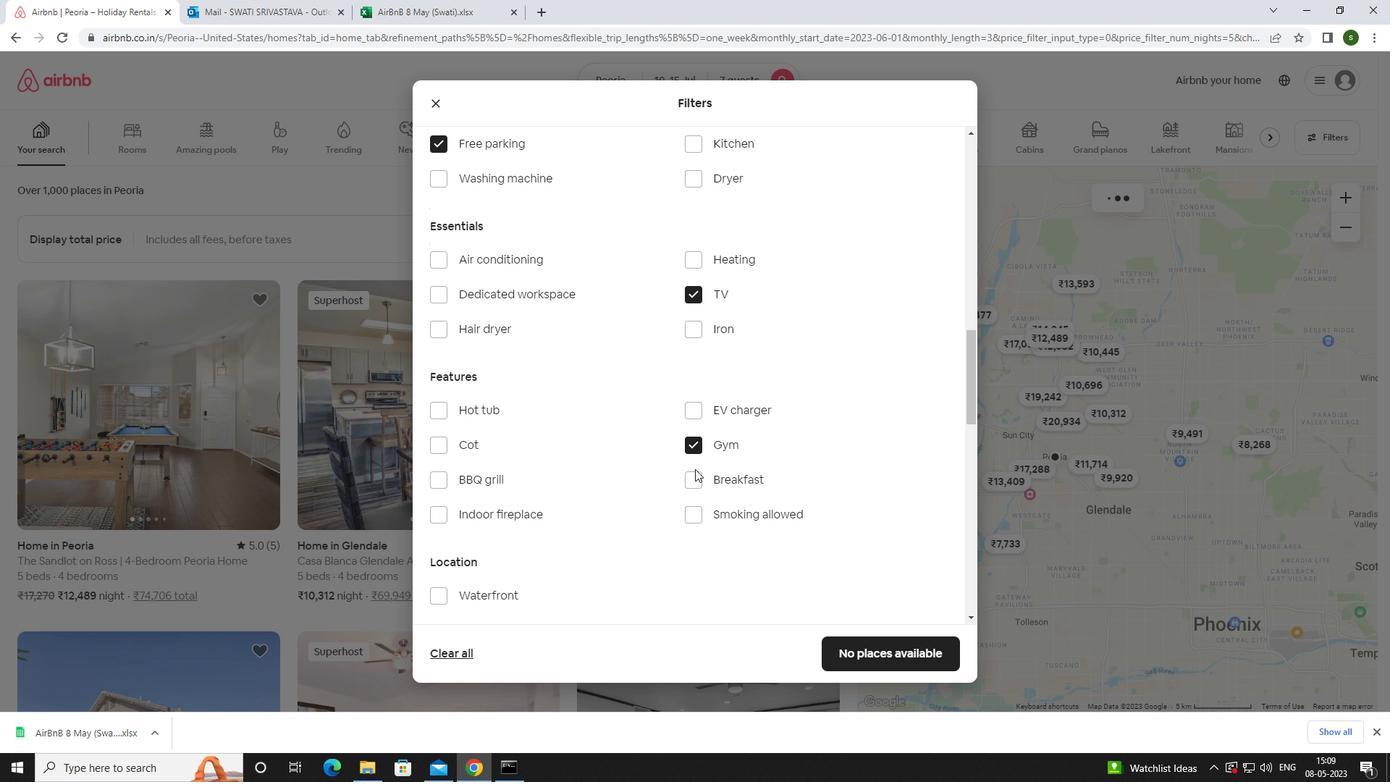 
Action: Mouse moved to (656, 454)
Screenshot: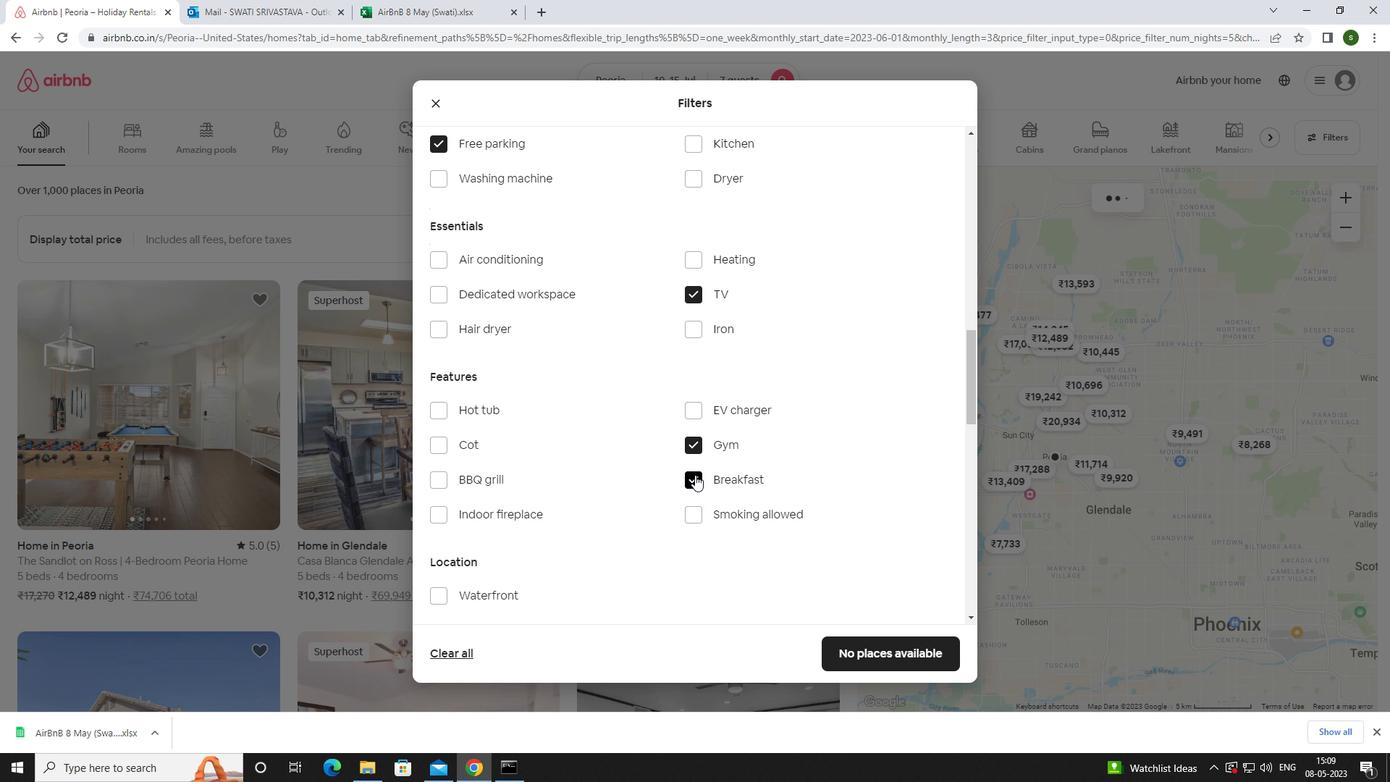
Action: Mouse scrolled (656, 453) with delta (0, 0)
Screenshot: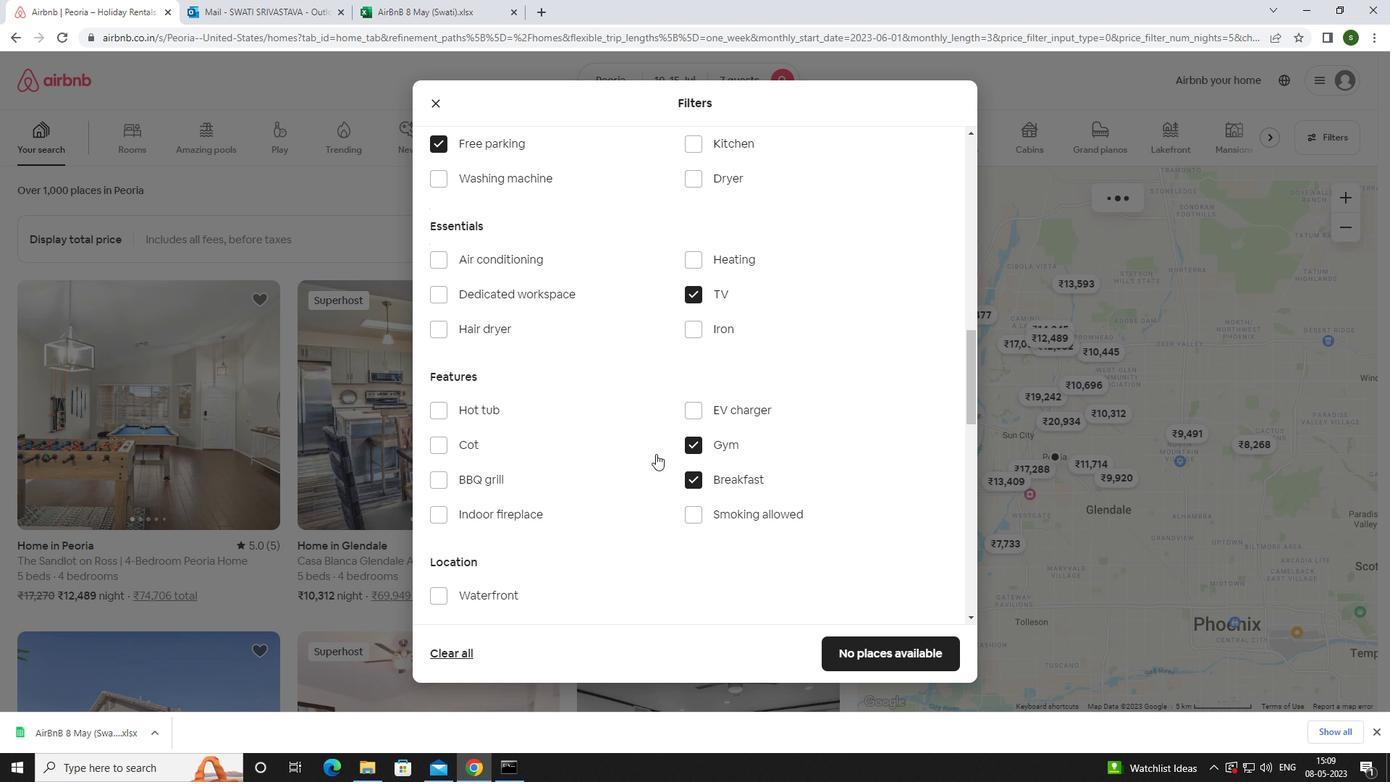 
Action: Mouse scrolled (656, 453) with delta (0, 0)
Screenshot: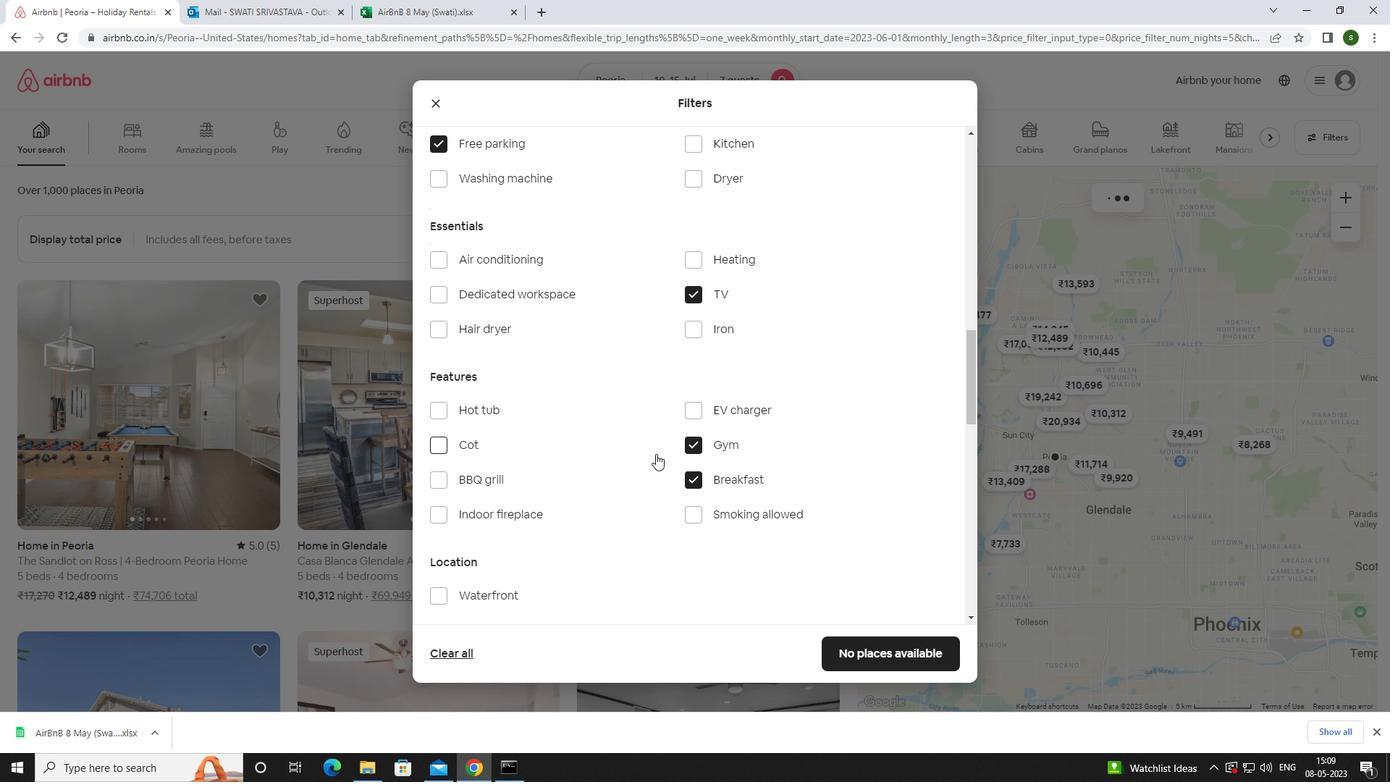 
Action: Mouse moved to (655, 454)
Screenshot: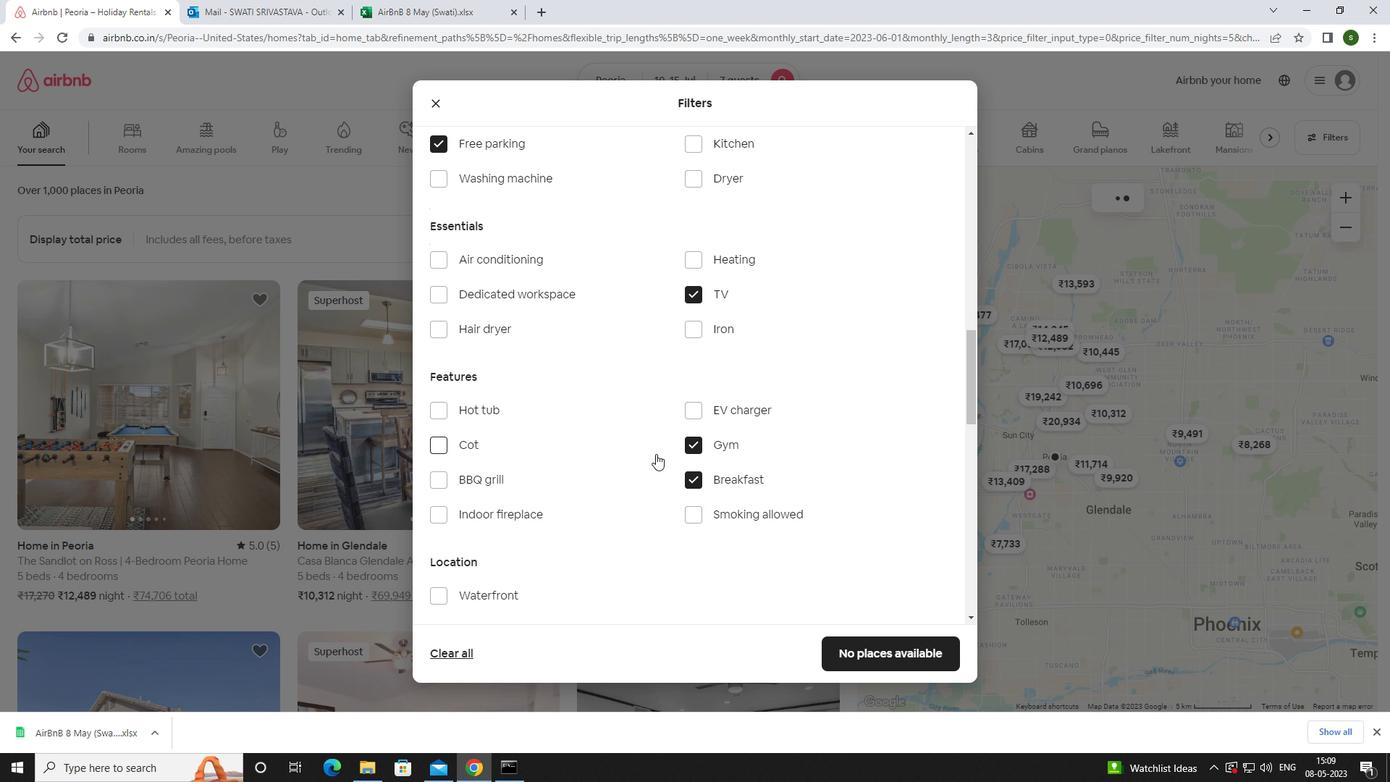 
Action: Mouse scrolled (655, 453) with delta (0, 0)
Screenshot: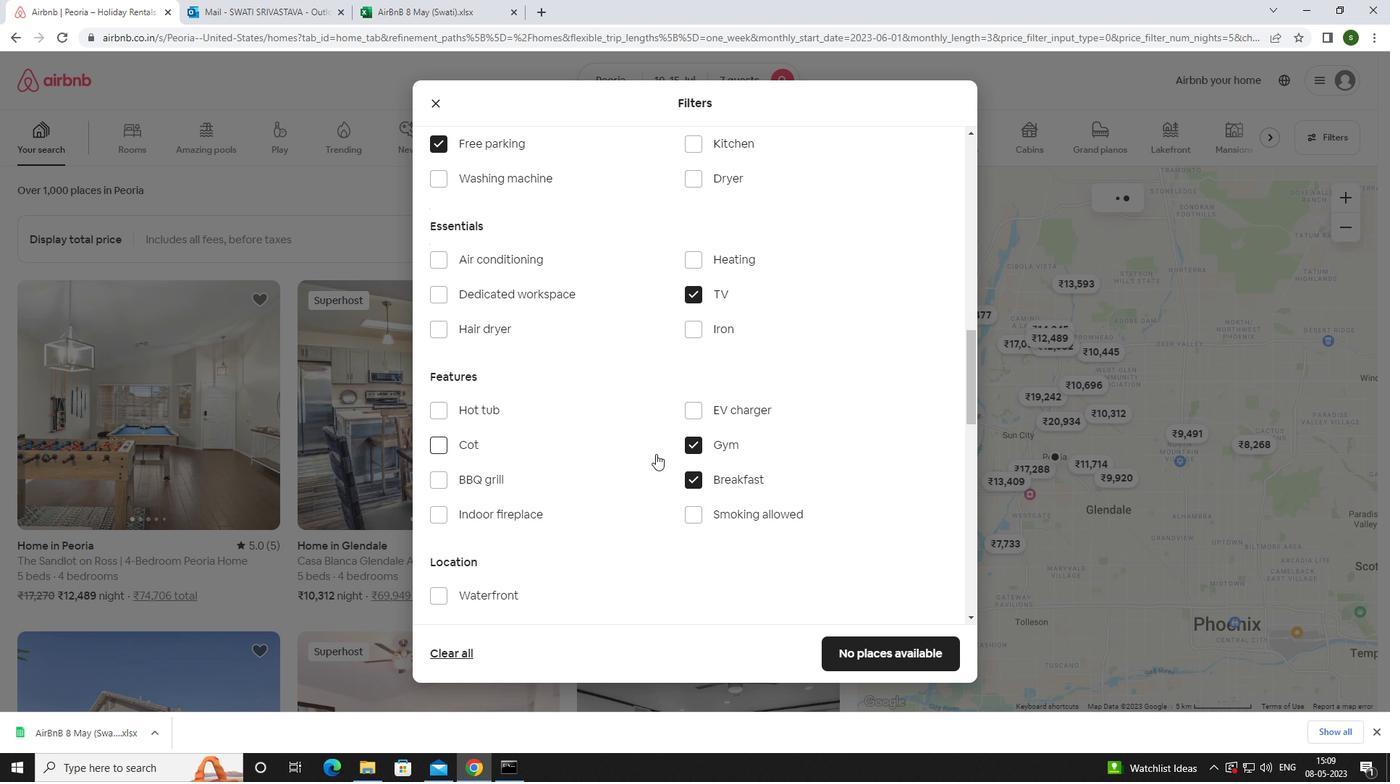 
Action: Mouse scrolled (655, 453) with delta (0, 0)
Screenshot: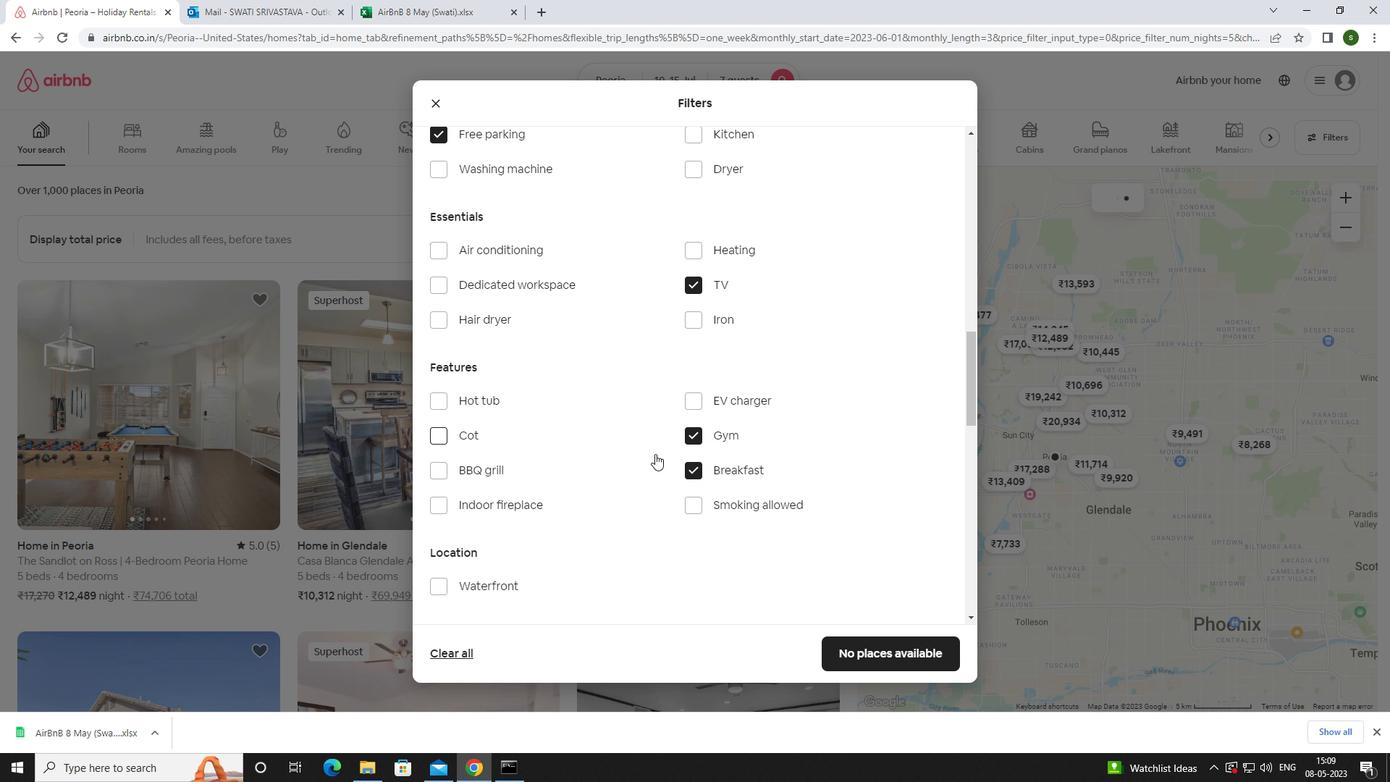 
Action: Mouse scrolled (655, 453) with delta (0, 0)
Screenshot: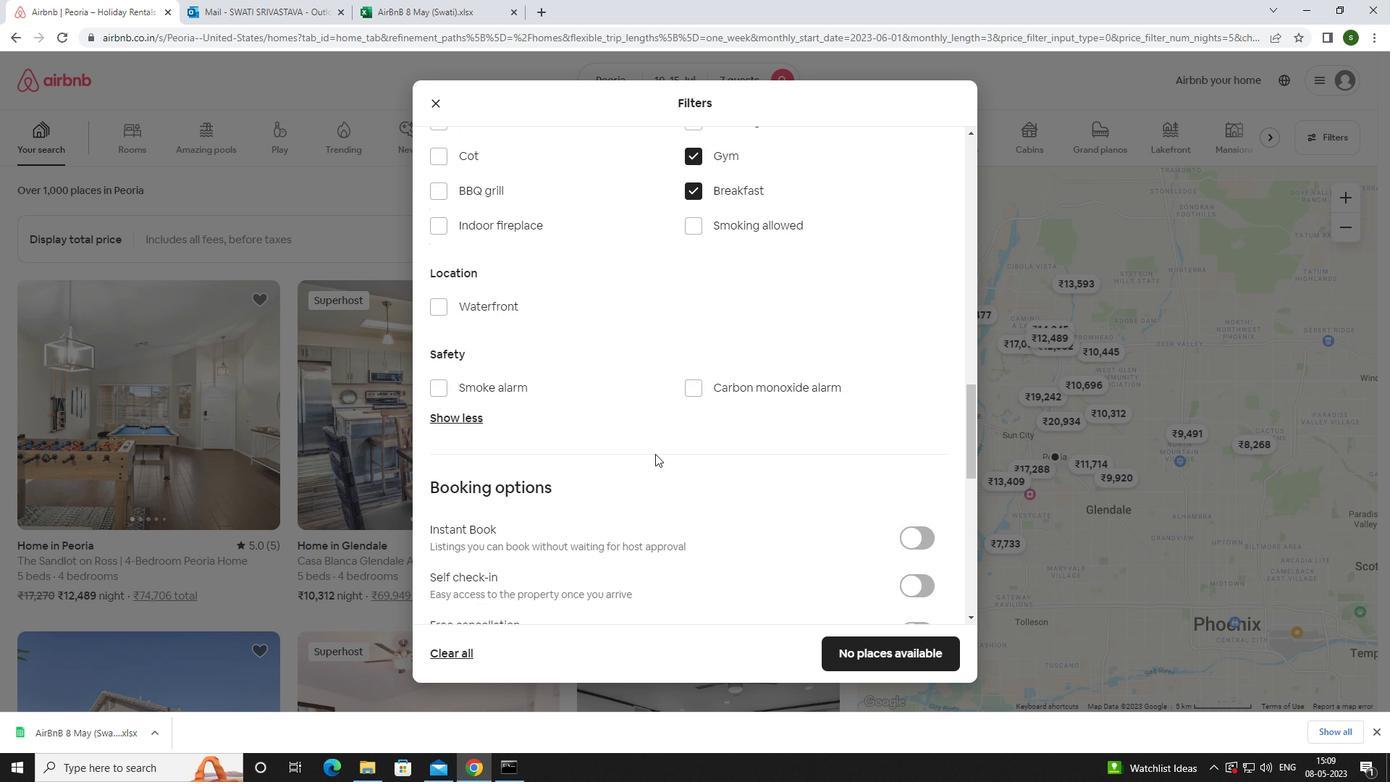 
Action: Mouse scrolled (655, 453) with delta (0, 0)
Screenshot: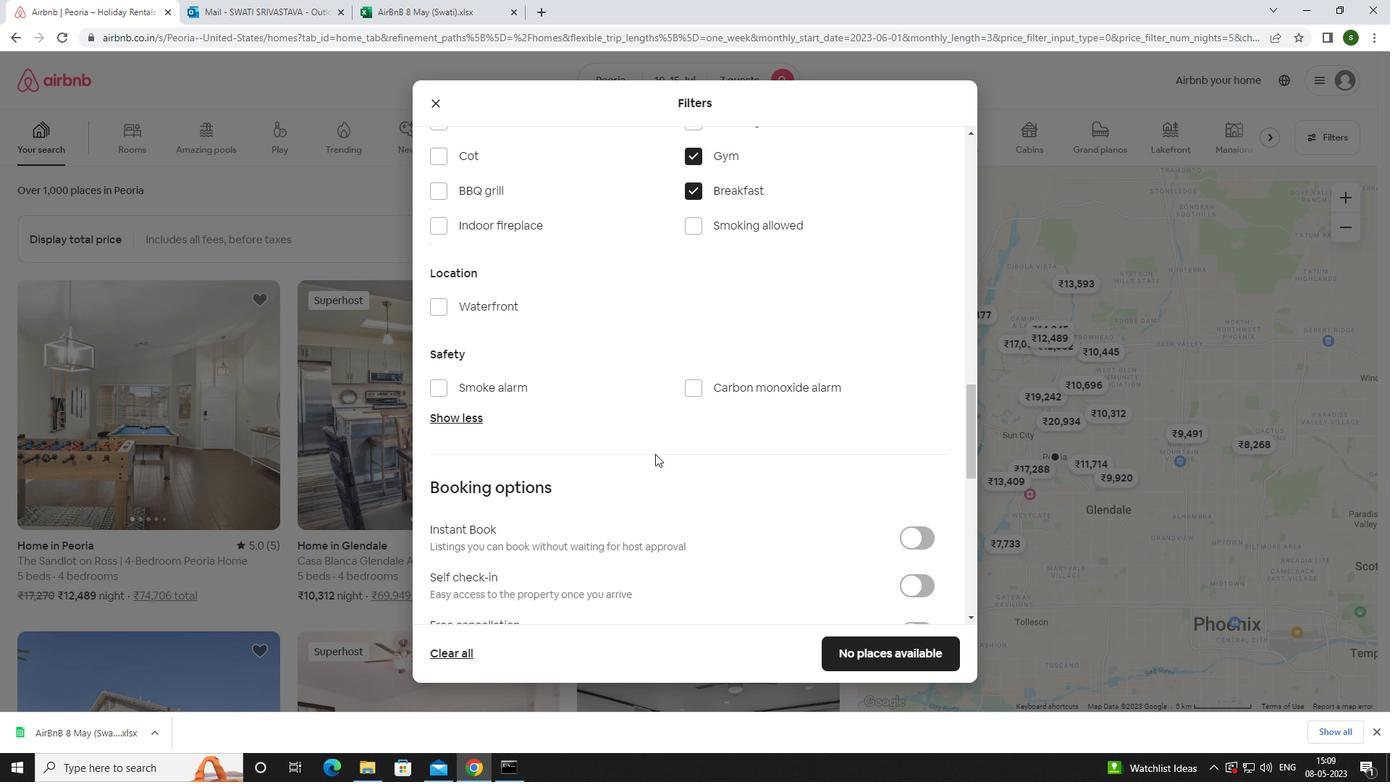 
Action: Mouse scrolled (655, 453) with delta (0, 0)
Screenshot: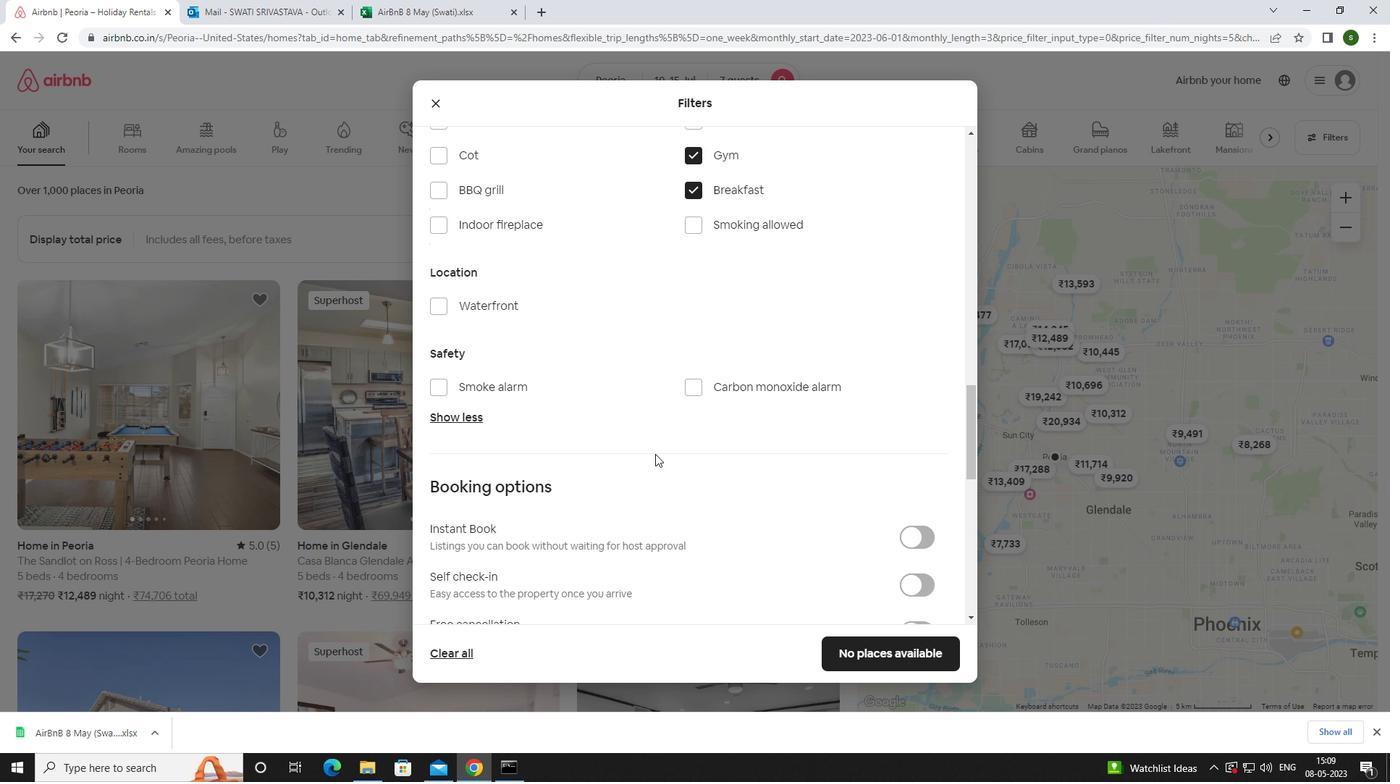 
Action: Mouse moved to (901, 375)
Screenshot: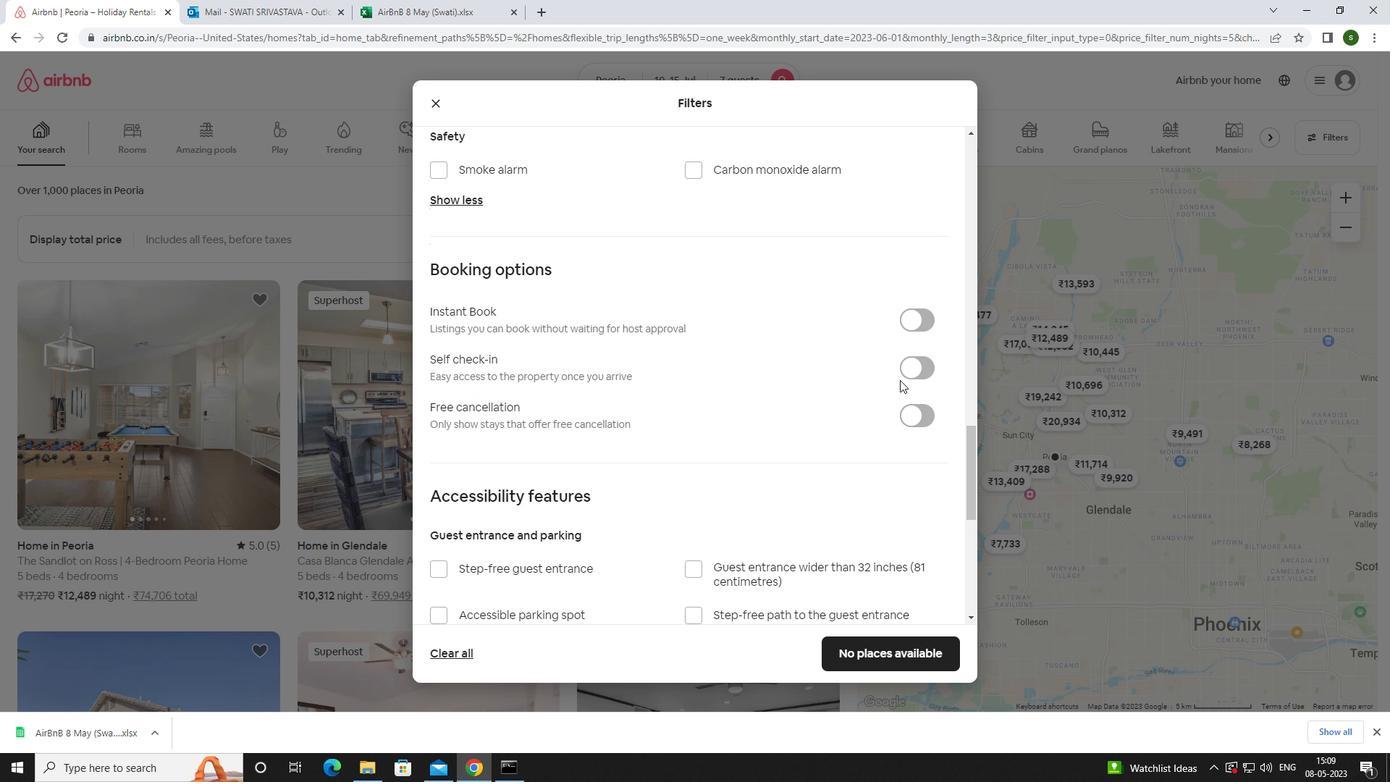 
Action: Mouse pressed left at (901, 375)
Screenshot: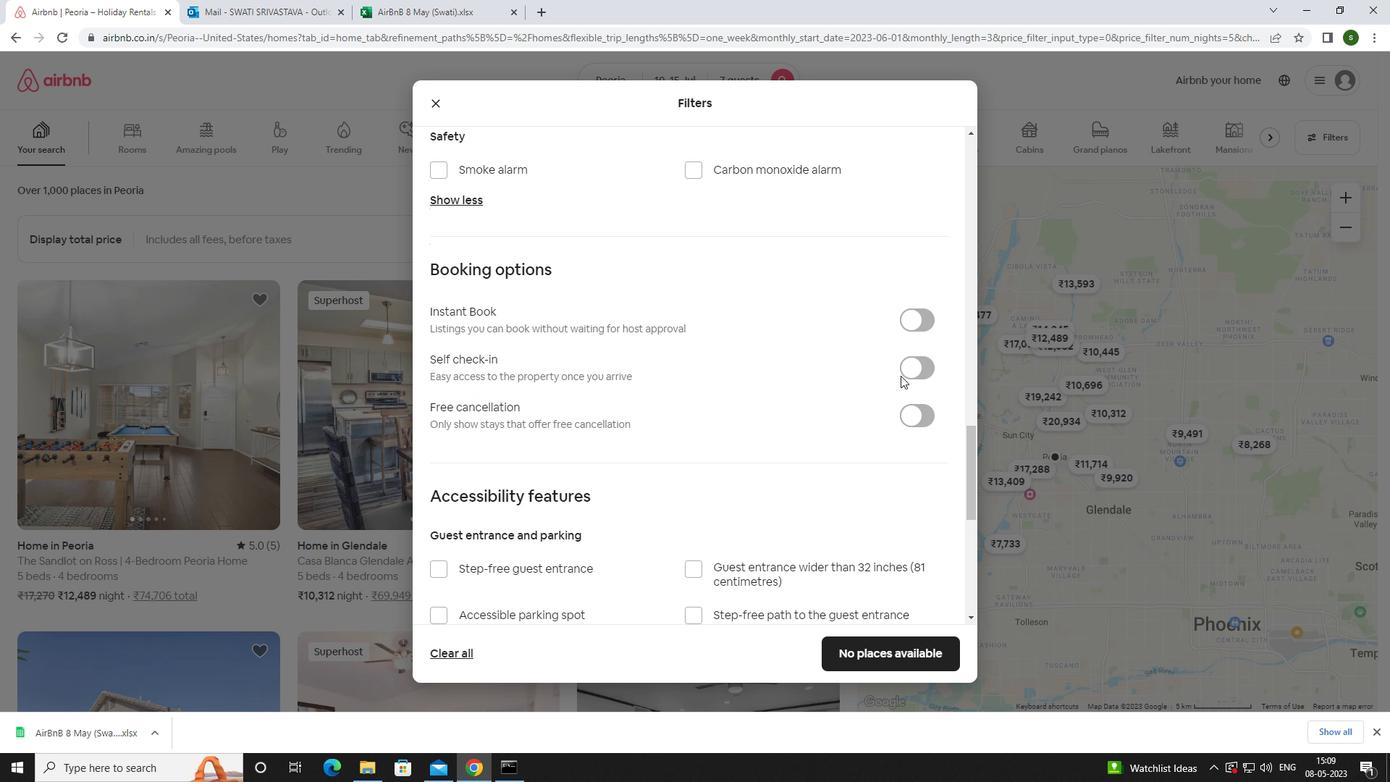 
Action: Mouse moved to (906, 370)
Screenshot: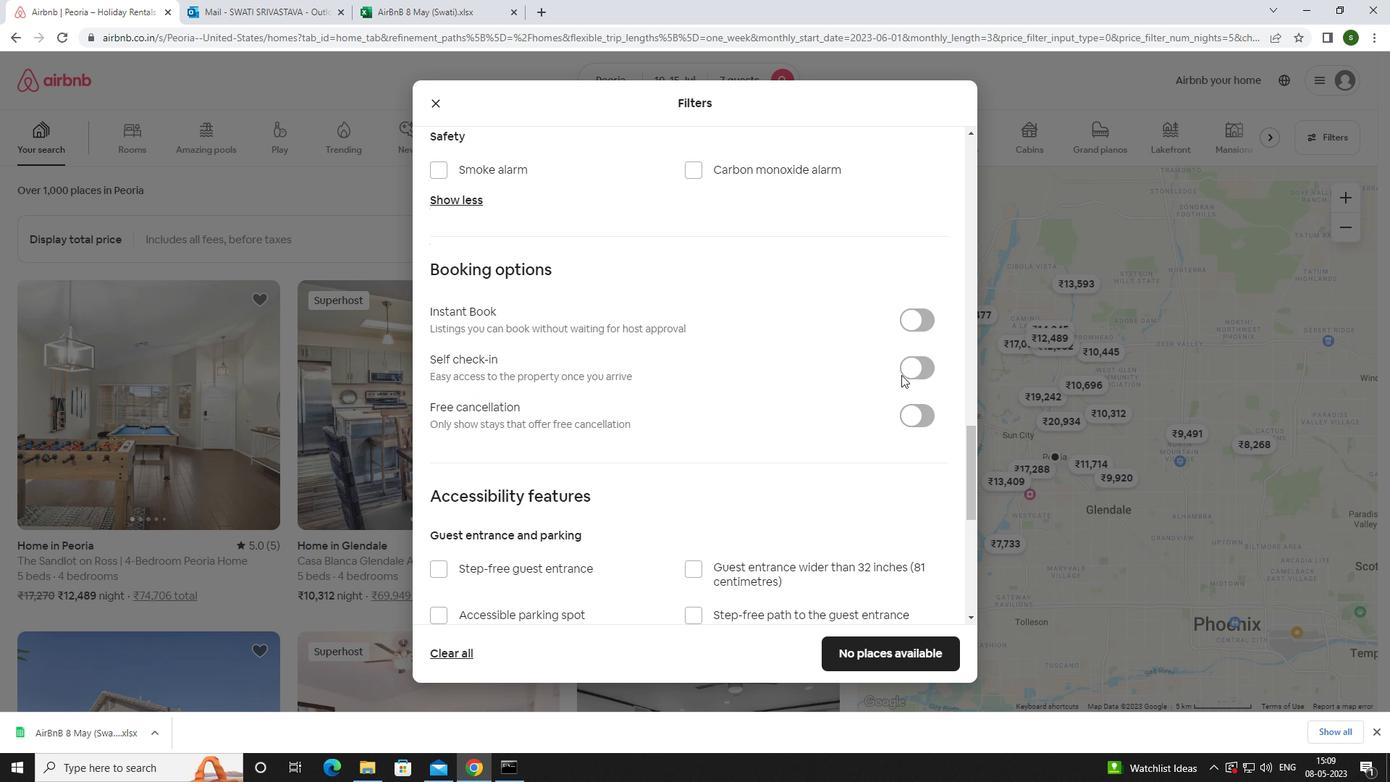 
Action: Mouse pressed left at (906, 370)
Screenshot: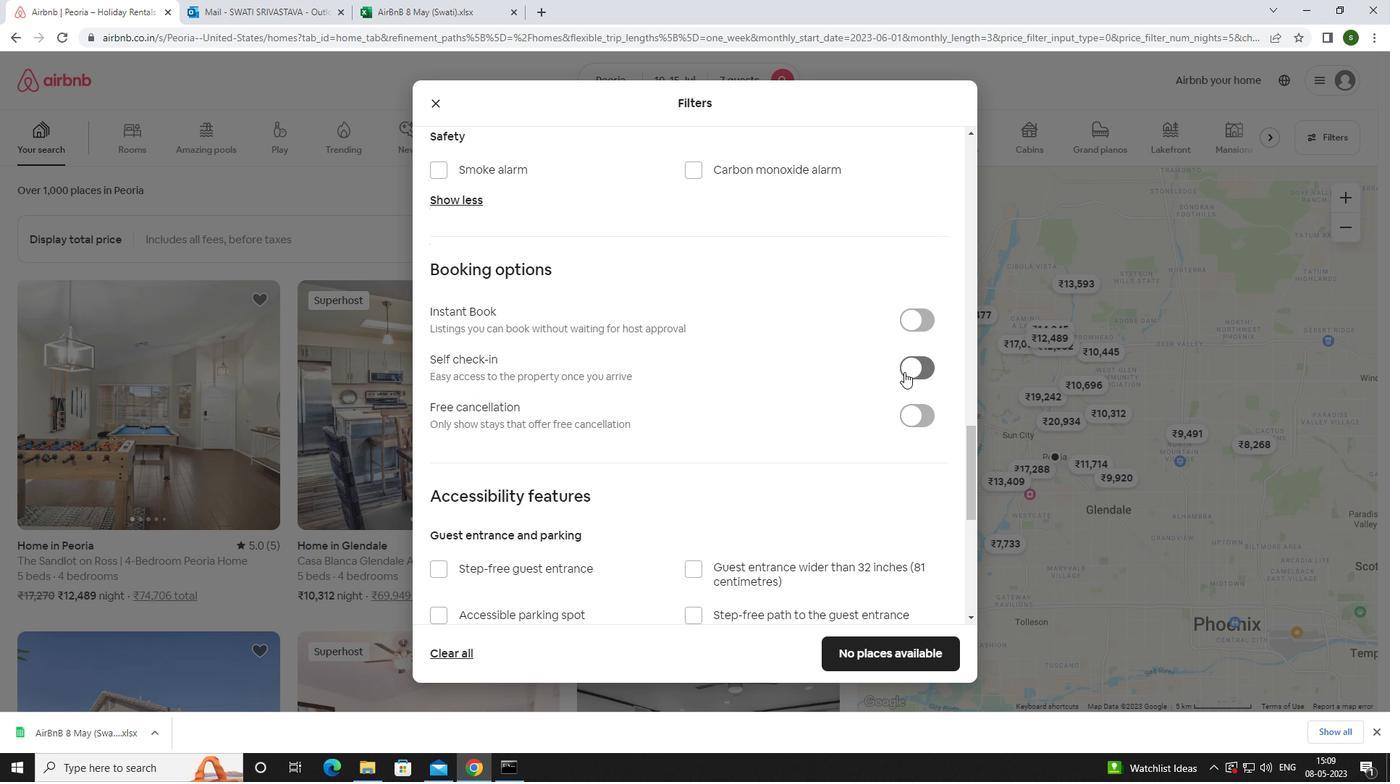 
Action: Mouse moved to (672, 439)
Screenshot: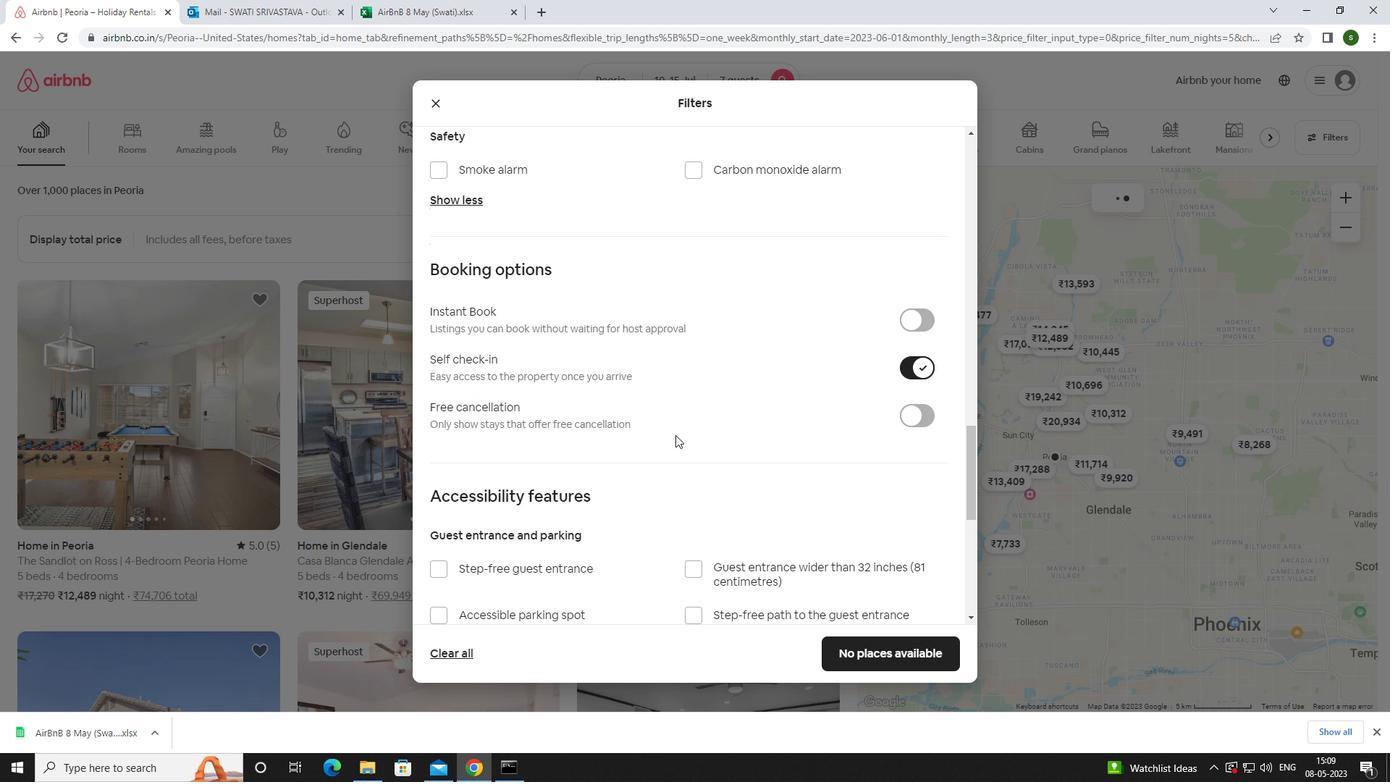 
Action: Mouse scrolled (672, 438) with delta (0, 0)
Screenshot: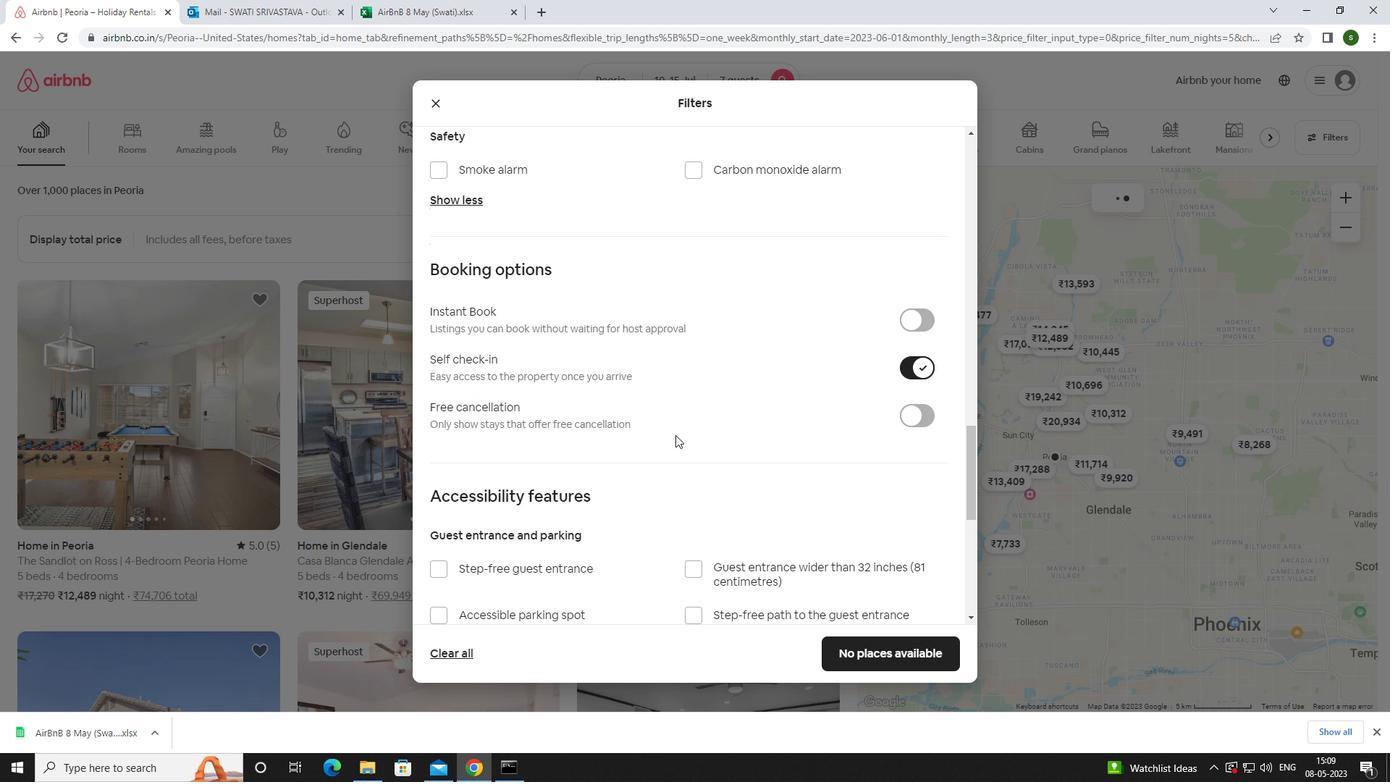 
Action: Mouse moved to (672, 440)
Screenshot: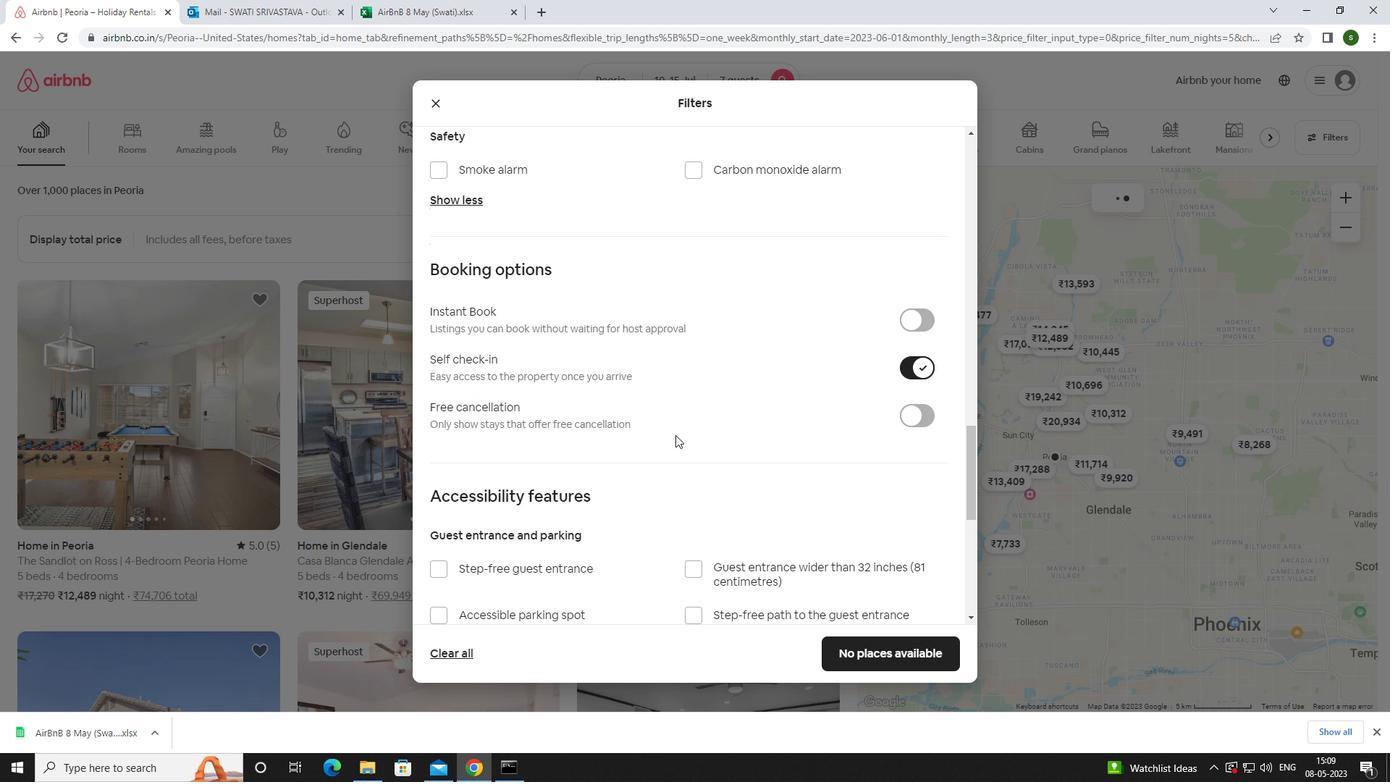 
Action: Mouse scrolled (672, 439) with delta (0, 0)
Screenshot: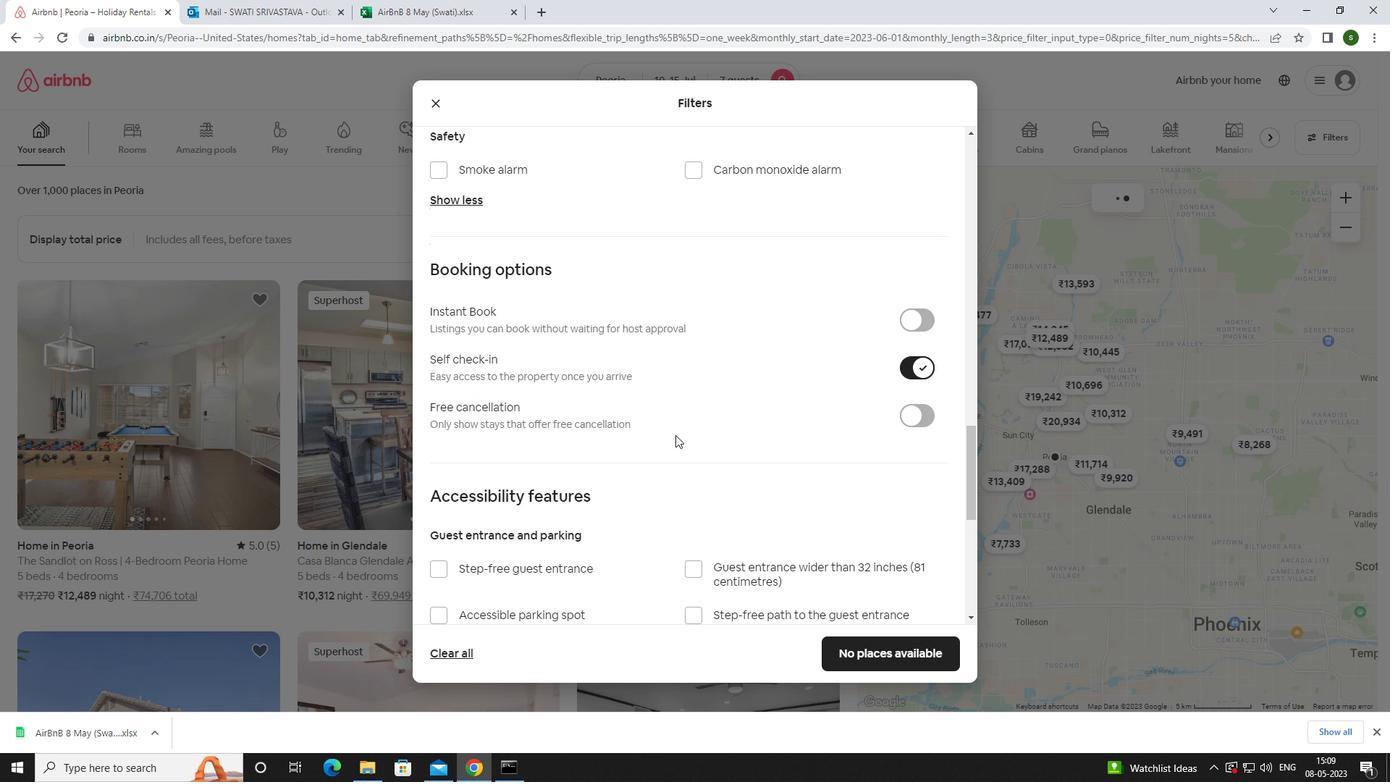 
Action: Mouse scrolled (672, 439) with delta (0, 0)
Screenshot: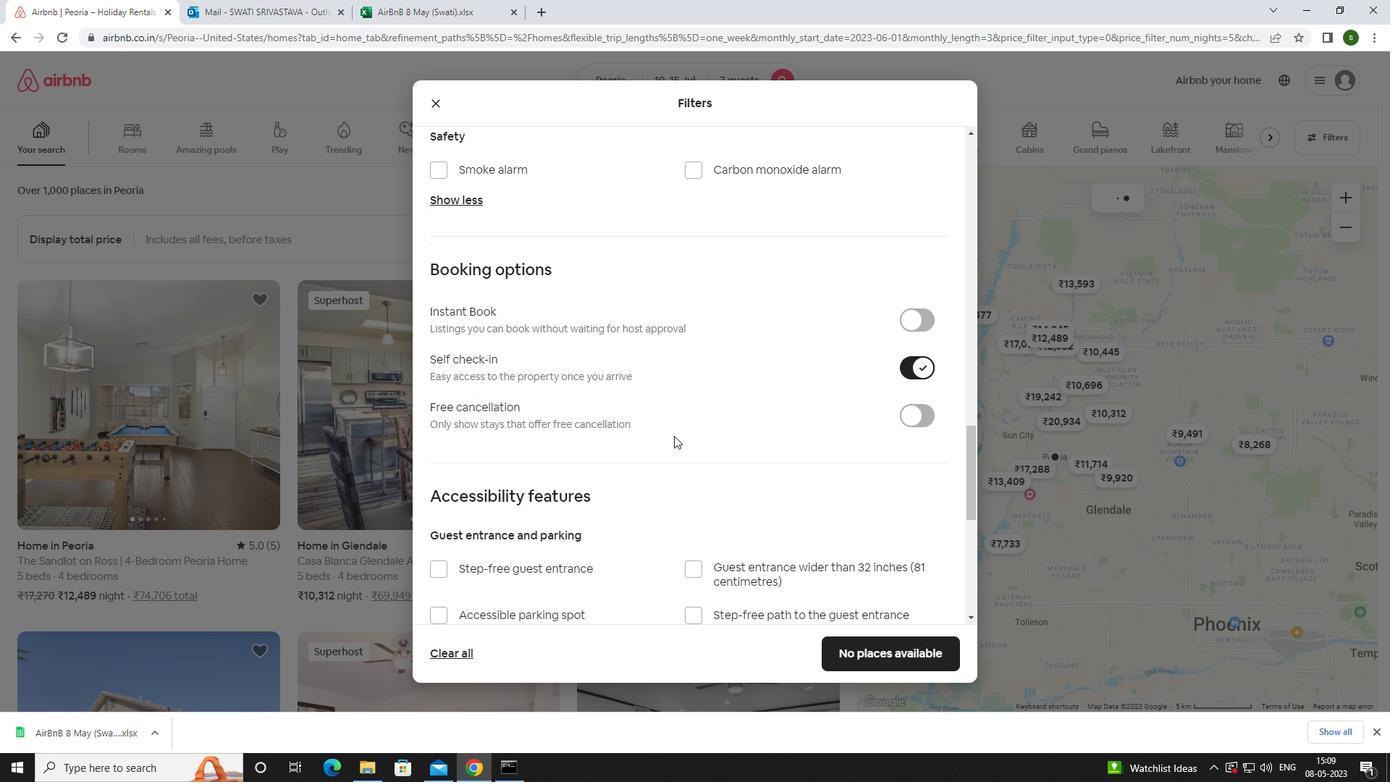 
Action: Mouse scrolled (672, 439) with delta (0, 0)
Screenshot: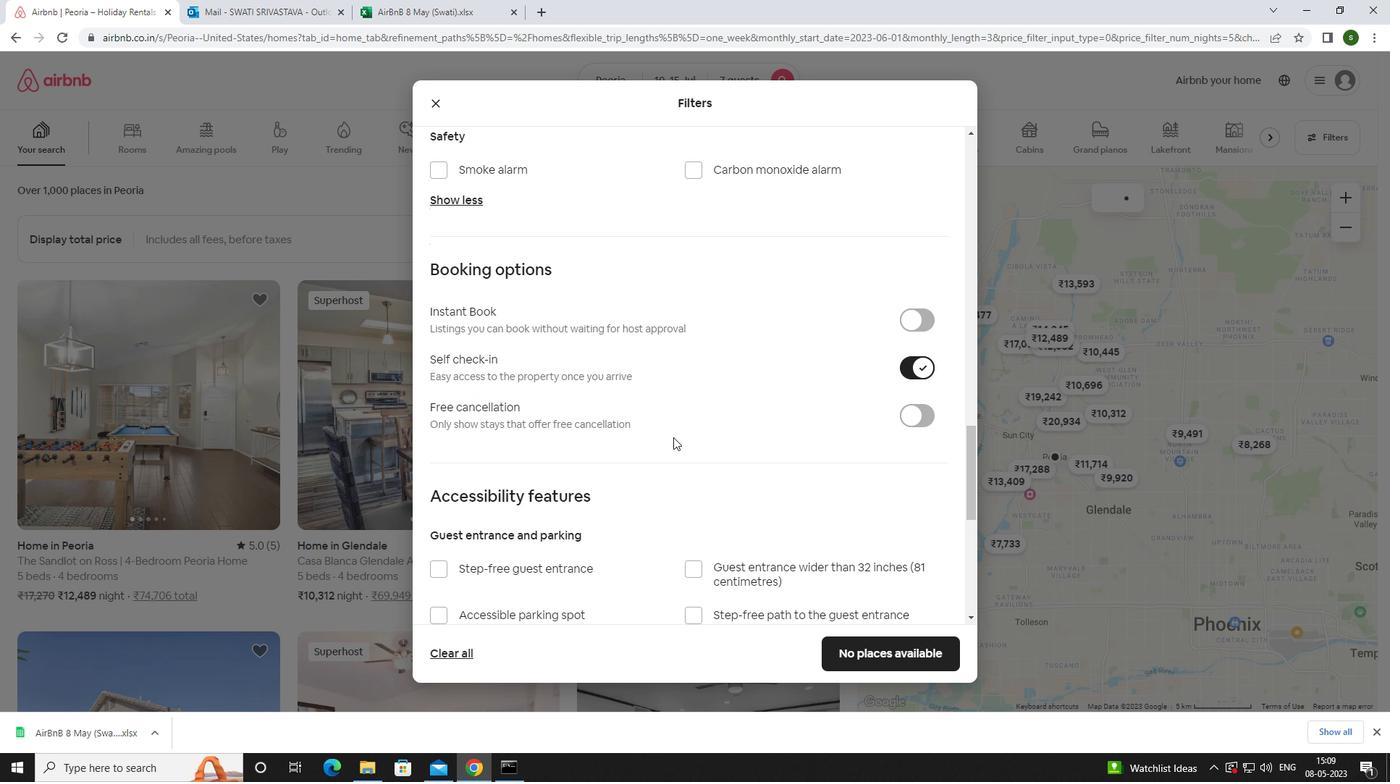 
Action: Mouse scrolled (672, 439) with delta (0, 0)
Screenshot: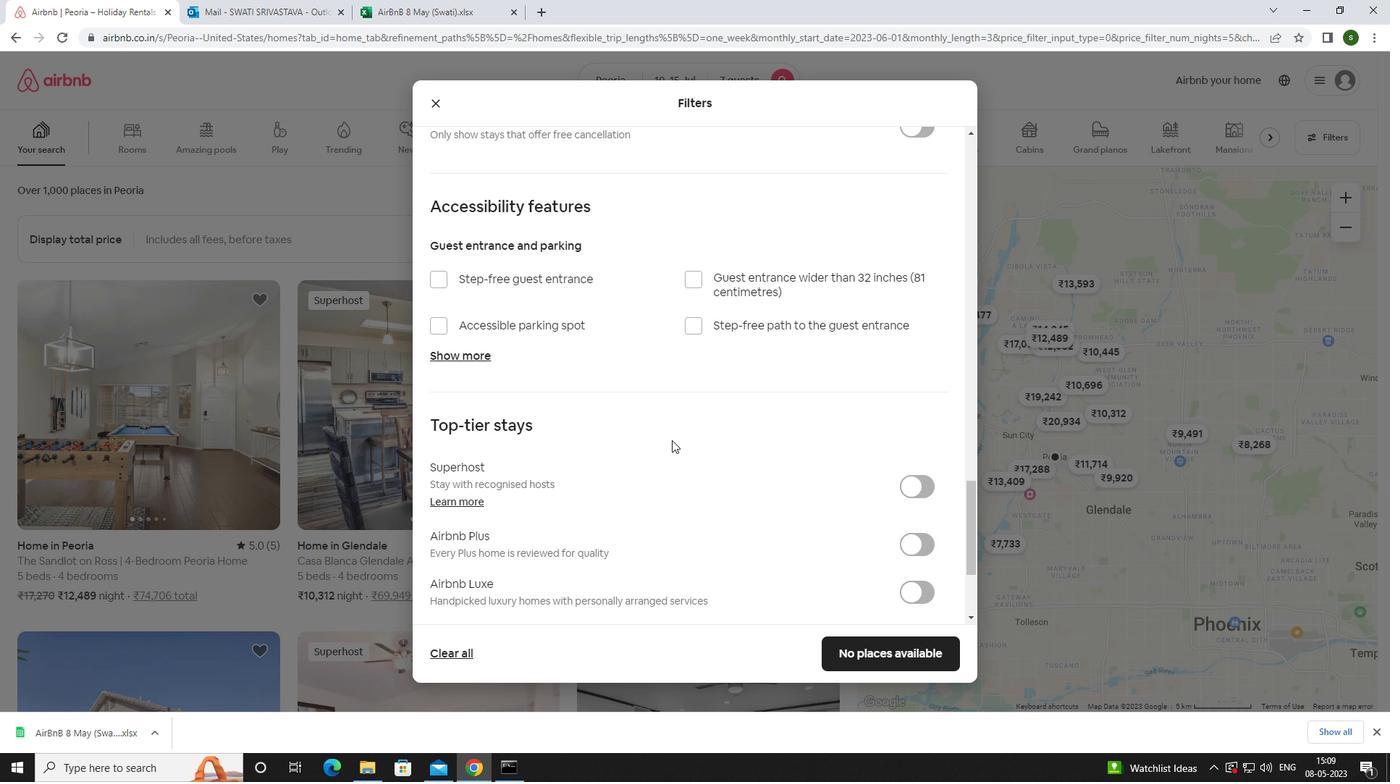 
Action: Mouse scrolled (672, 439) with delta (0, 0)
Screenshot: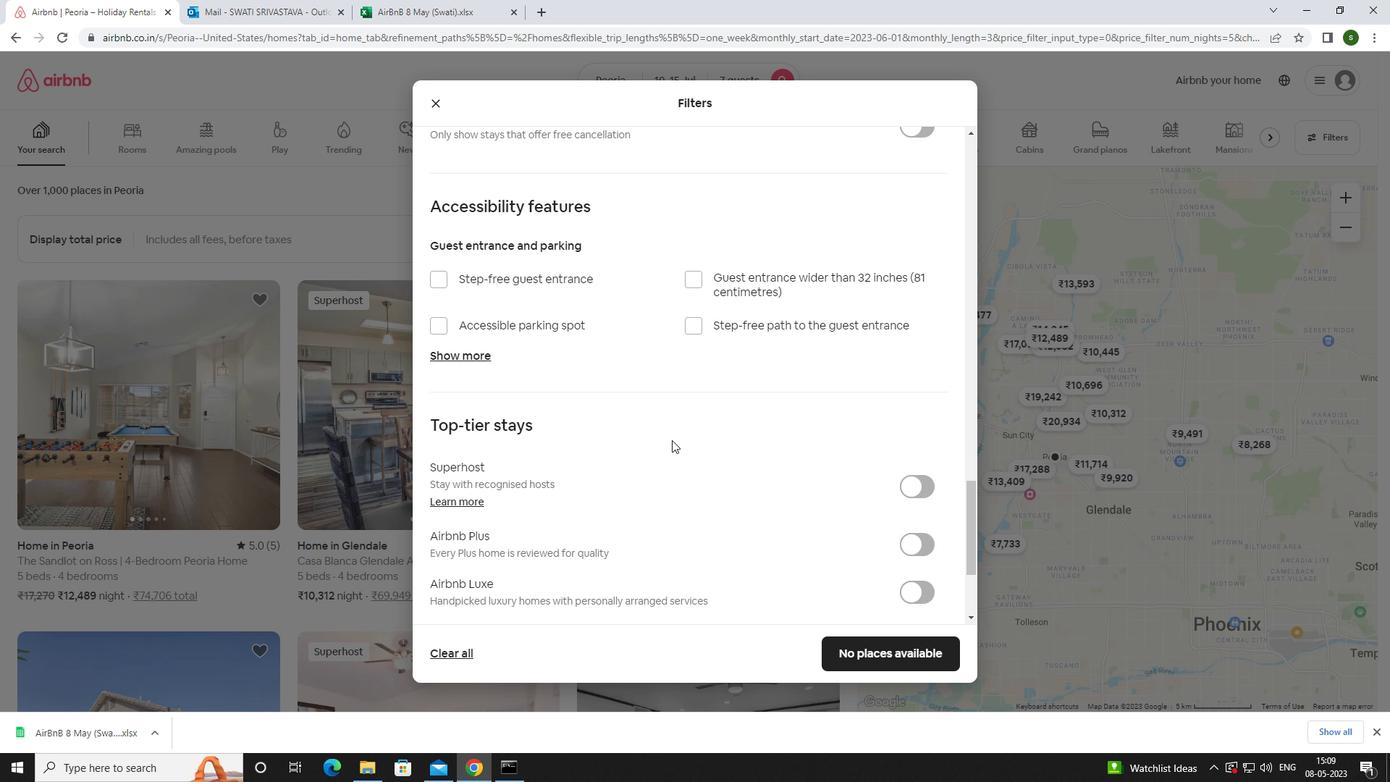 
Action: Mouse scrolled (672, 439) with delta (0, 0)
Screenshot: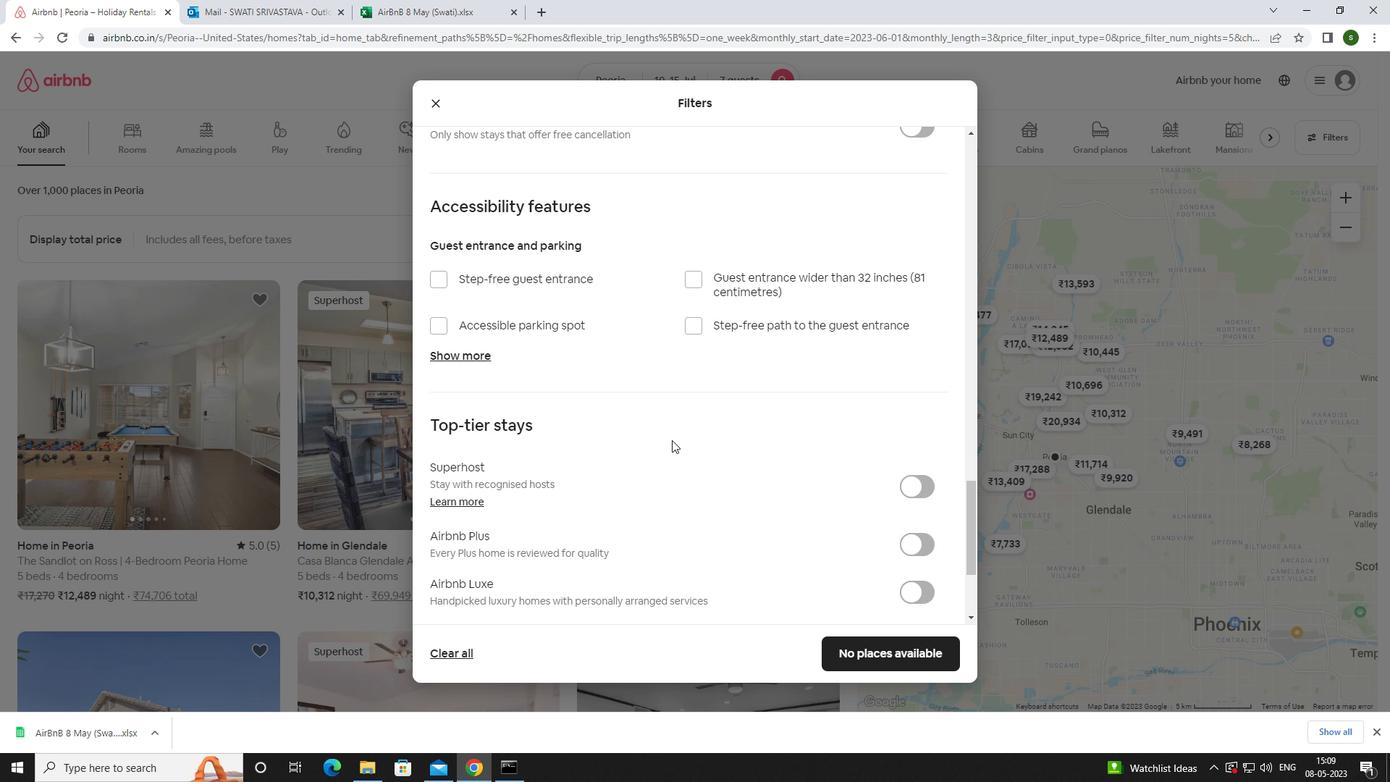 
Action: Mouse scrolled (672, 439) with delta (0, 0)
Screenshot: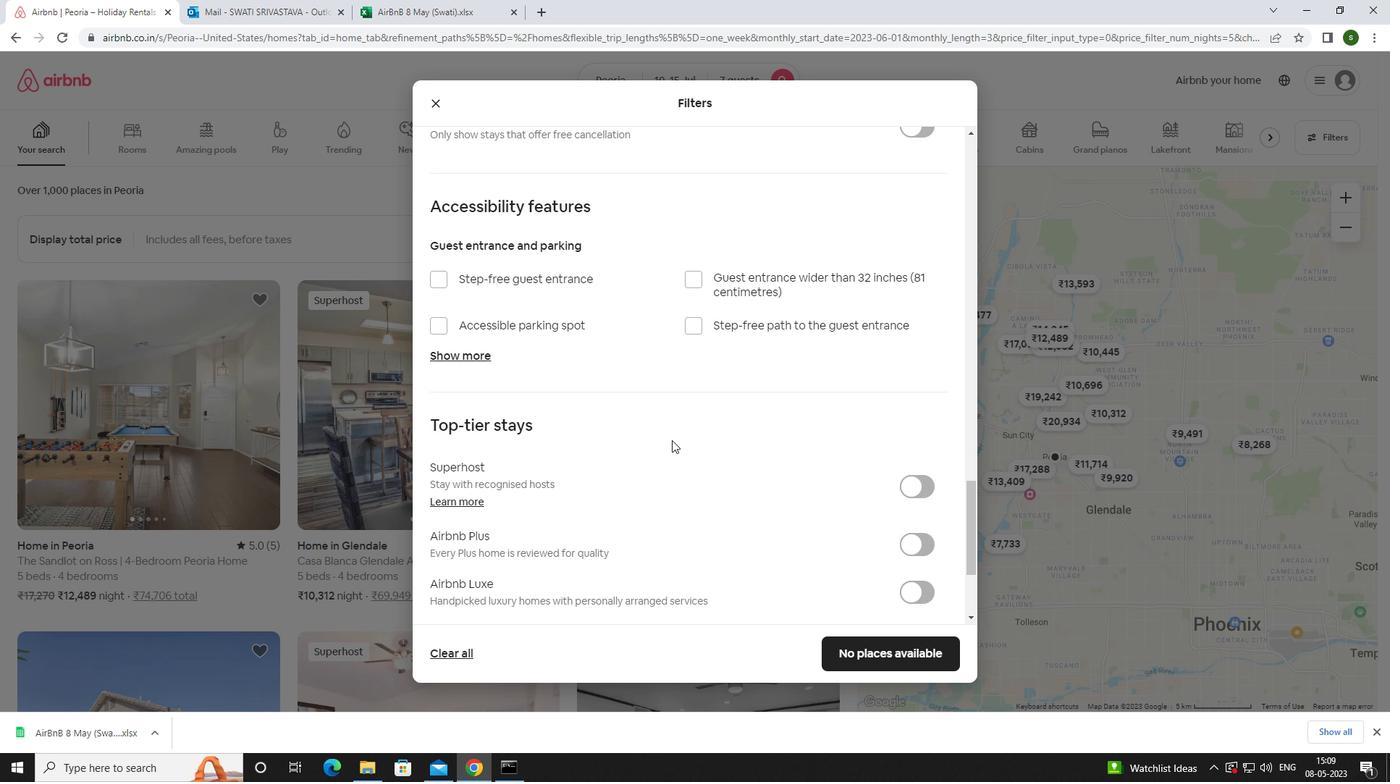 
Action: Mouse scrolled (672, 439) with delta (0, 0)
Screenshot: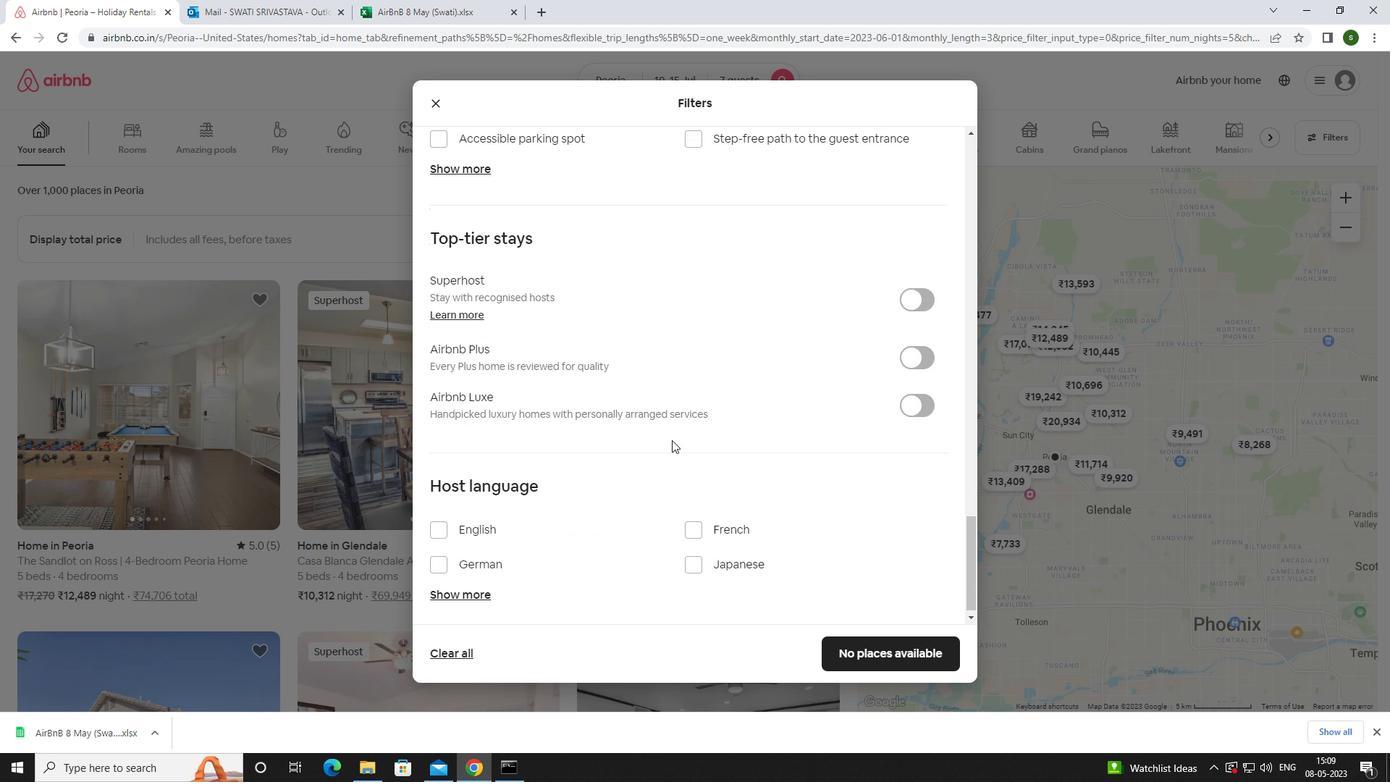 
Action: Mouse scrolled (672, 439) with delta (0, 0)
Screenshot: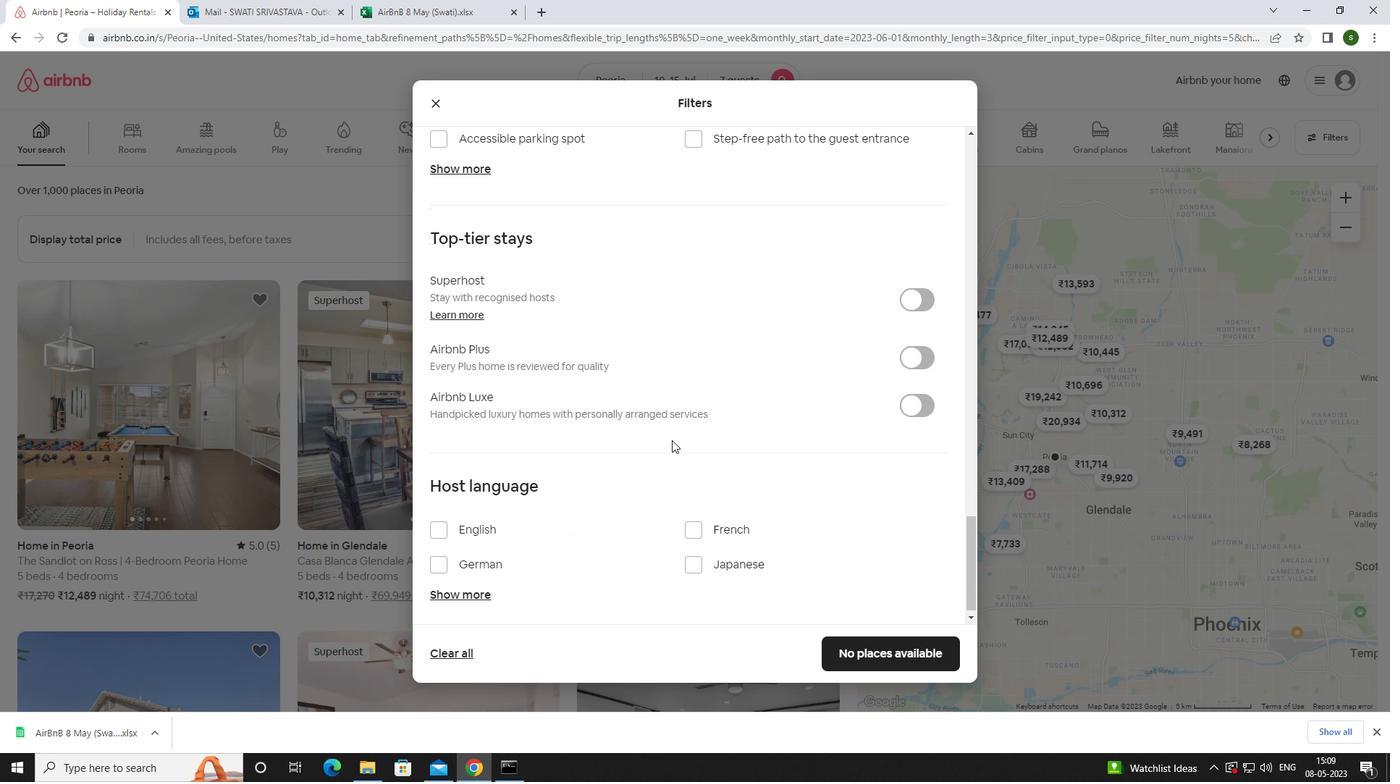 
Action: Mouse moved to (670, 441)
Screenshot: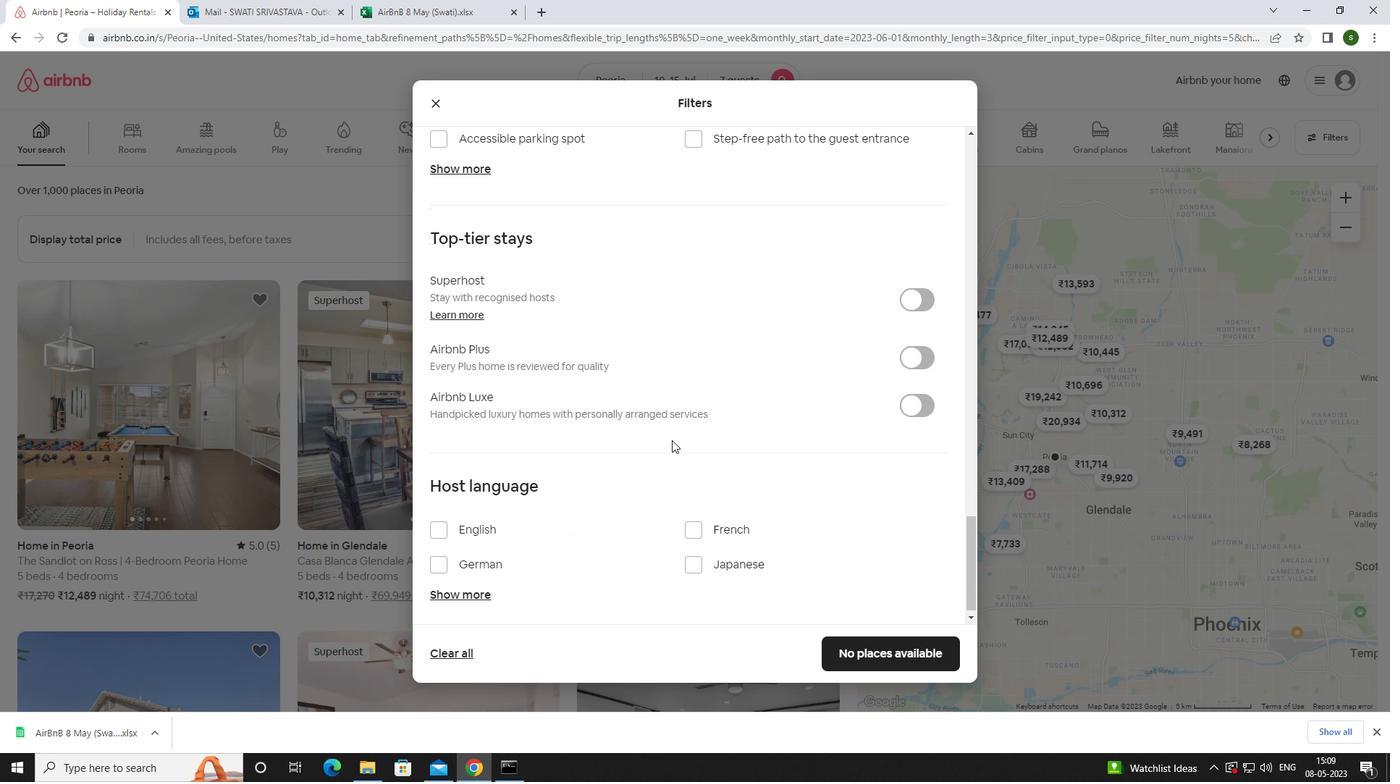 
Action: Mouse scrolled (670, 440) with delta (0, 0)
Screenshot: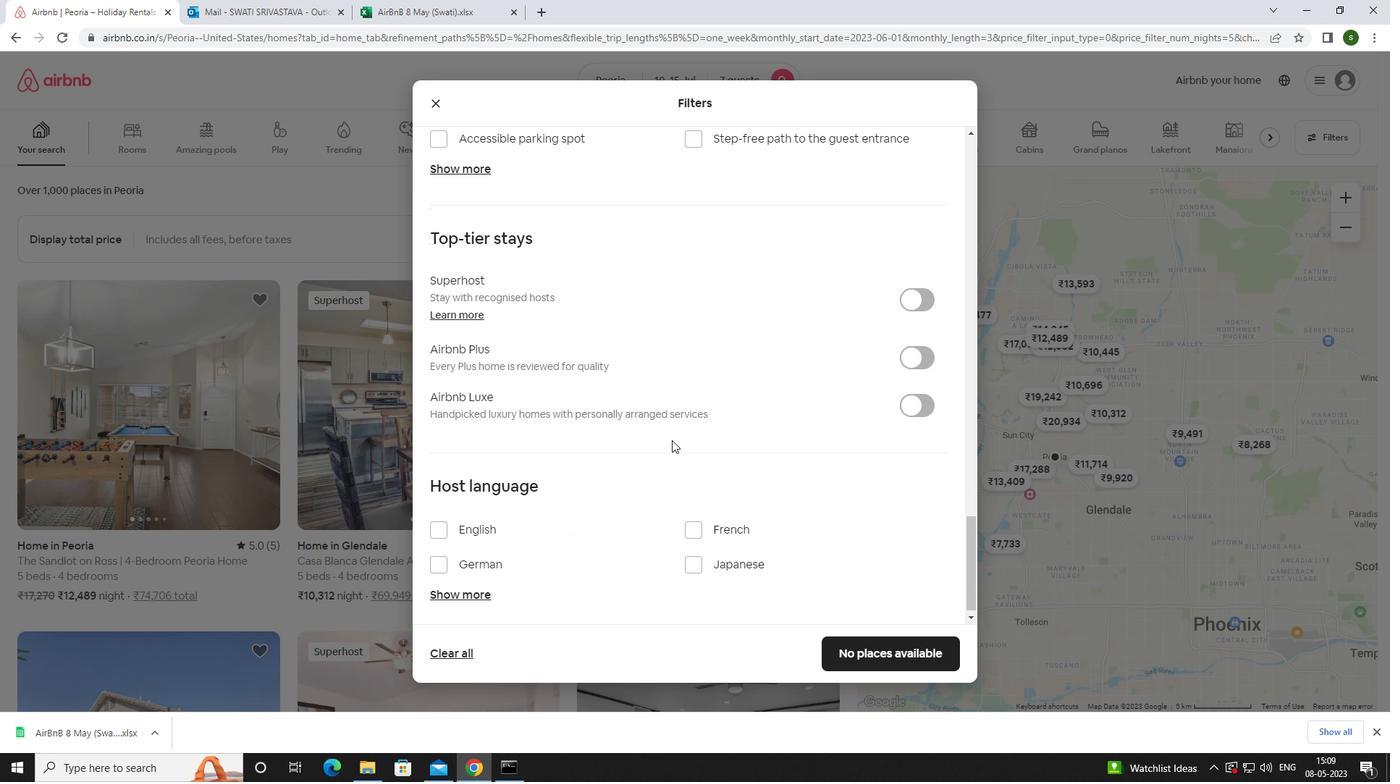
Action: Mouse moved to (669, 441)
Screenshot: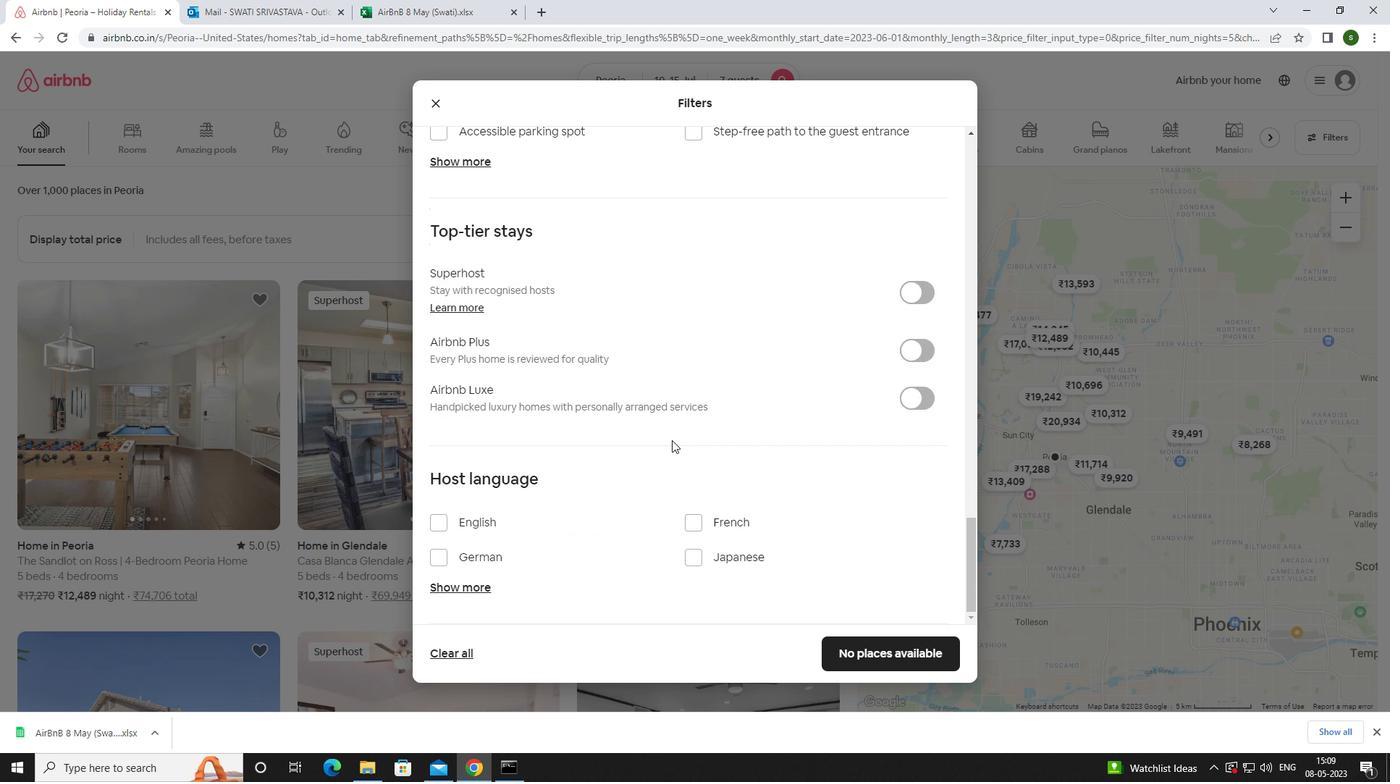 
Action: Mouse scrolled (669, 440) with delta (0, 0)
Screenshot: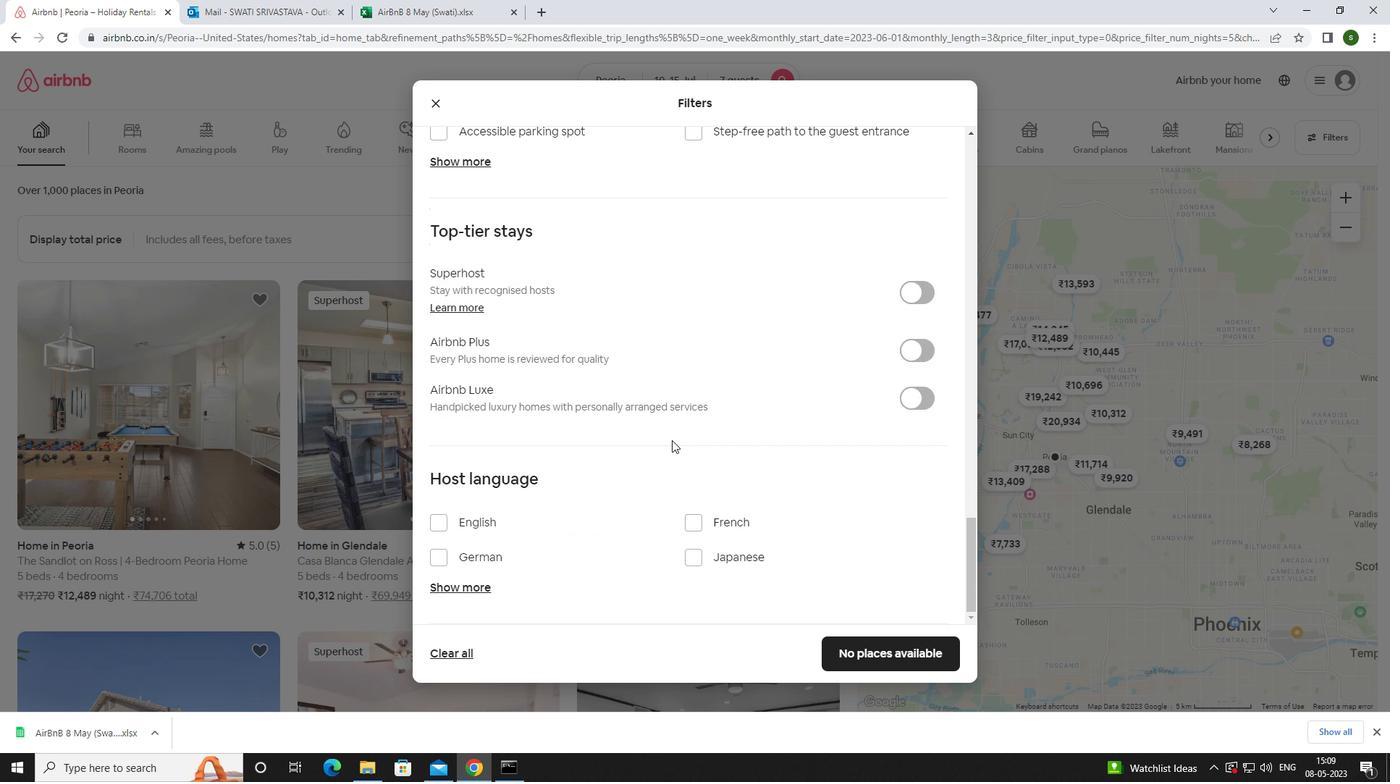 
Action: Mouse moved to (457, 525)
Screenshot: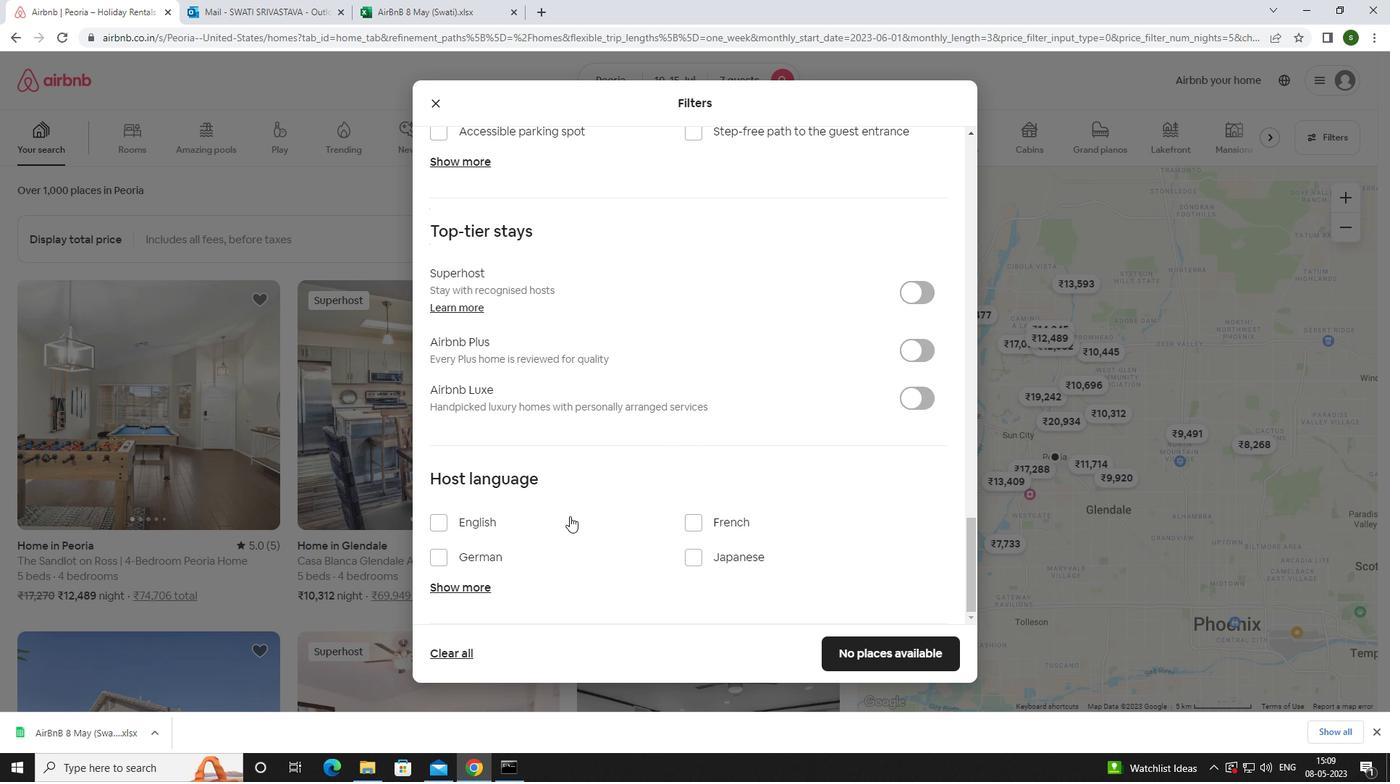 
Action: Mouse pressed left at (457, 525)
Screenshot: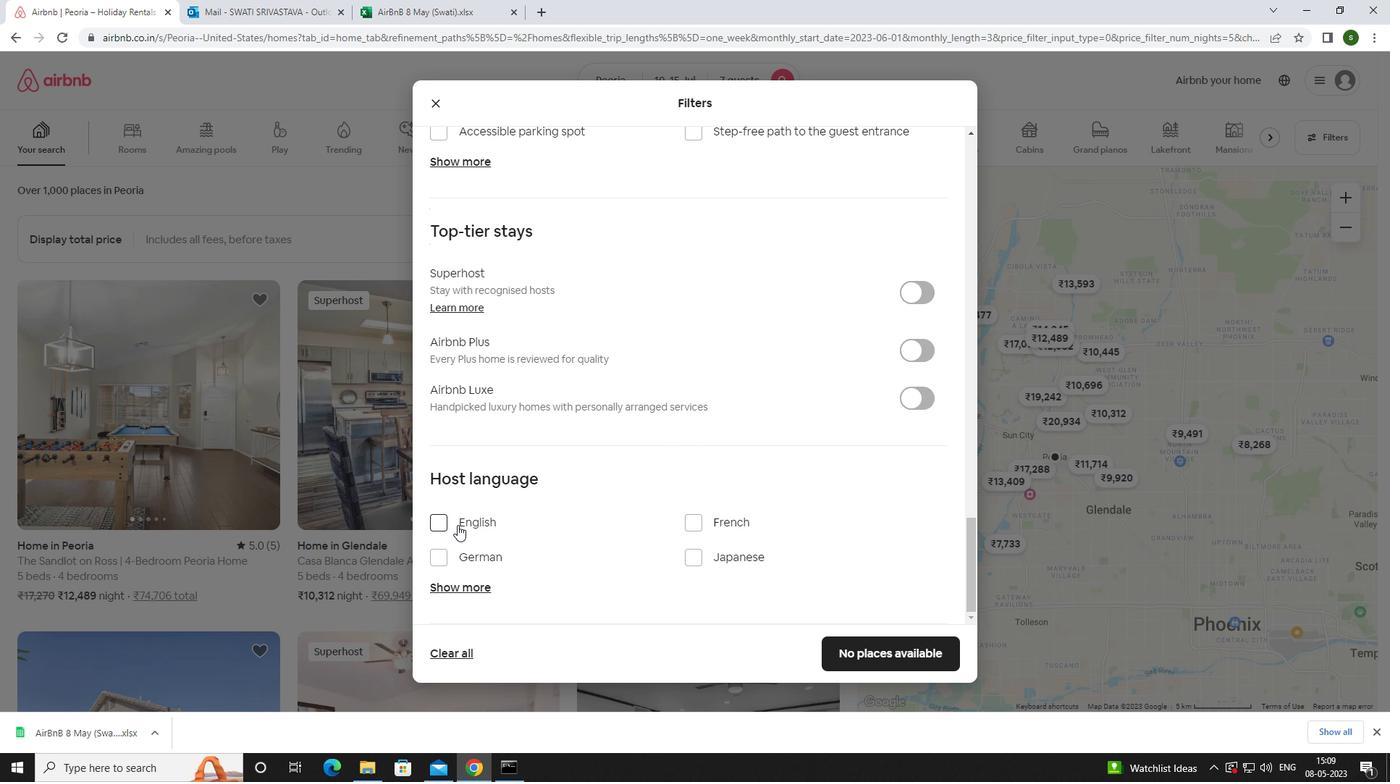 
Action: Mouse moved to (856, 661)
Screenshot: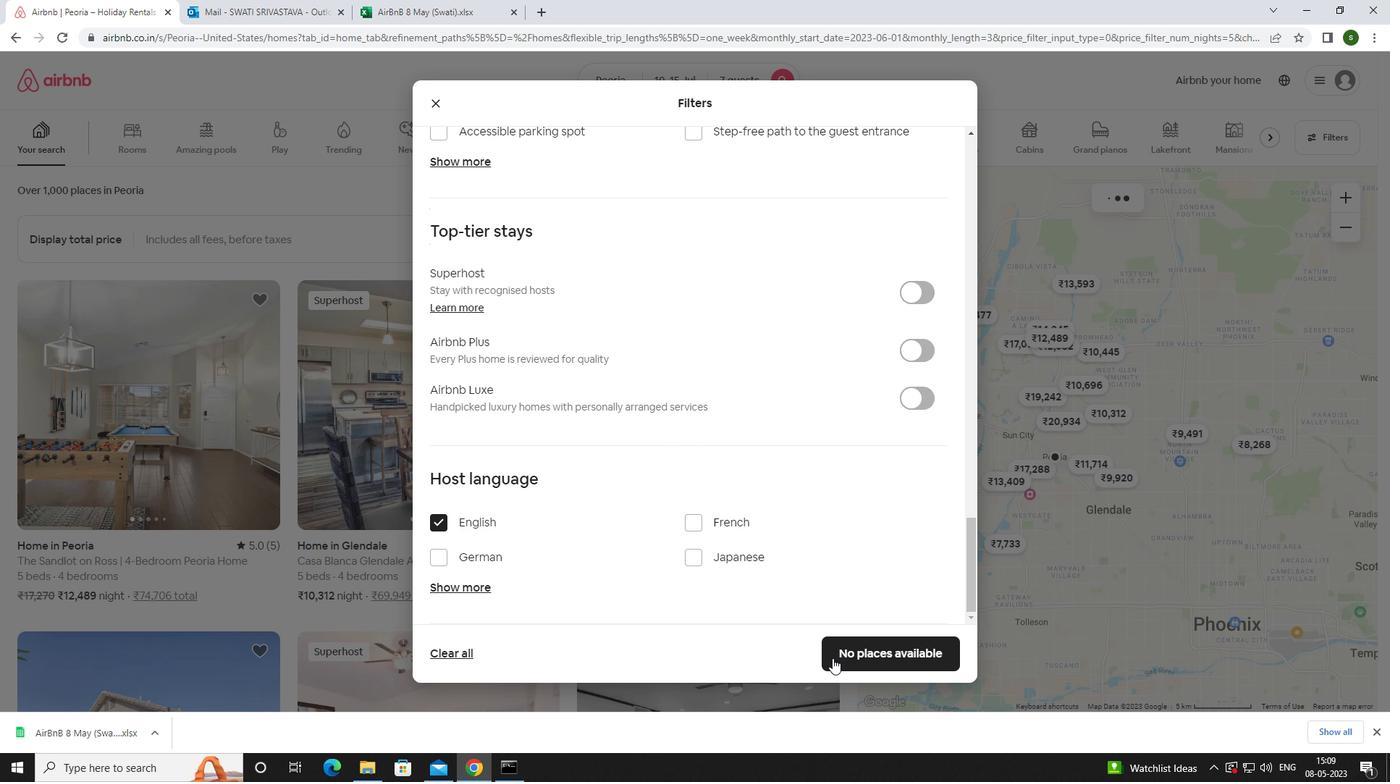 
Action: Mouse pressed left at (856, 661)
Screenshot: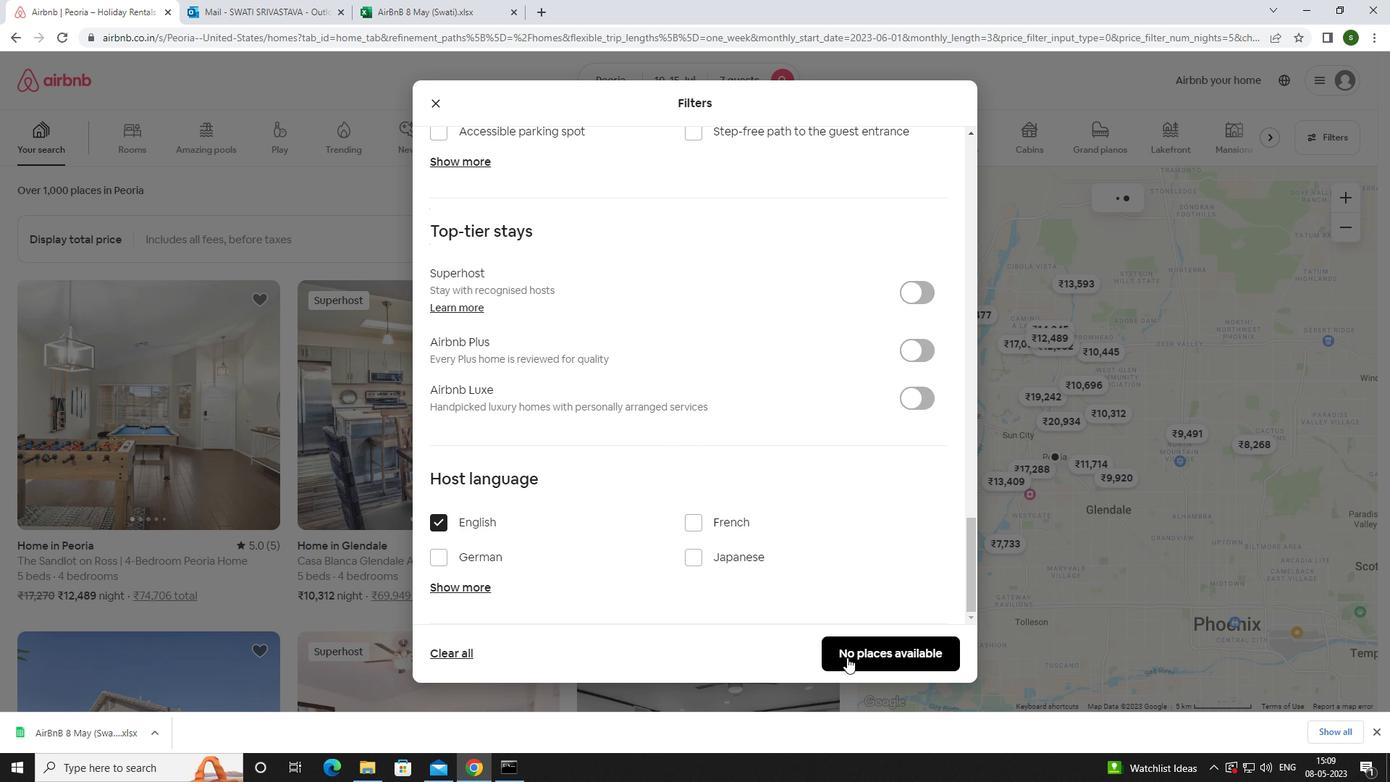 
Action: Mouse moved to (606, 371)
Screenshot: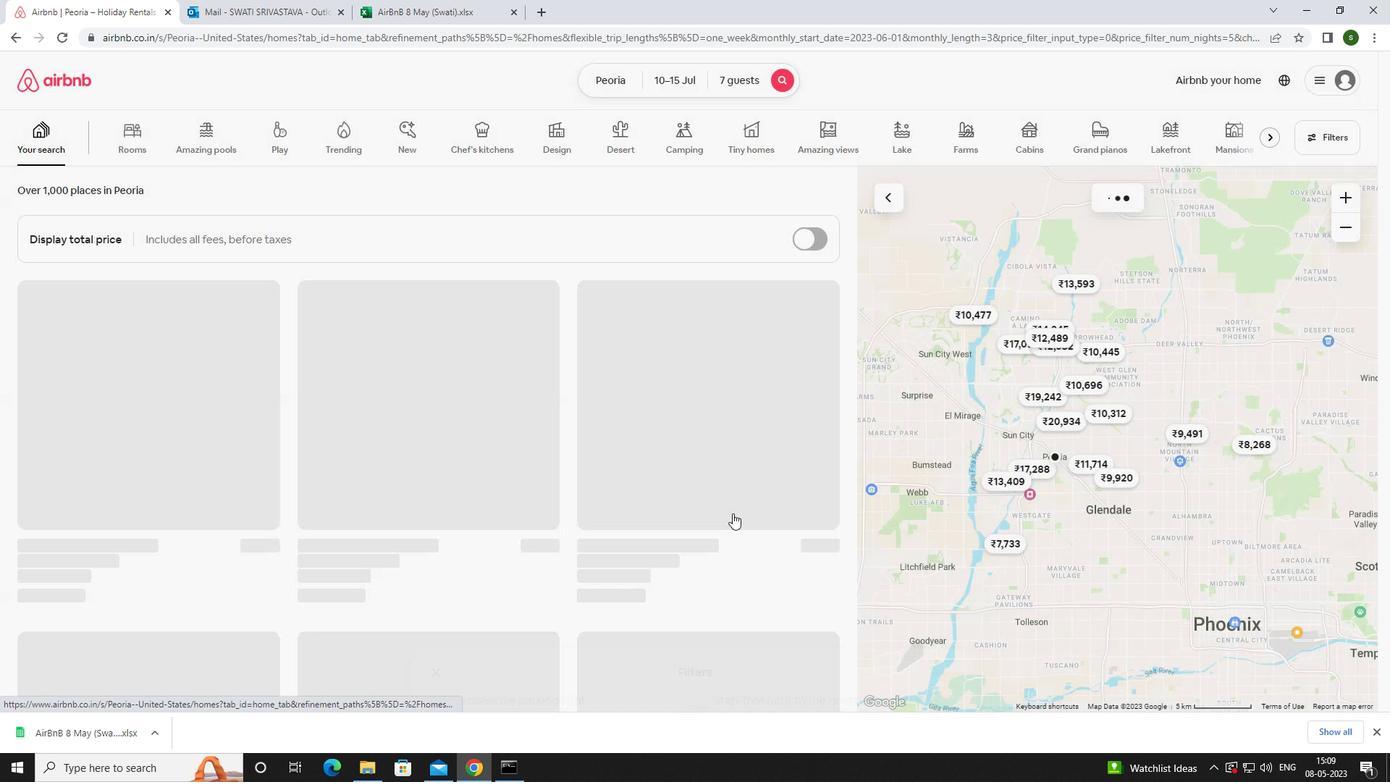 
